 Task: Search one way flight ticket for 2 adults, 2 infants in seat and 1 infant on lap in first from Alpena: Alpena County Regional Airport to New Bern: Coastal Carolina Regional Airport (was Craven County Regional) on 5-4-2023. Choice of flights is Delta. Number of bags: 5 checked bags. Price is upto 75000. Outbound departure time preference is 14:30.
Action: Mouse moved to (244, 101)
Screenshot: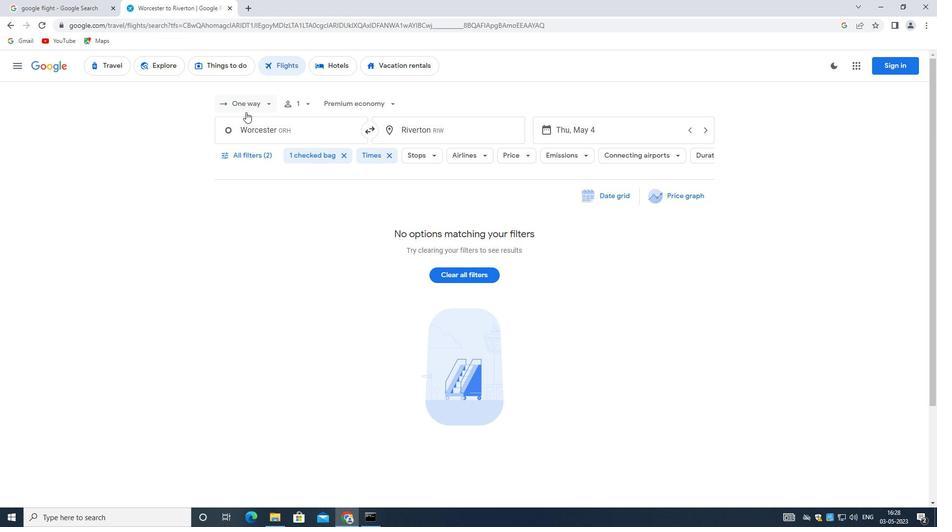 
Action: Mouse pressed left at (244, 101)
Screenshot: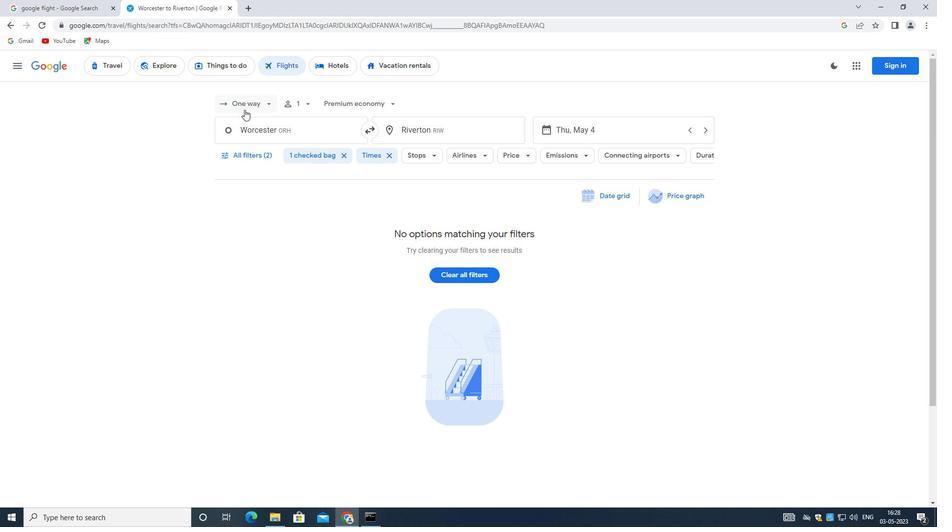 
Action: Mouse moved to (262, 147)
Screenshot: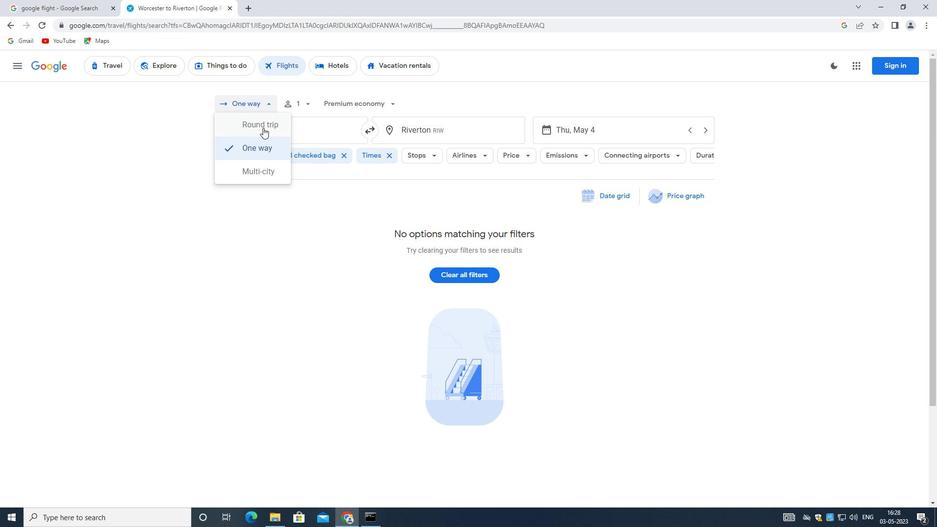 
Action: Mouse pressed left at (262, 147)
Screenshot: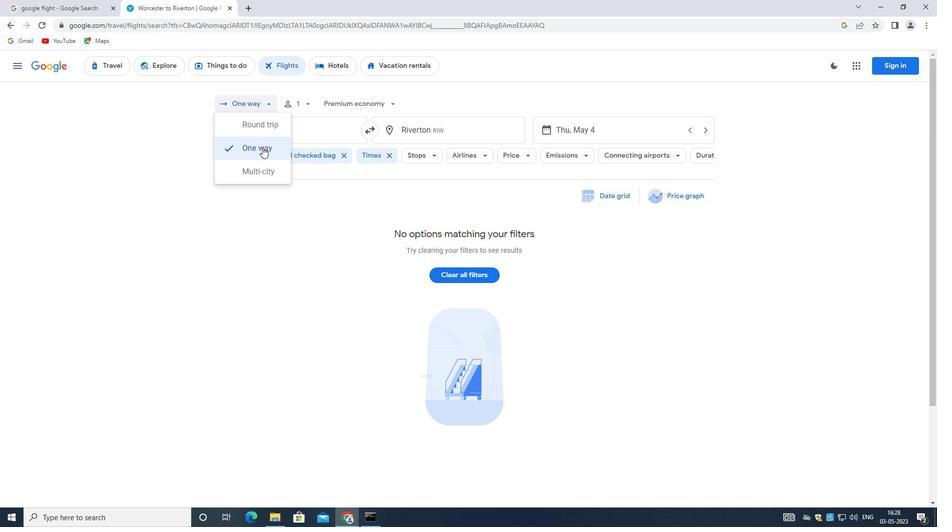 
Action: Mouse moved to (309, 103)
Screenshot: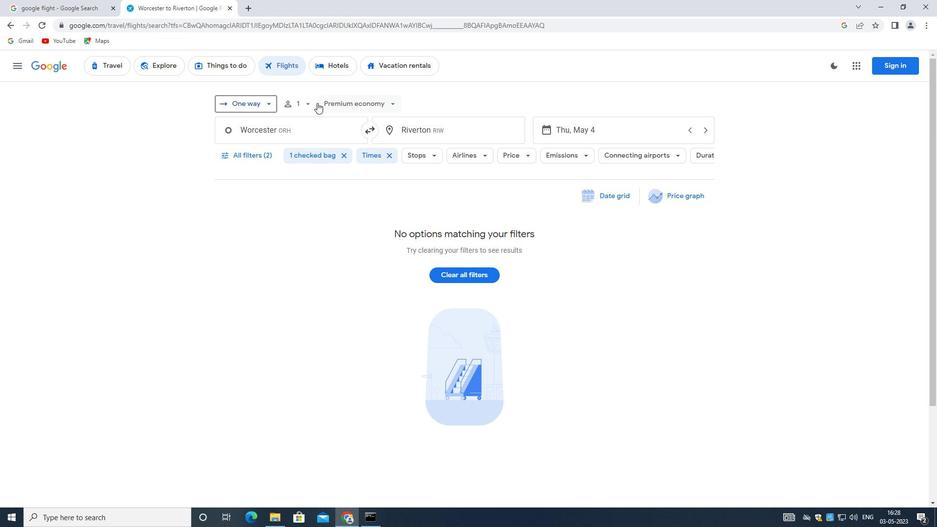 
Action: Mouse pressed left at (309, 103)
Screenshot: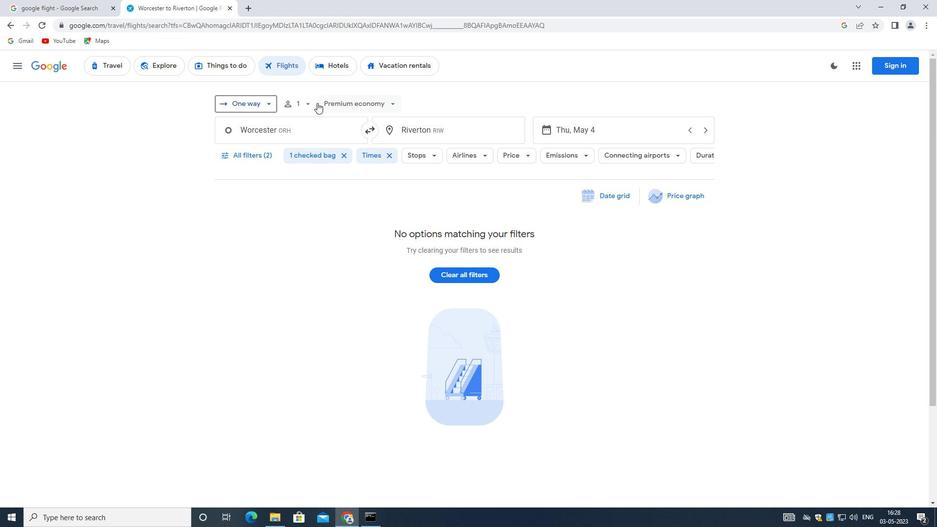 
Action: Mouse moved to (382, 127)
Screenshot: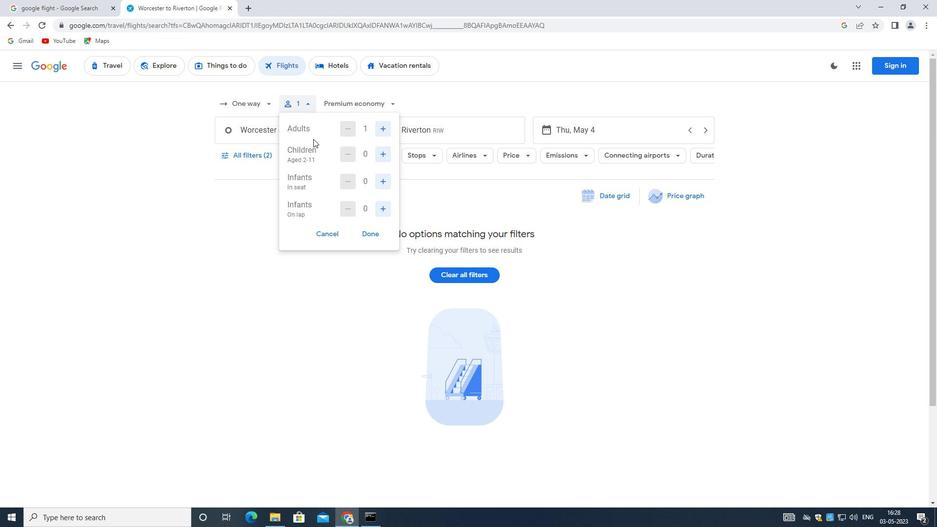 
Action: Mouse pressed left at (382, 127)
Screenshot: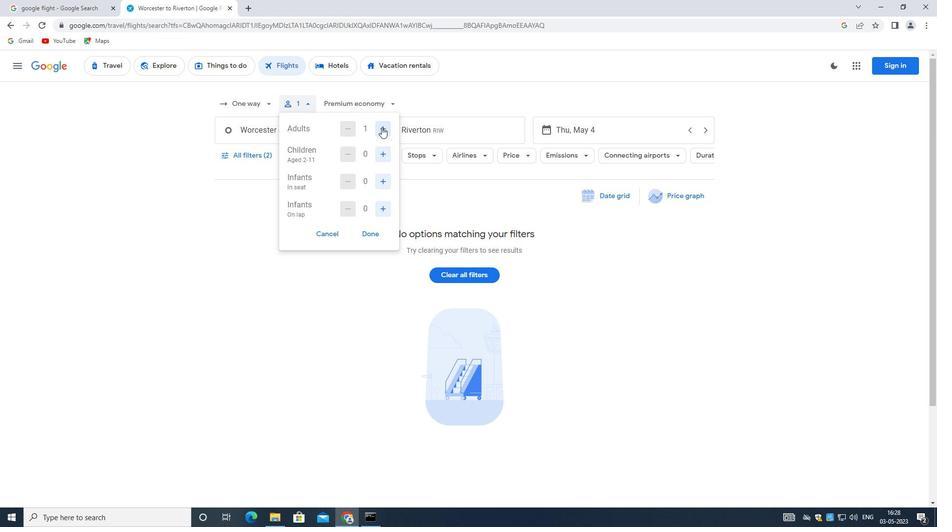 
Action: Mouse moved to (382, 152)
Screenshot: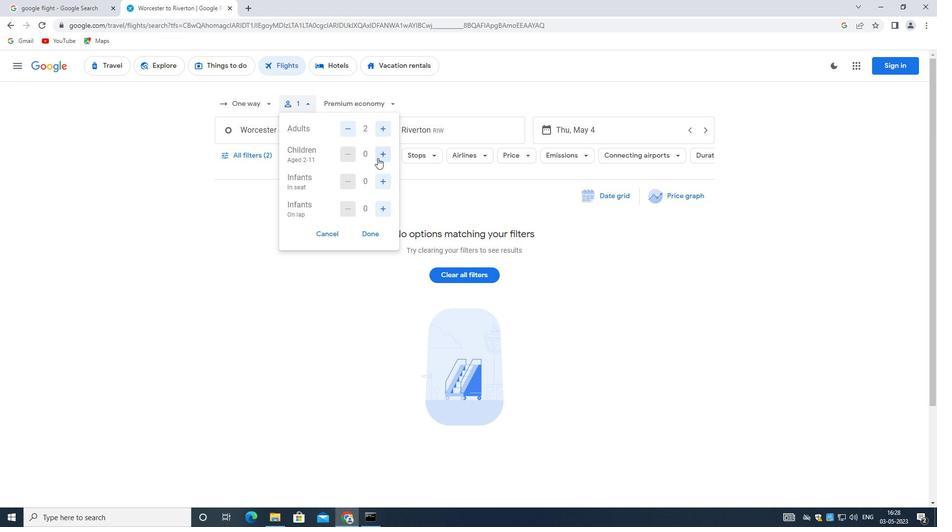 
Action: Mouse pressed left at (382, 152)
Screenshot: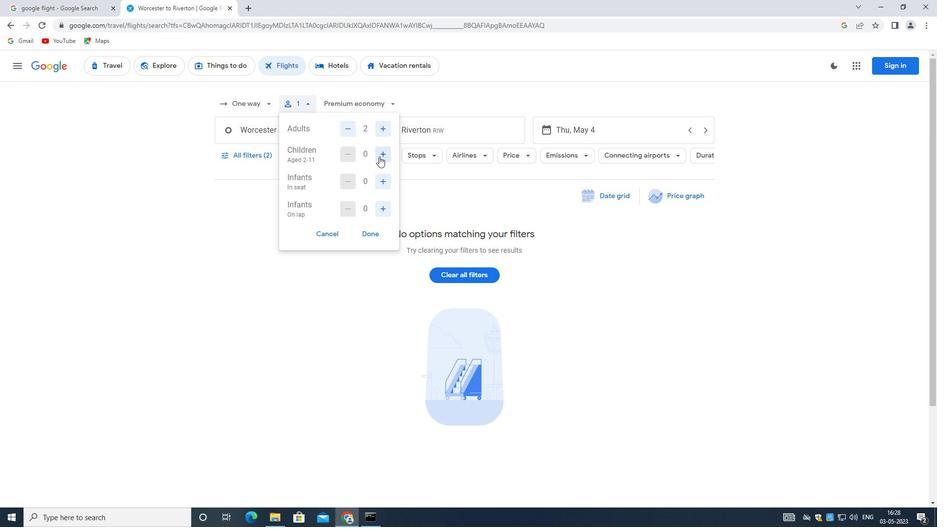 
Action: Mouse moved to (345, 153)
Screenshot: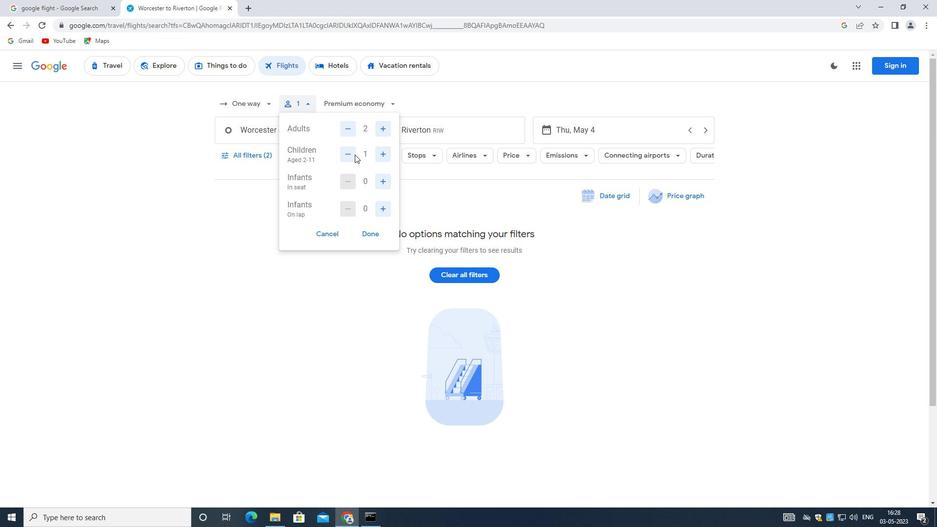 
Action: Mouse pressed left at (345, 153)
Screenshot: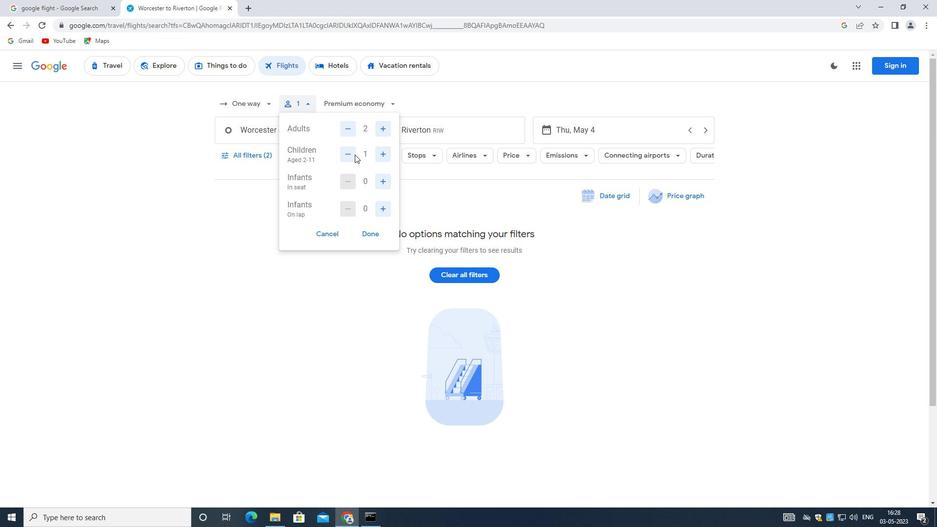 
Action: Mouse moved to (381, 177)
Screenshot: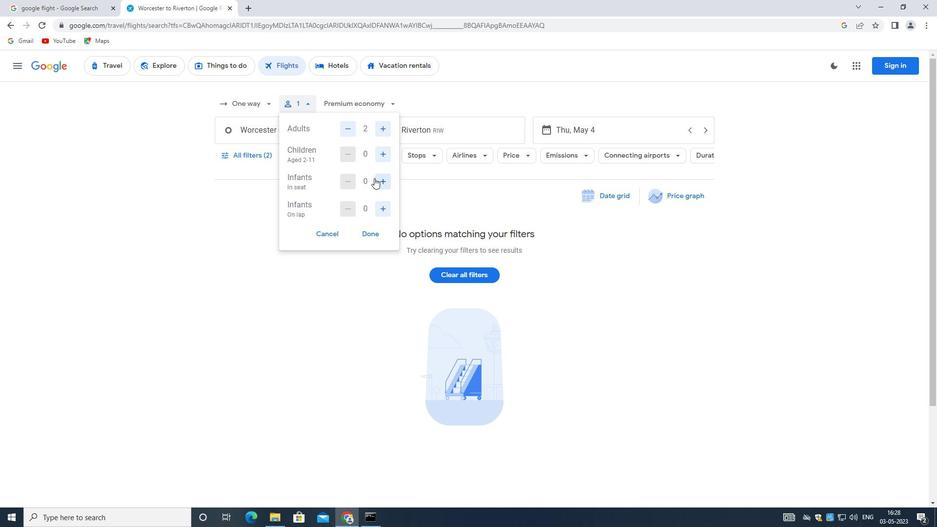 
Action: Mouse pressed left at (381, 177)
Screenshot: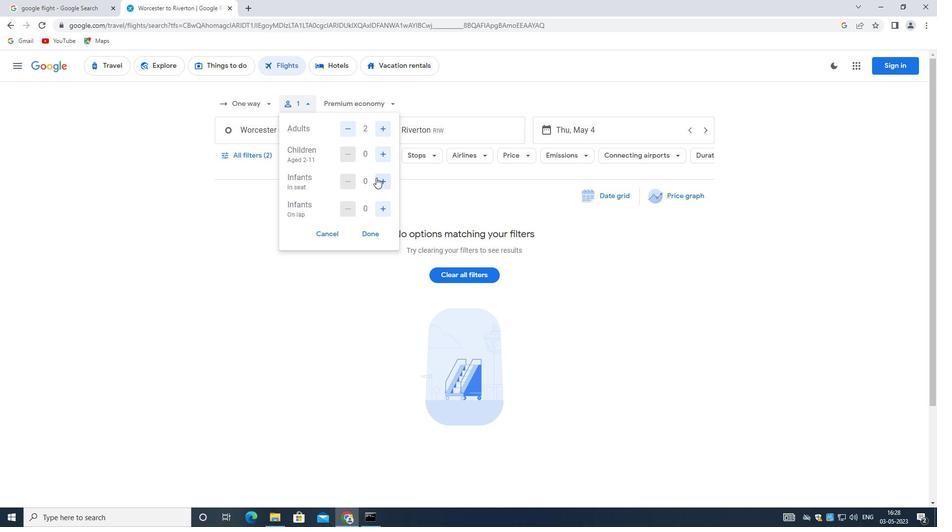 
Action: Mouse moved to (381, 177)
Screenshot: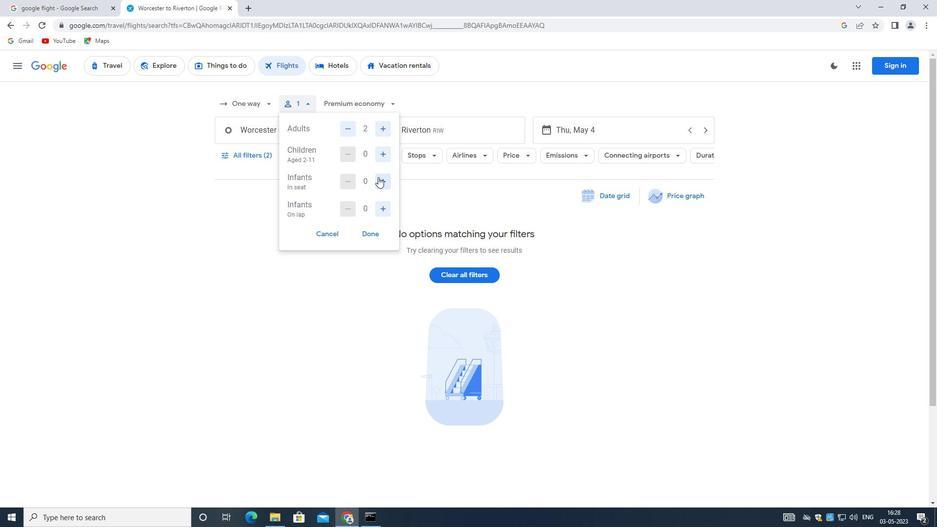 
Action: Mouse pressed left at (381, 177)
Screenshot: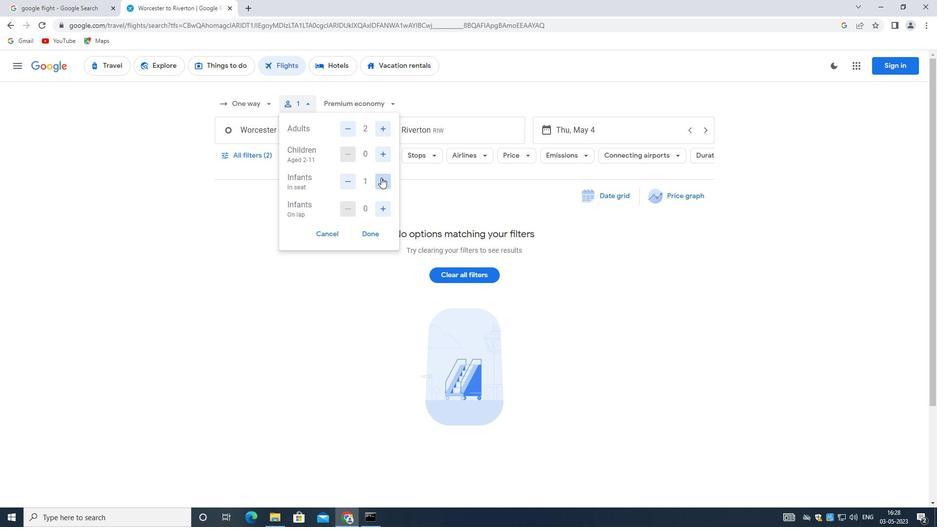 
Action: Mouse moved to (381, 205)
Screenshot: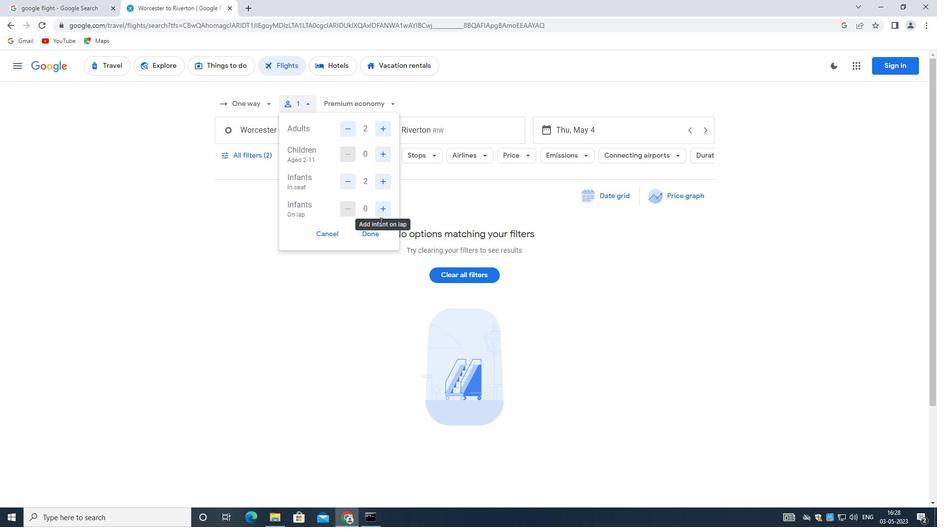 
Action: Mouse pressed left at (381, 205)
Screenshot: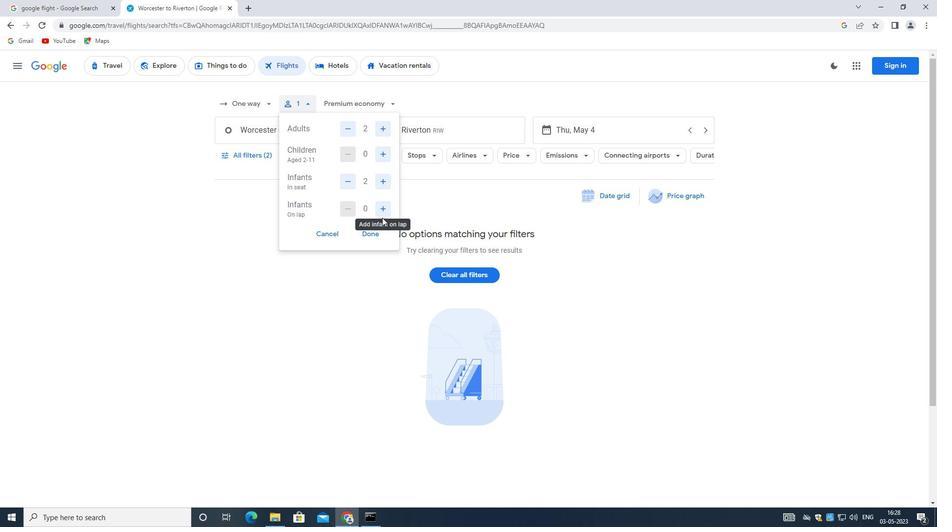 
Action: Mouse moved to (367, 231)
Screenshot: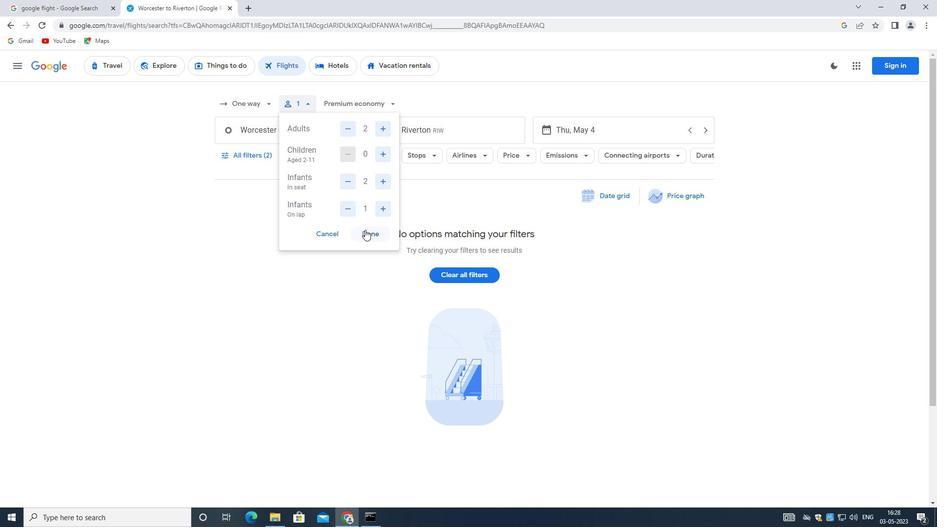
Action: Mouse pressed left at (367, 231)
Screenshot: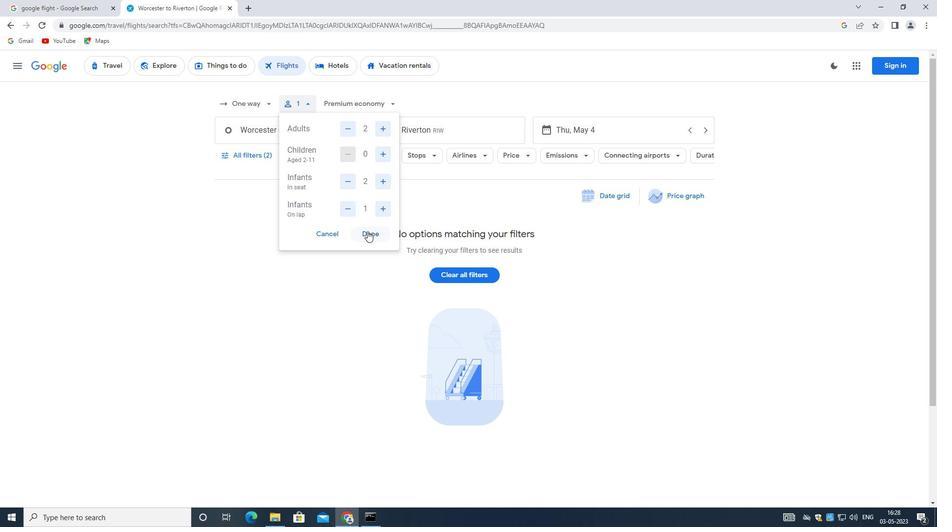 
Action: Mouse moved to (307, 127)
Screenshot: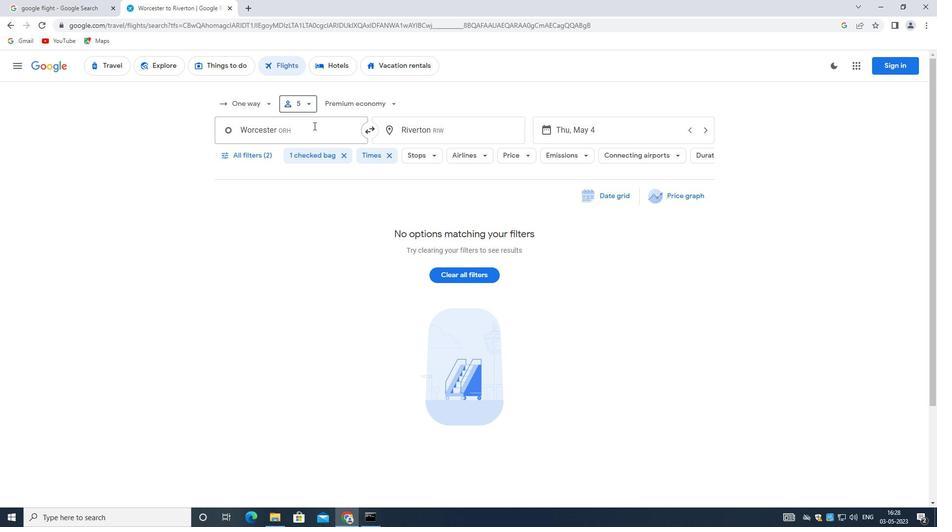 
Action: Mouse pressed left at (307, 127)
Screenshot: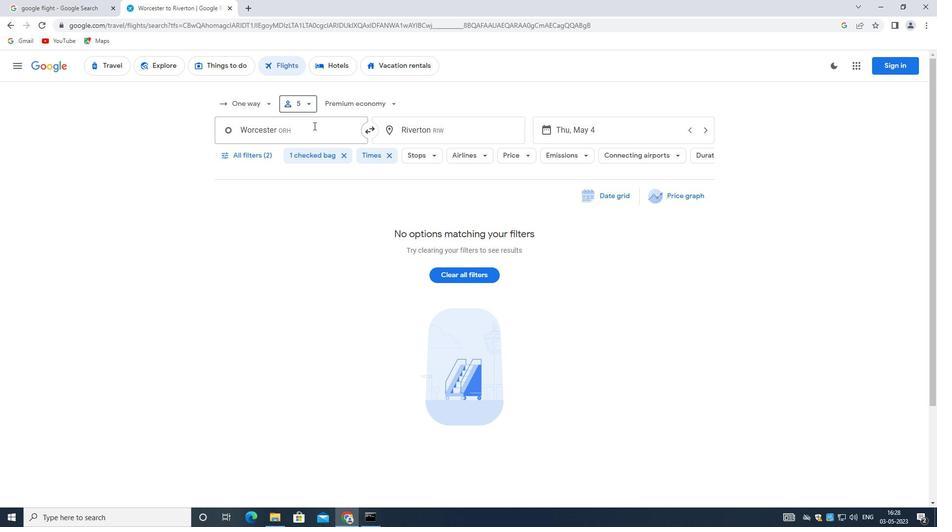 
Action: Mouse moved to (306, 127)
Screenshot: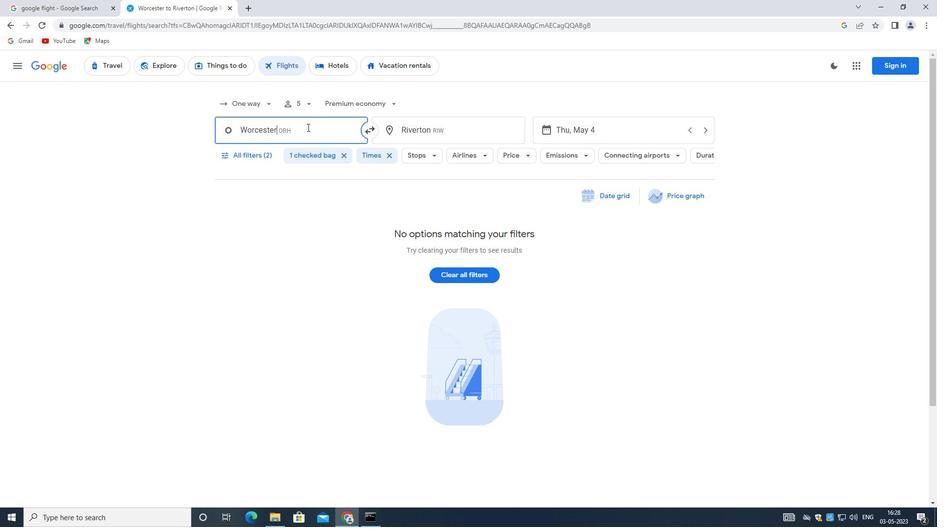 
Action: Key pressed <Key.backspace><Key.shift>ALPENA<Key.space><Key.shift><Key.shift><Key.shift><Key.shift><Key.shift><Key.shift>COUNTRY<Key.space><Key.shift><Key.shift><Key.shift><Key.shift><Key.shift><Key.shift><Key.shift><Key.shift><Key.shift><Key.shift><Key.shift><Key.shift><Key.shift><Key.shift><Key.shift>REGIONAL<Key.space><Key.shift>AIRPORT
Screenshot: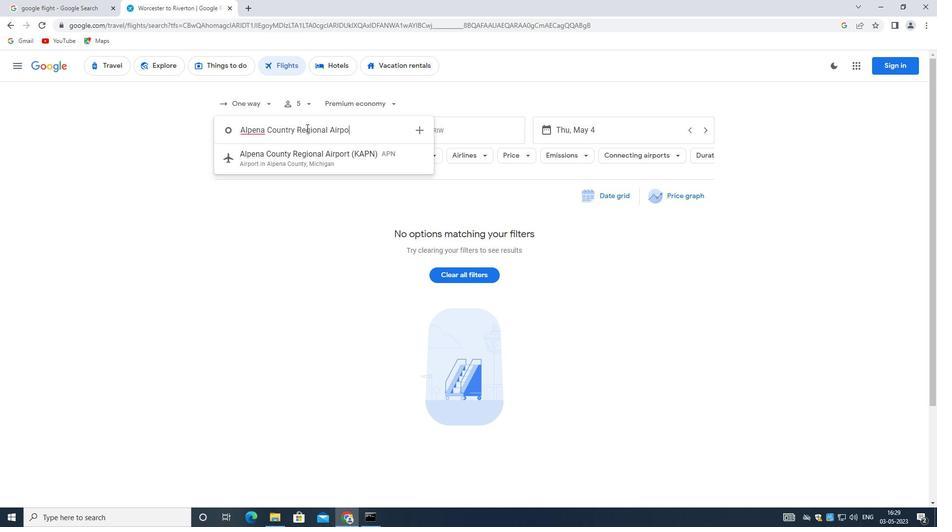 
Action: Mouse moved to (277, 155)
Screenshot: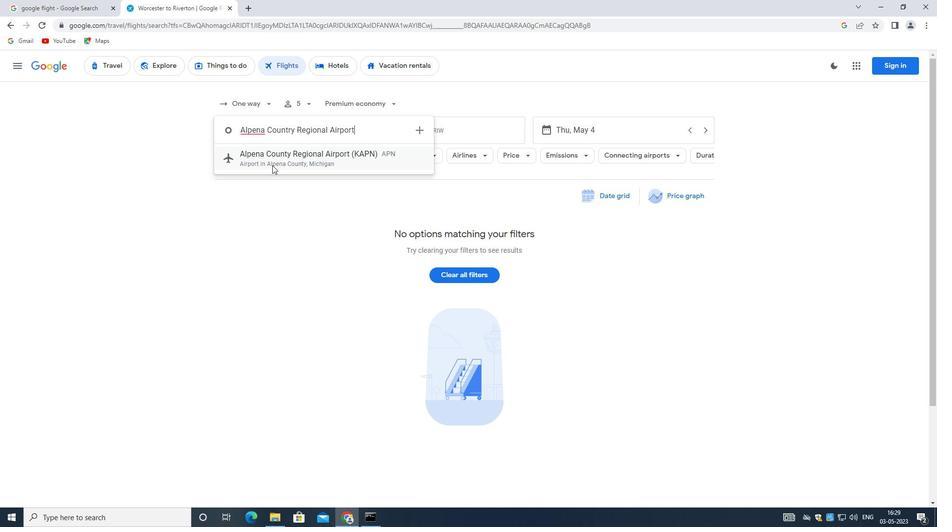
Action: Mouse pressed left at (277, 155)
Screenshot: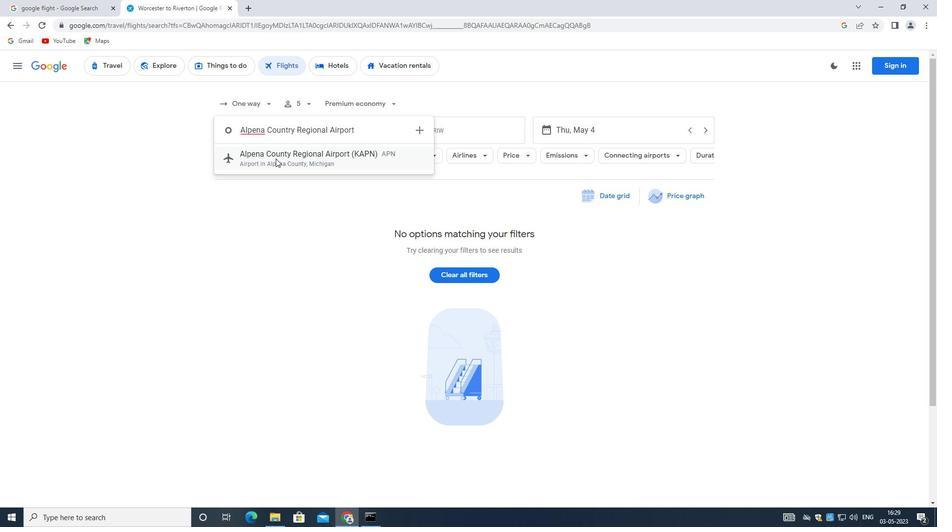 
Action: Mouse moved to (457, 131)
Screenshot: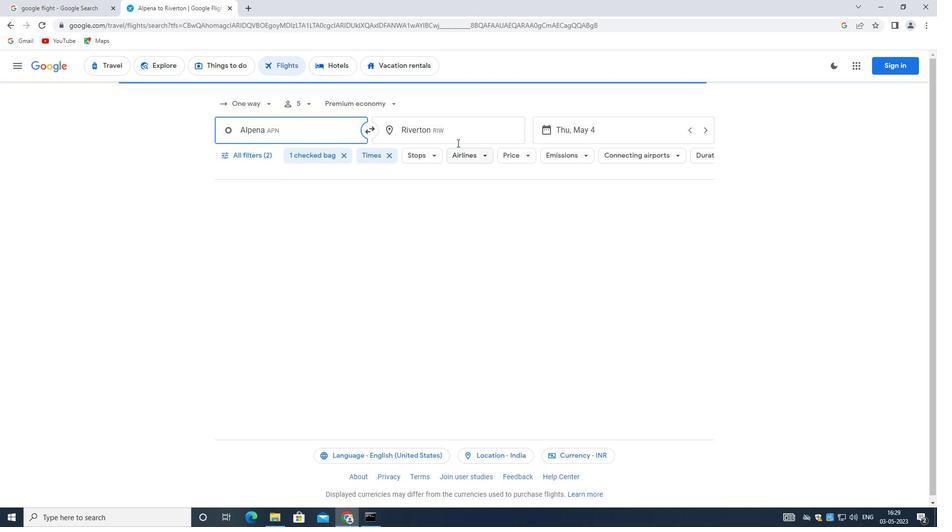 
Action: Mouse pressed left at (457, 131)
Screenshot: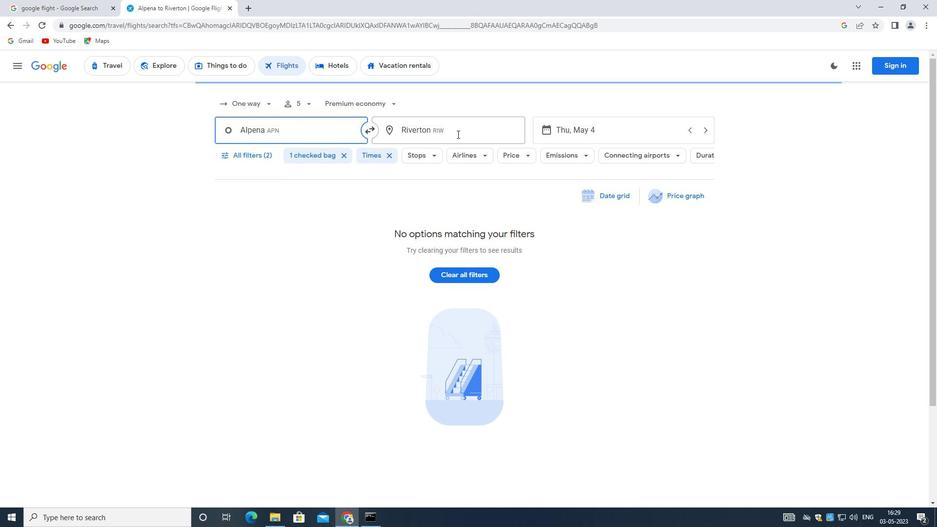 
Action: Mouse moved to (457, 131)
Screenshot: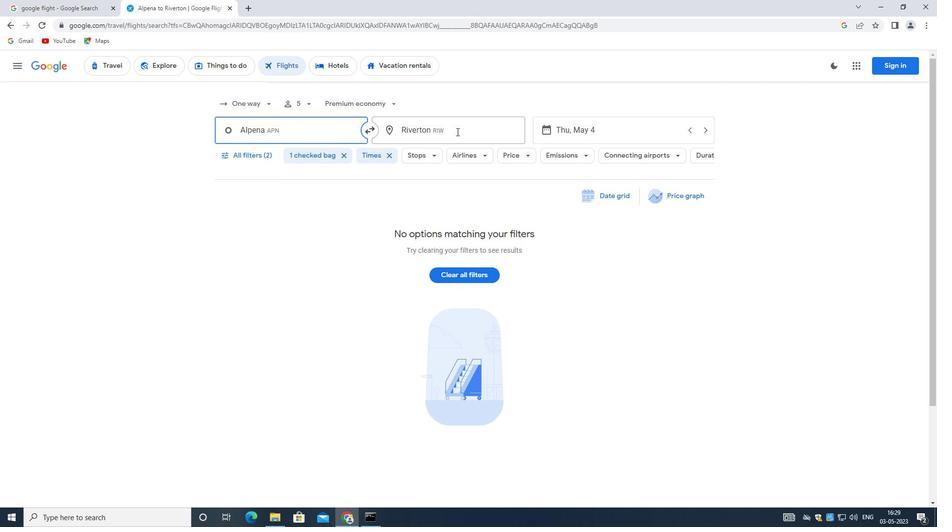 
Action: Key pressed <Key.backspace><Key.shift>COASTAL<Key.space><Key.shift>CAROLINA<Key.space><Key.shift><Key.shift><Key.shift><Key.shift><Key.shift><Key.shift>REGIONAL<Key.space><Key.shift>AIRPORT
Screenshot: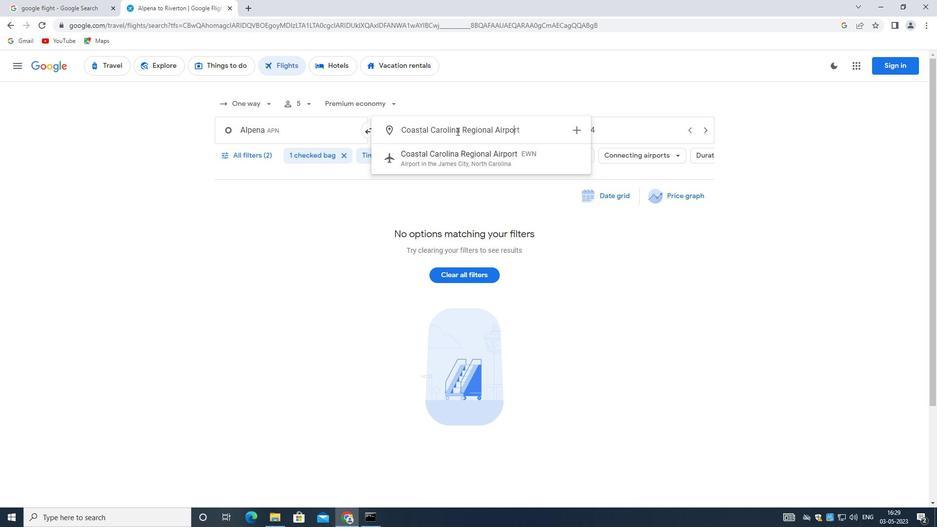 
Action: Mouse moved to (482, 154)
Screenshot: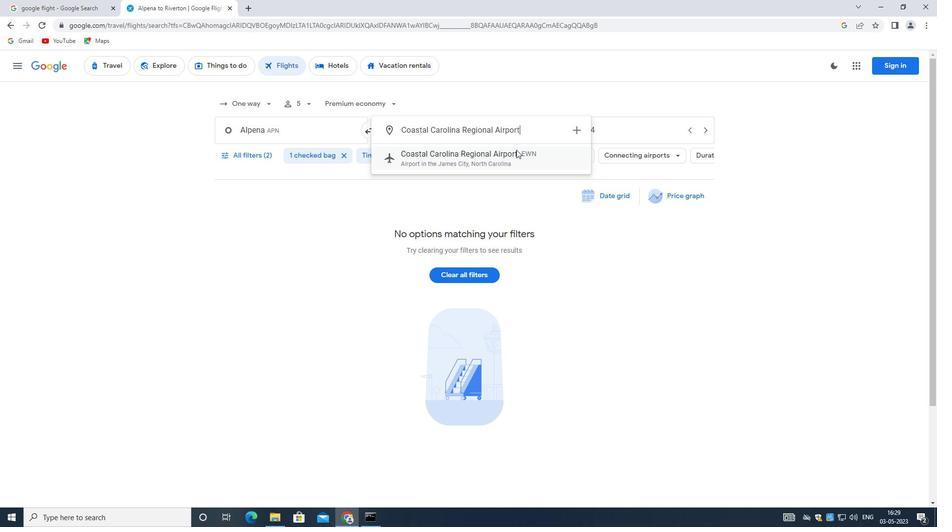 
Action: Mouse pressed left at (482, 154)
Screenshot: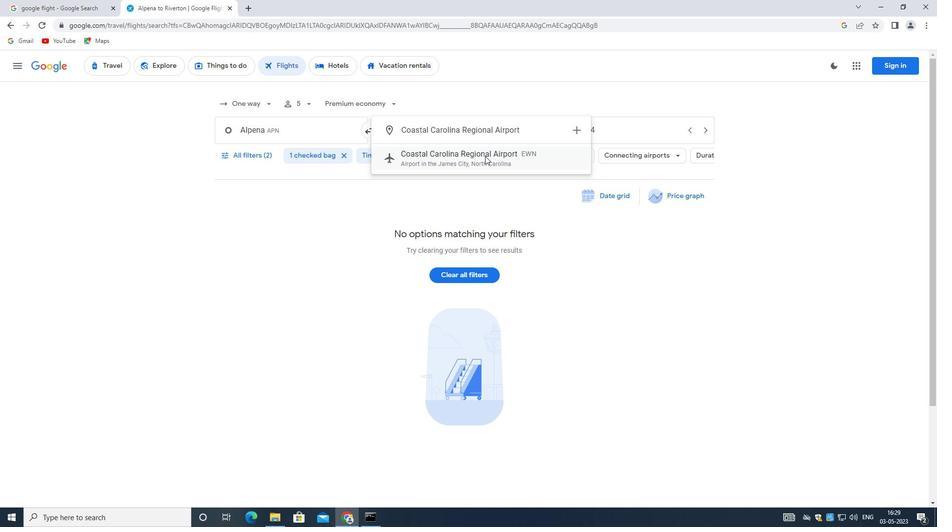
Action: Mouse moved to (575, 132)
Screenshot: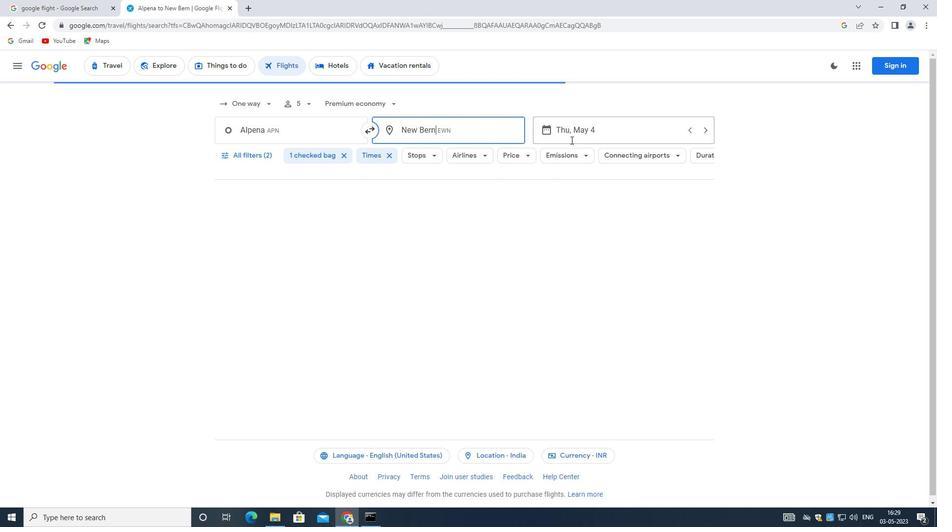 
Action: Mouse pressed left at (575, 132)
Screenshot: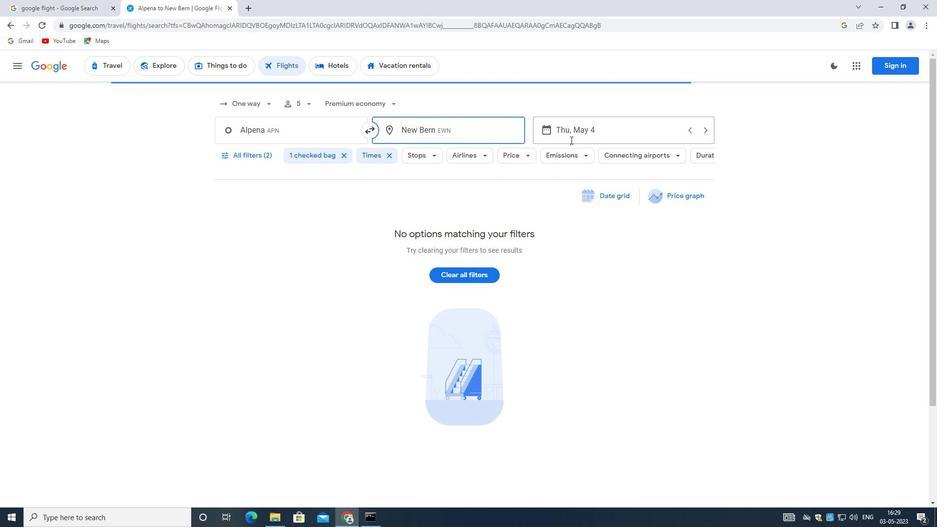 
Action: Mouse moved to (689, 369)
Screenshot: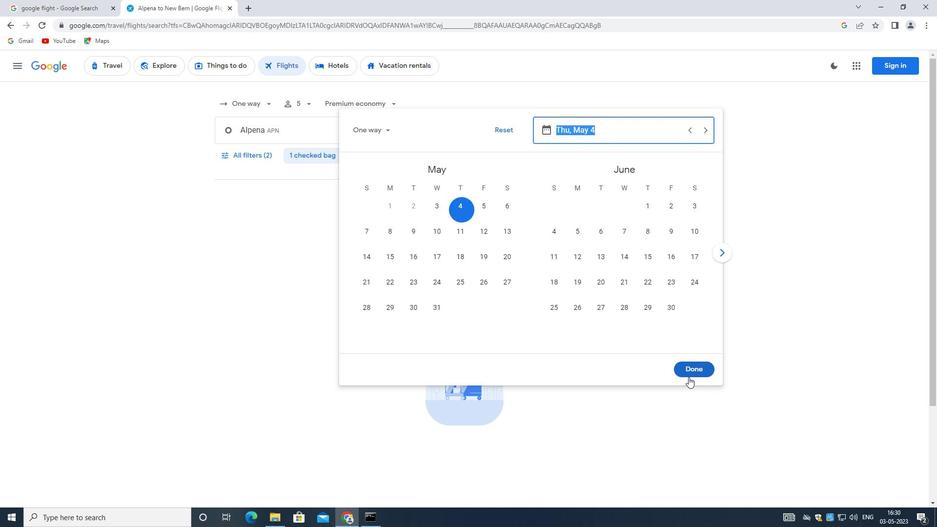 
Action: Mouse pressed left at (689, 369)
Screenshot: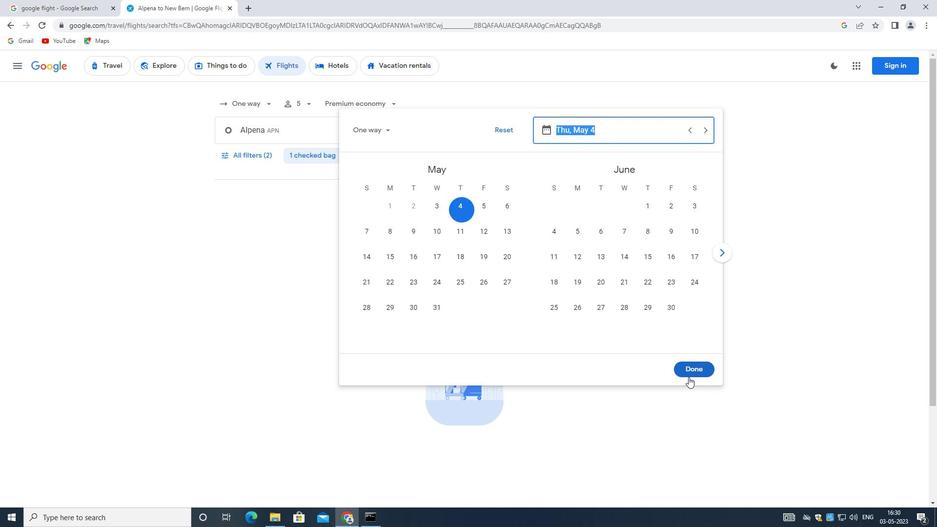 
Action: Mouse moved to (248, 155)
Screenshot: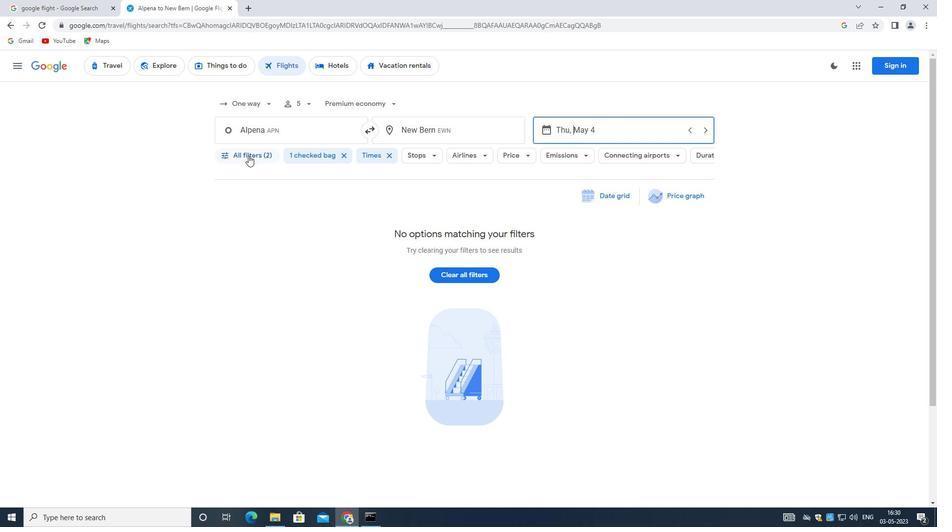 
Action: Mouse pressed left at (248, 155)
Screenshot: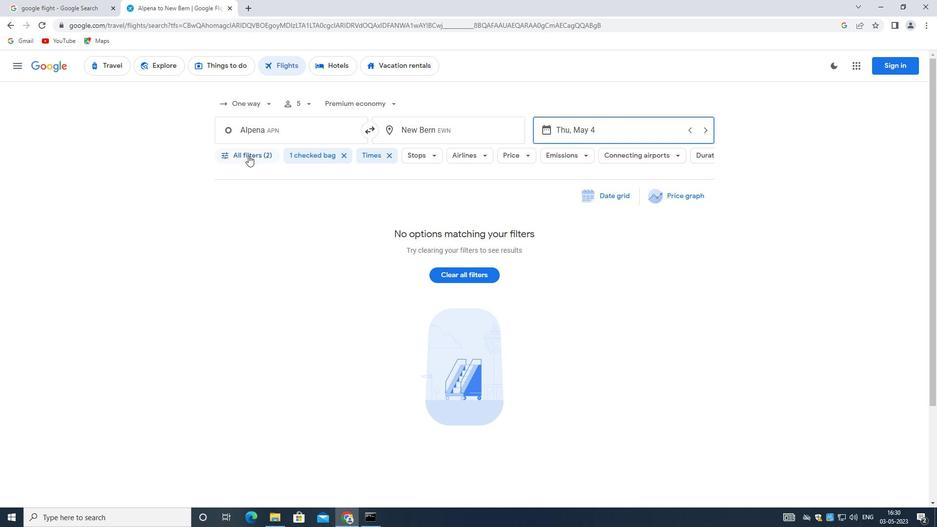 
Action: Mouse moved to (293, 302)
Screenshot: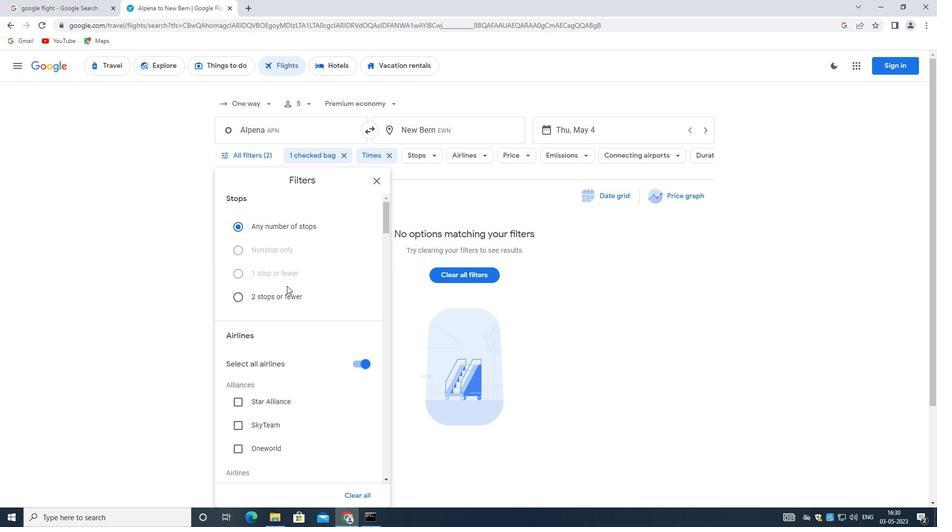 
Action: Mouse scrolled (293, 302) with delta (0, 0)
Screenshot: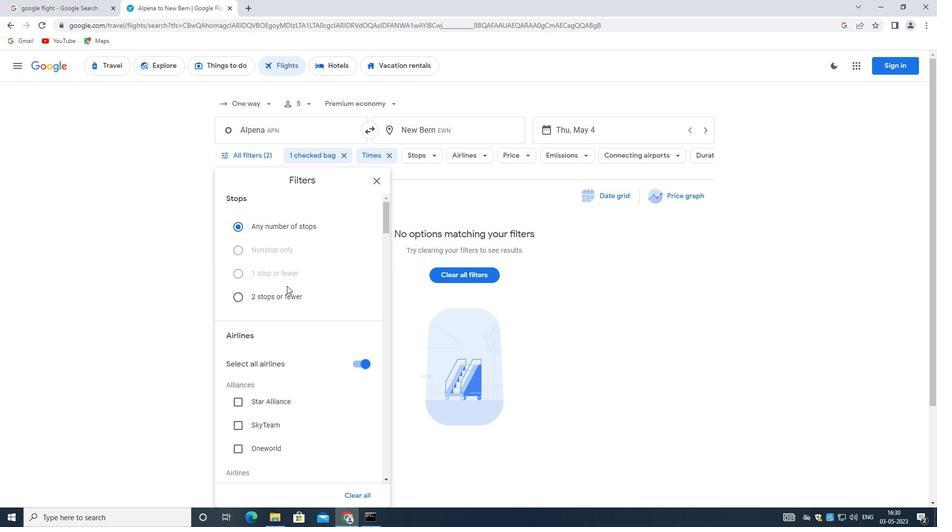 
Action: Mouse moved to (294, 305)
Screenshot: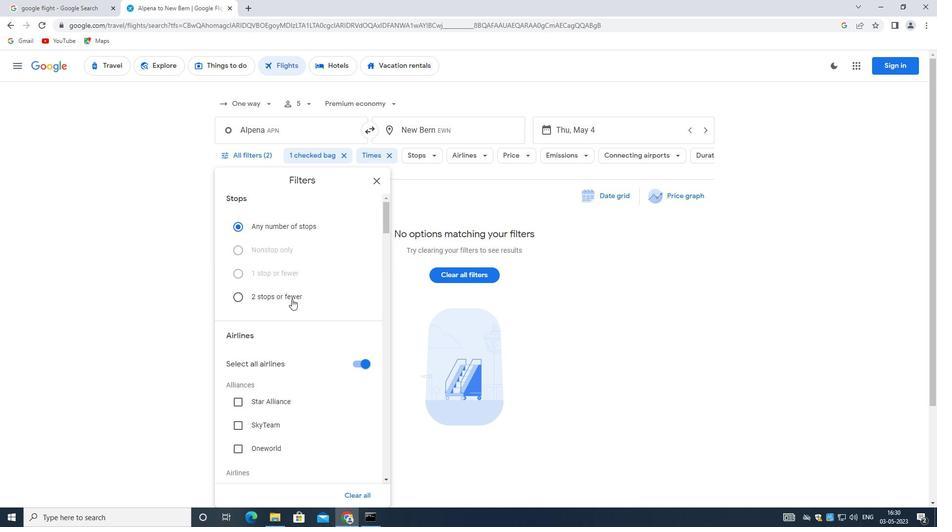 
Action: Mouse scrolled (294, 305) with delta (0, 0)
Screenshot: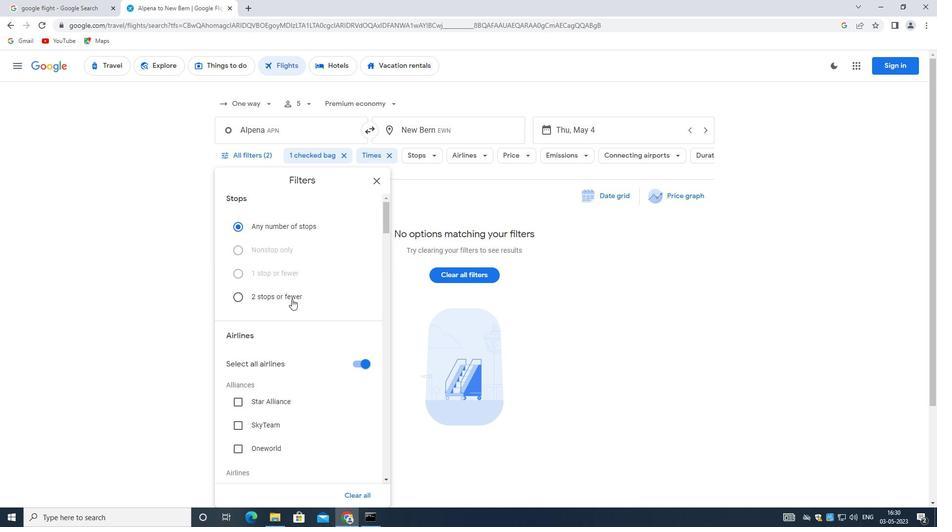 
Action: Mouse moved to (300, 351)
Screenshot: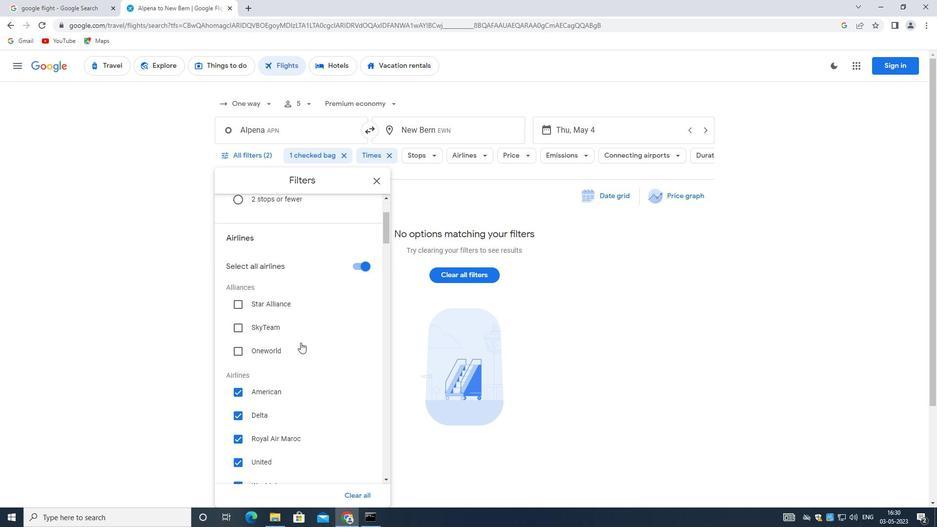 
Action: Mouse scrolled (300, 351) with delta (0, 0)
Screenshot: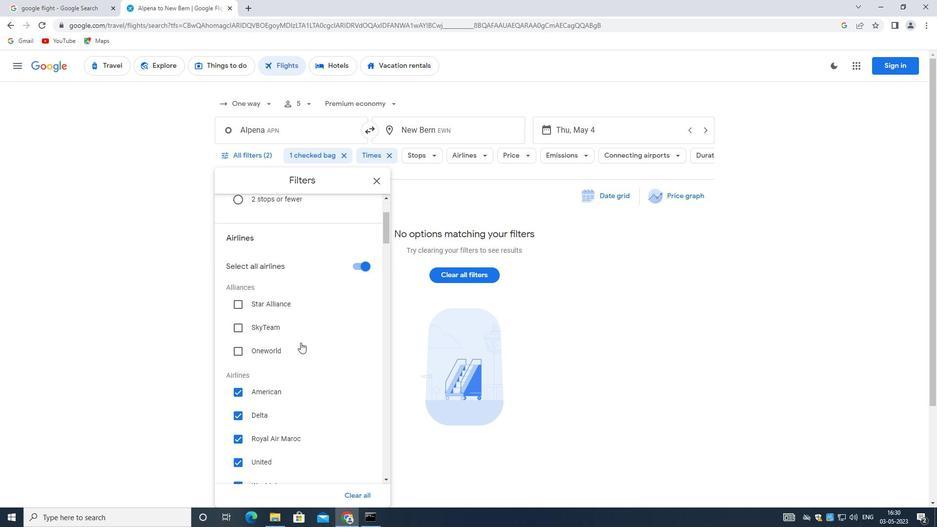 
Action: Mouse moved to (300, 353)
Screenshot: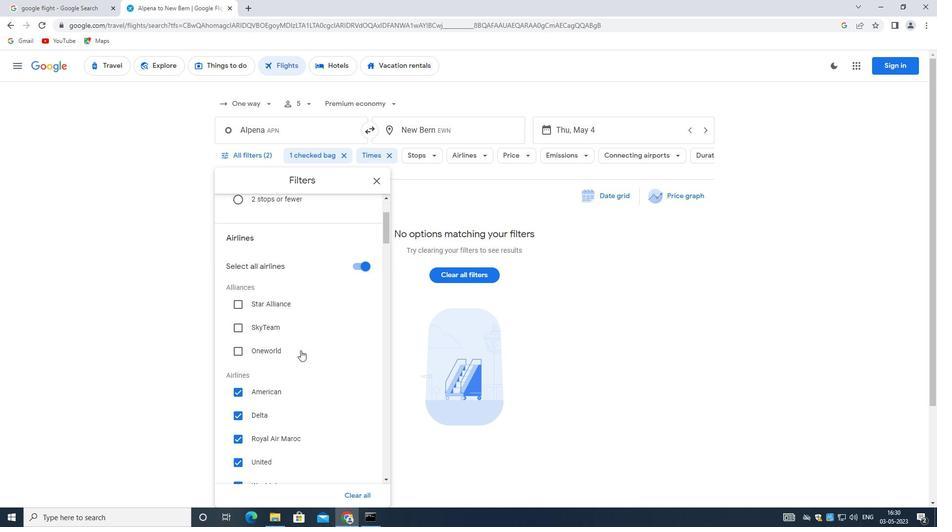 
Action: Mouse scrolled (300, 352) with delta (0, 0)
Screenshot: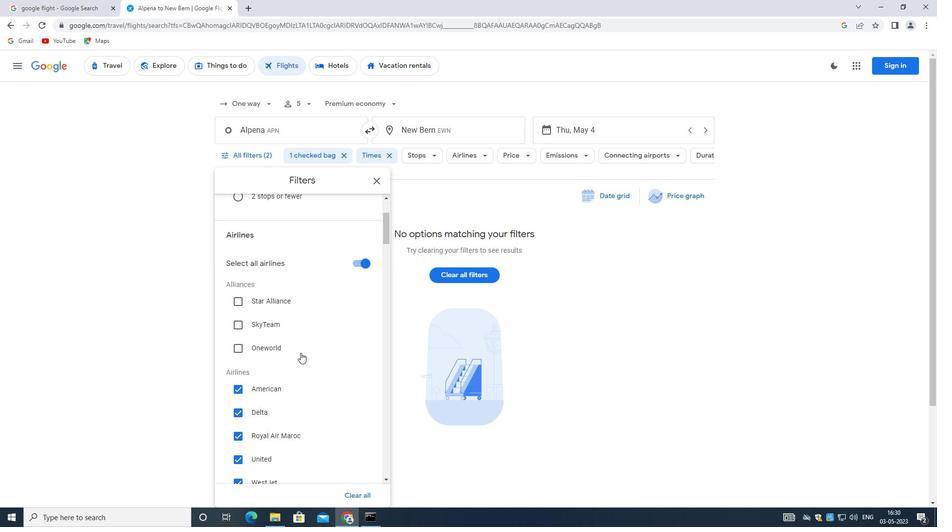 
Action: Mouse moved to (350, 318)
Screenshot: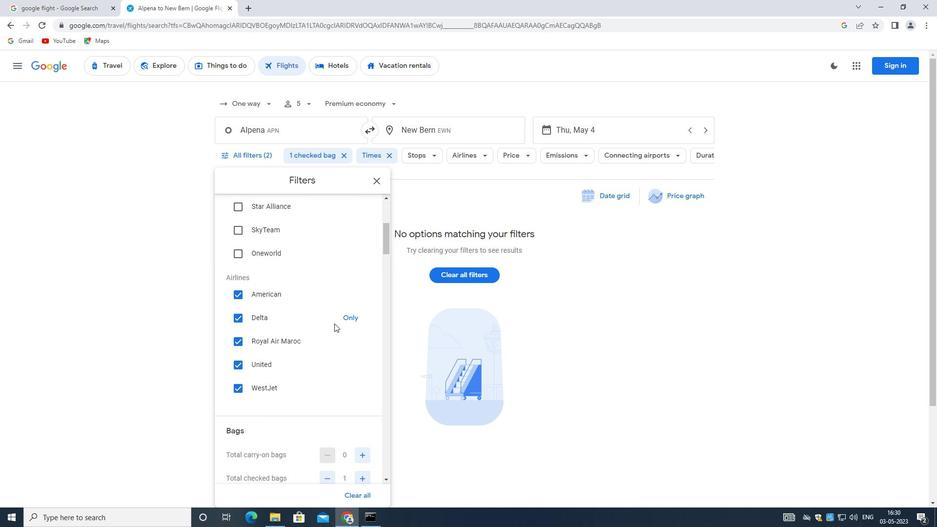 
Action: Mouse pressed left at (350, 318)
Screenshot: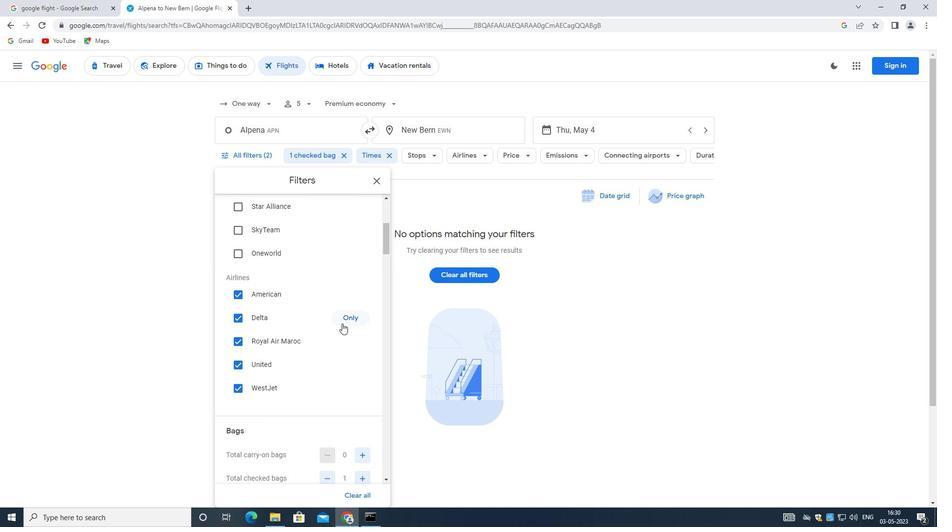 
Action: Mouse moved to (314, 297)
Screenshot: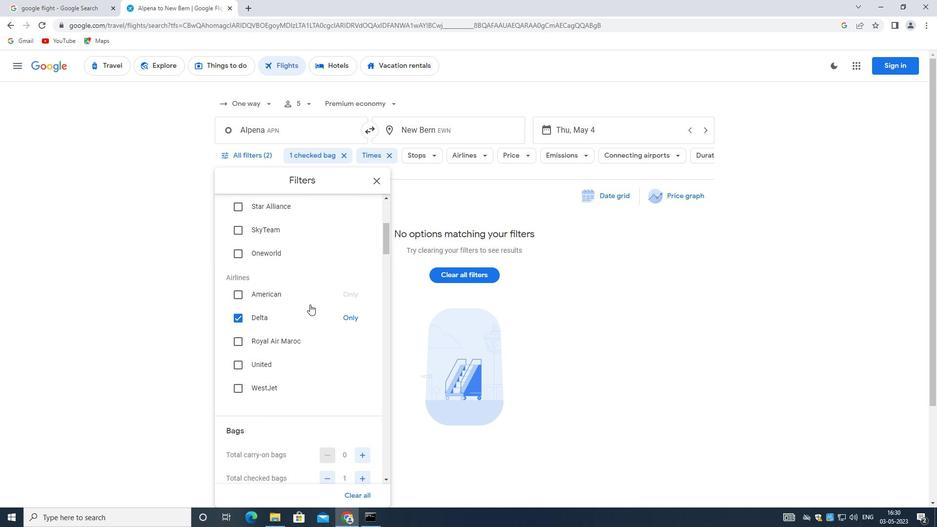 
Action: Mouse scrolled (314, 296) with delta (0, 0)
Screenshot: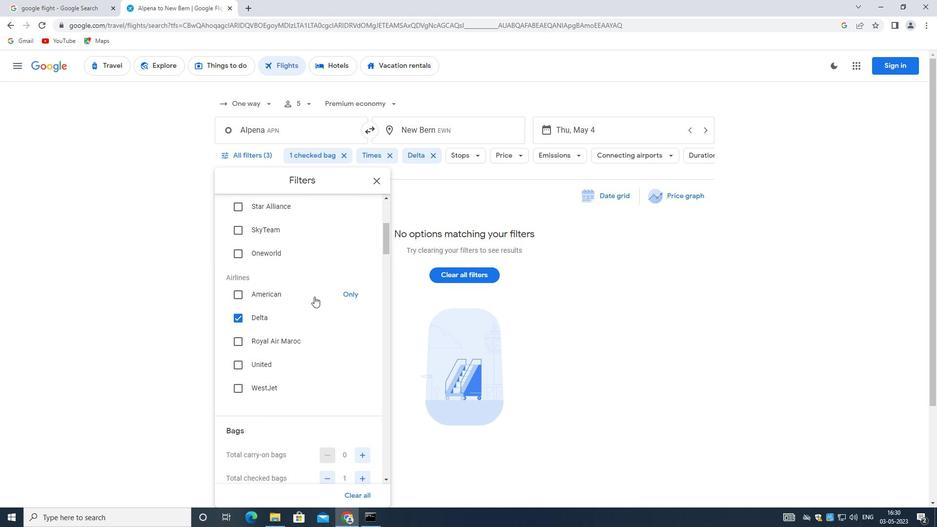 
Action: Mouse moved to (314, 297)
Screenshot: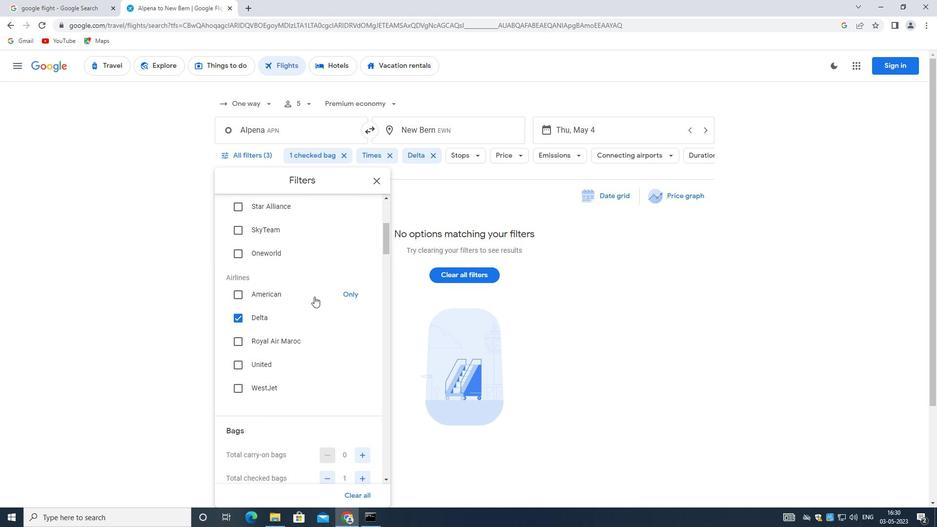 
Action: Mouse scrolled (314, 296) with delta (0, 0)
Screenshot: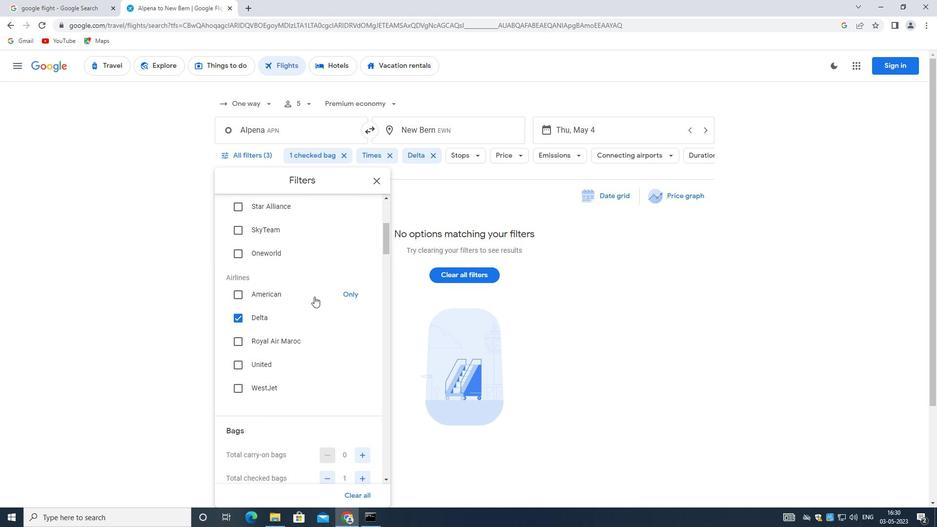 
Action: Mouse scrolled (314, 296) with delta (0, 0)
Screenshot: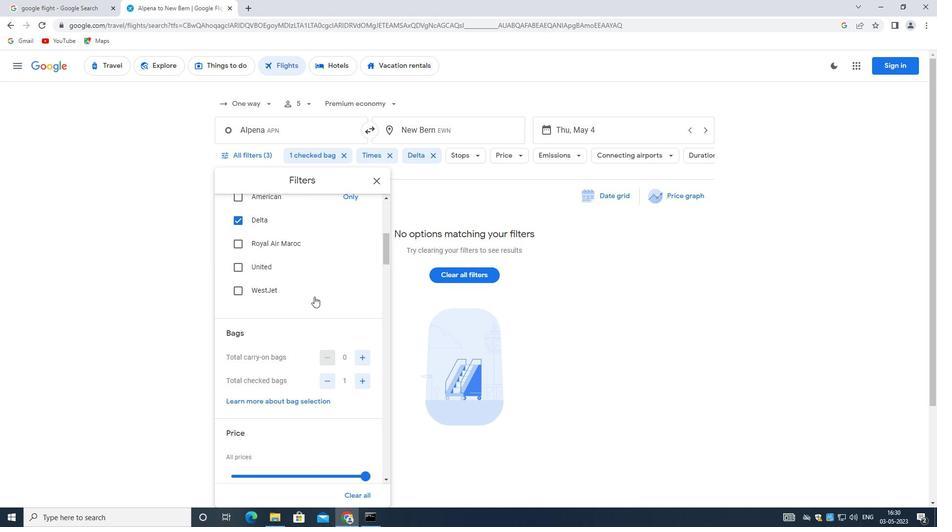 
Action: Mouse moved to (314, 297)
Screenshot: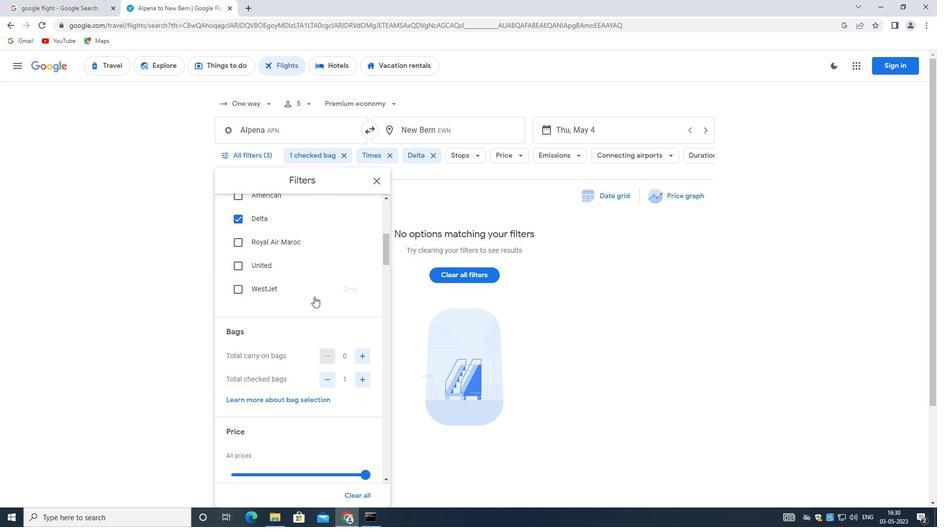 
Action: Mouse scrolled (314, 297) with delta (0, 0)
Screenshot: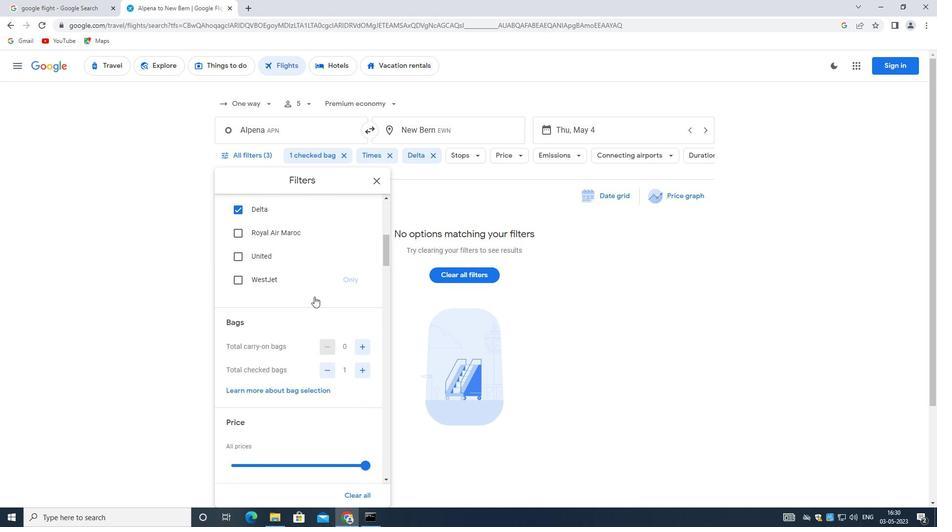 
Action: Mouse moved to (314, 297)
Screenshot: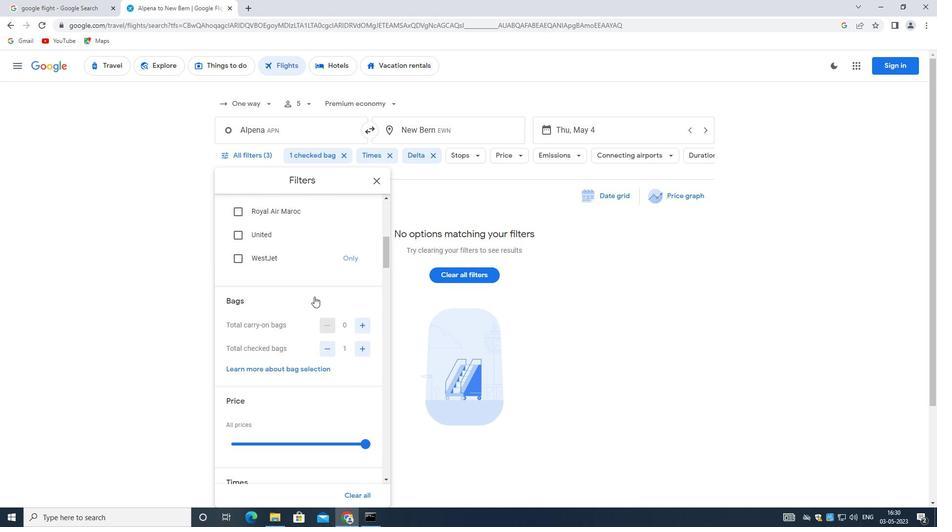 
Action: Mouse scrolled (314, 298) with delta (0, 0)
Screenshot: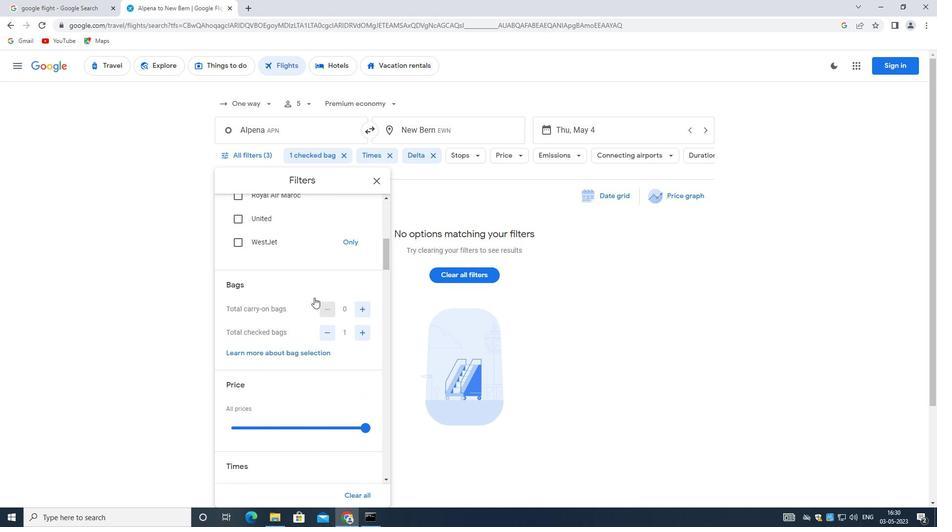 
Action: Mouse scrolled (314, 297) with delta (0, 0)
Screenshot: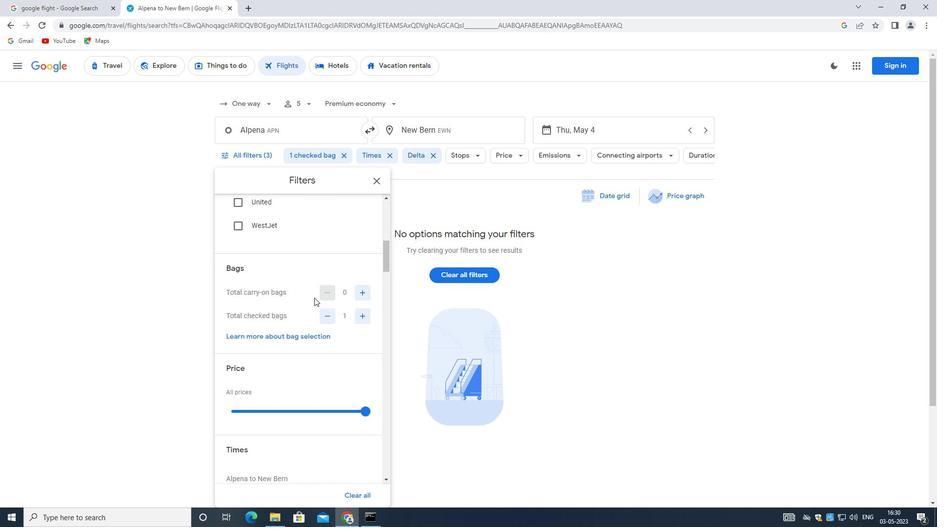 
Action: Mouse moved to (359, 283)
Screenshot: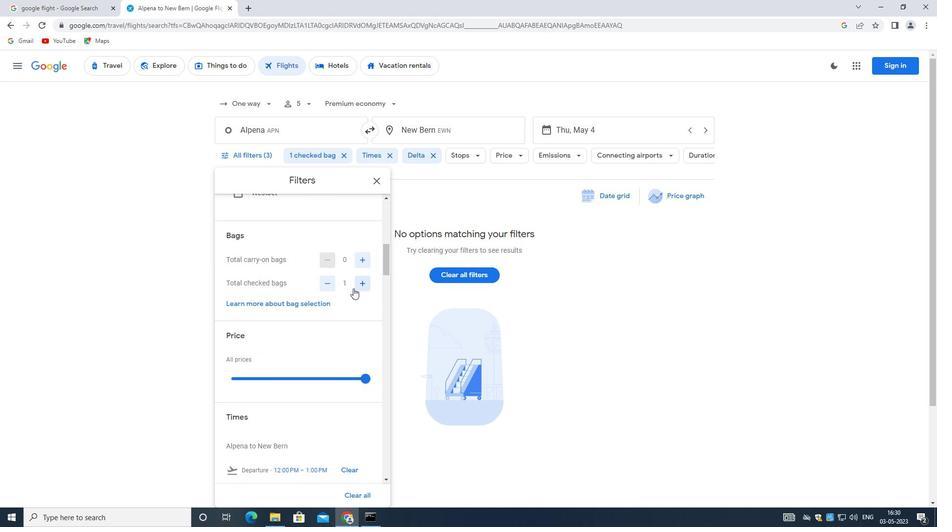 
Action: Mouse pressed left at (359, 283)
Screenshot: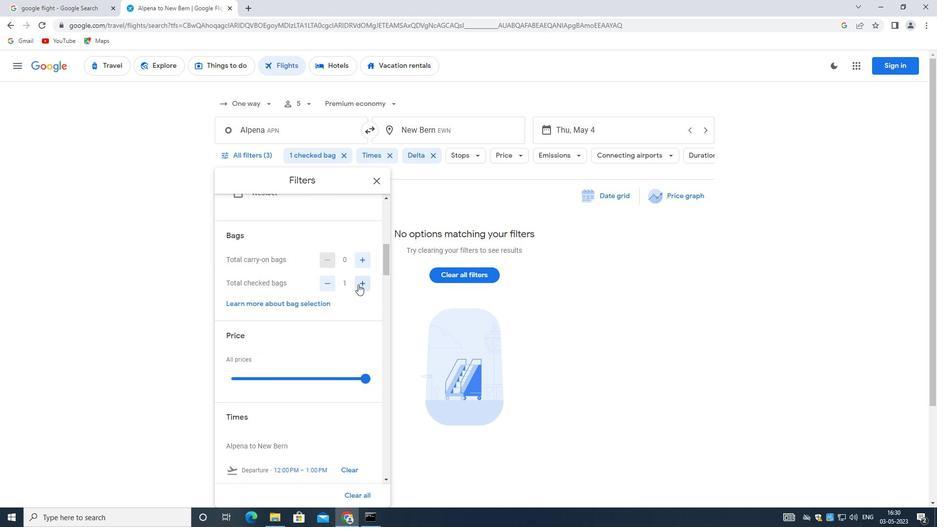 
Action: Mouse pressed left at (359, 283)
Screenshot: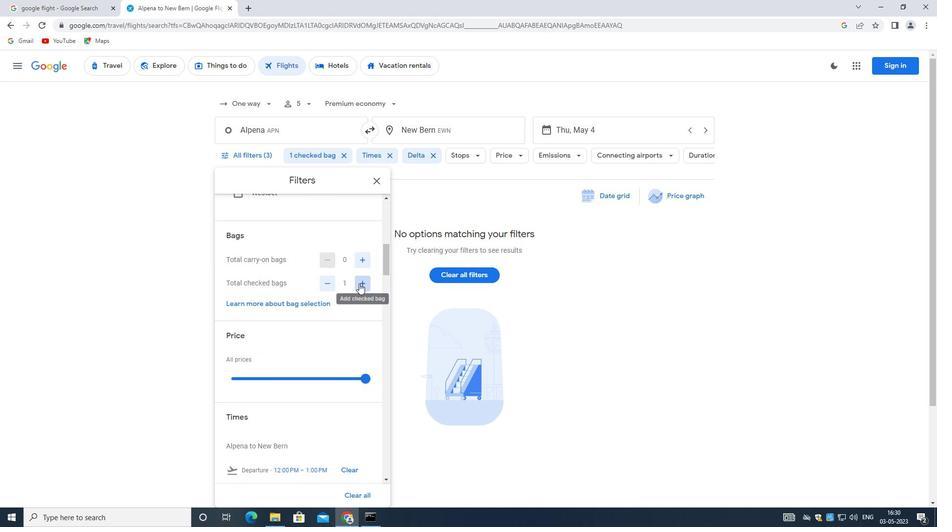 
Action: Mouse pressed left at (359, 283)
Screenshot: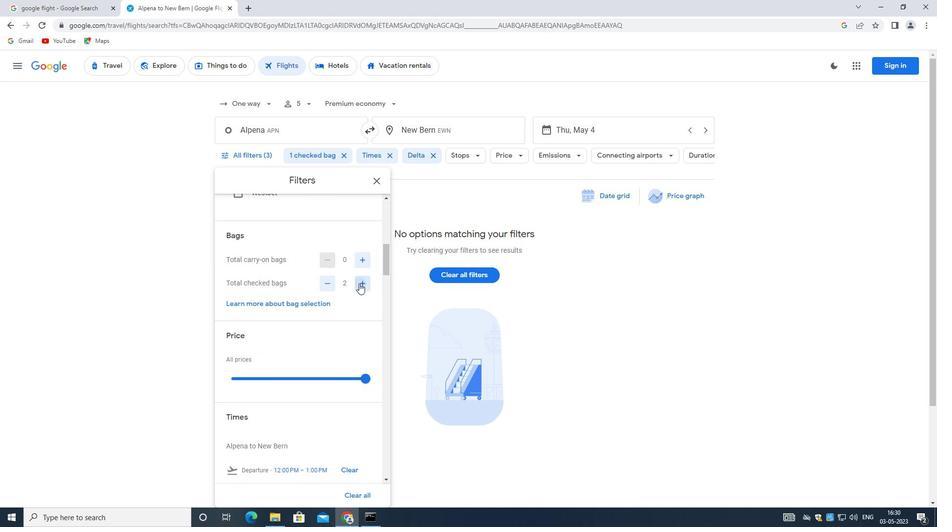 
Action: Mouse pressed left at (359, 283)
Screenshot: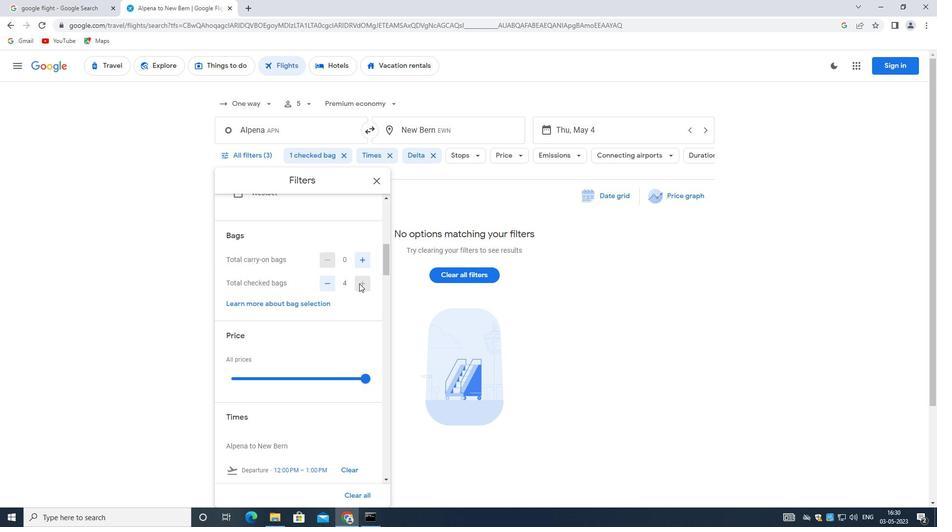 
Action: Mouse moved to (265, 325)
Screenshot: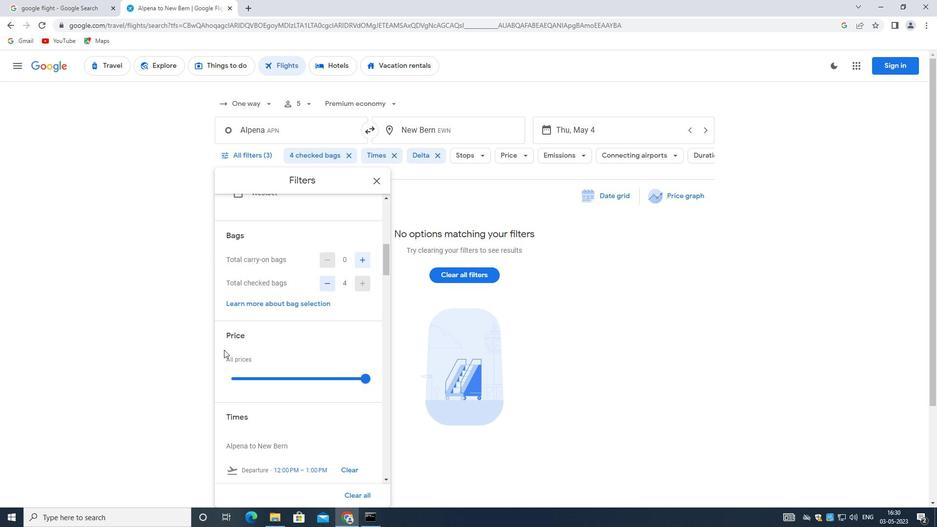 
Action: Mouse scrolled (265, 324) with delta (0, 0)
Screenshot: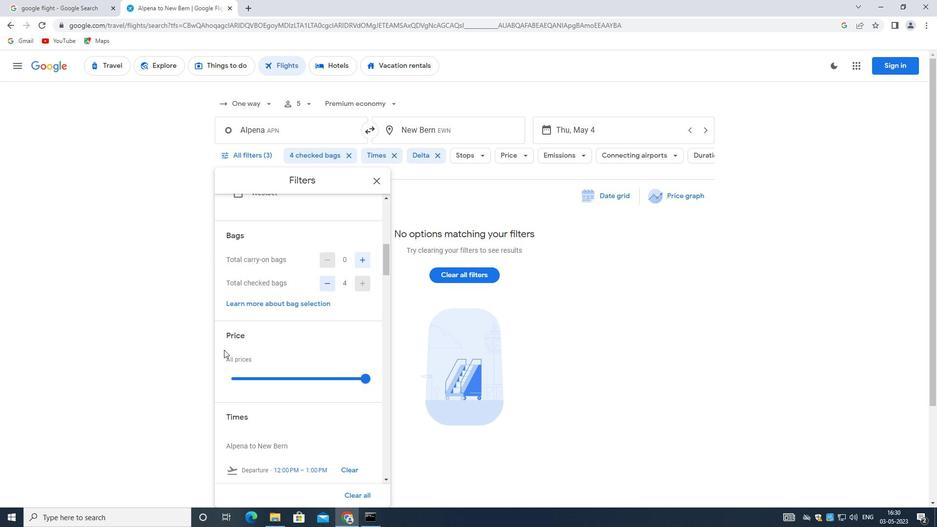 
Action: Mouse moved to (266, 325)
Screenshot: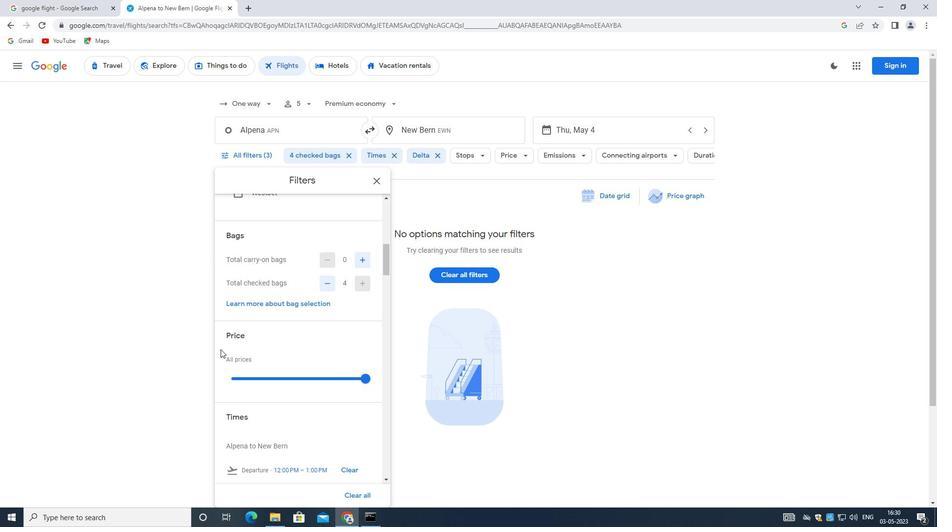 
Action: Mouse scrolled (266, 324) with delta (0, 0)
Screenshot: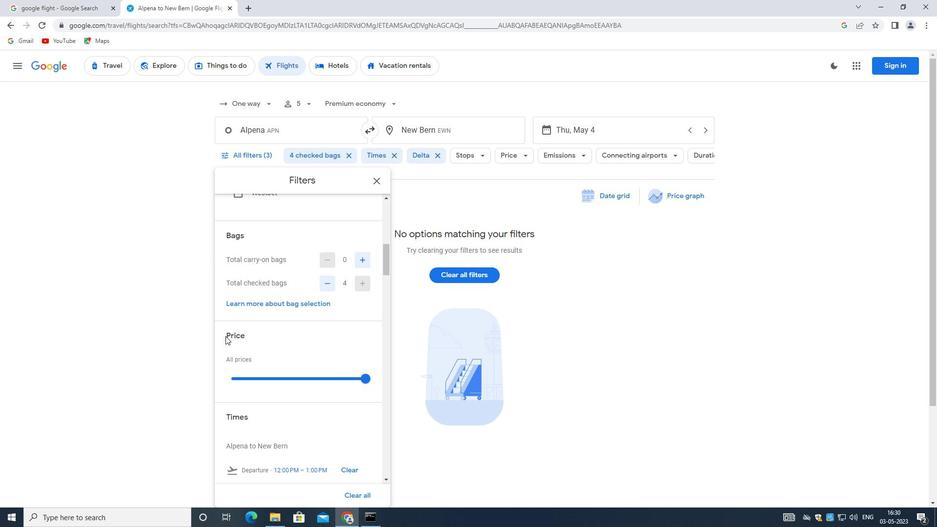 
Action: Mouse scrolled (266, 324) with delta (0, 0)
Screenshot: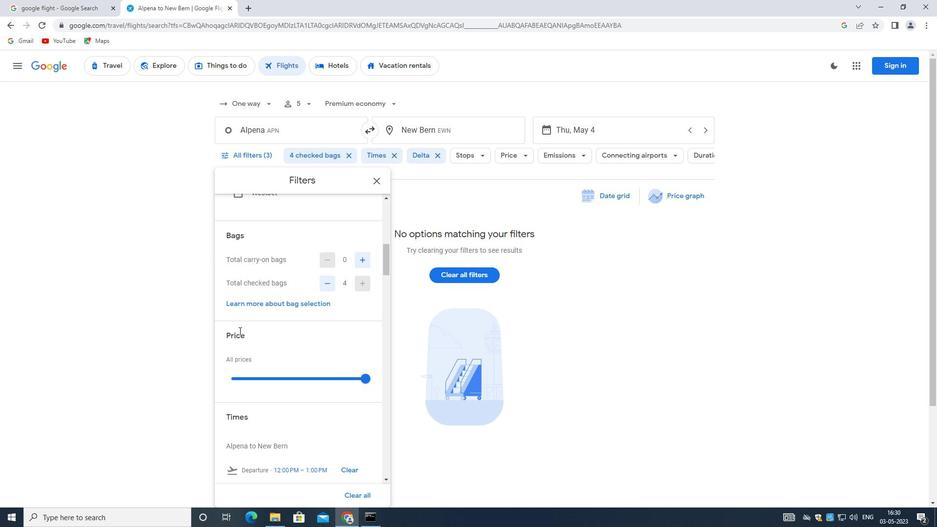 
Action: Mouse moved to (366, 231)
Screenshot: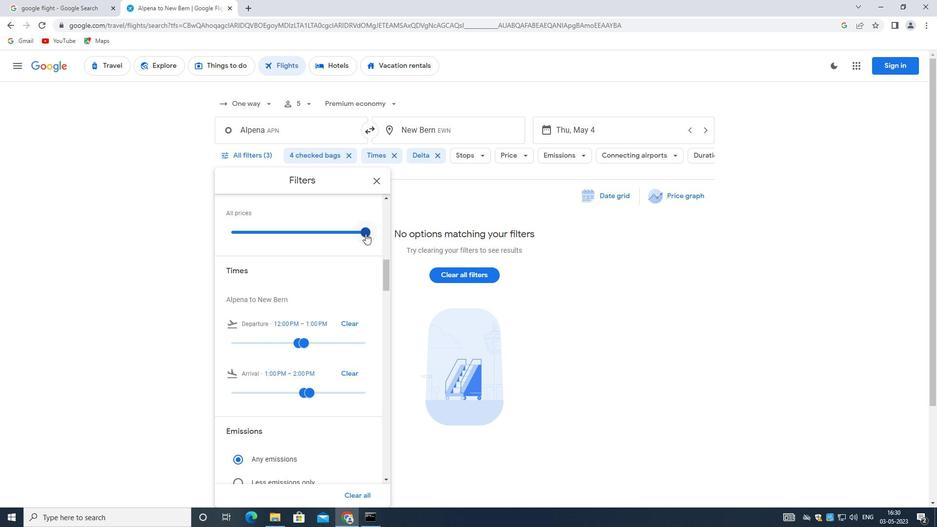 
Action: Mouse pressed left at (366, 231)
Screenshot: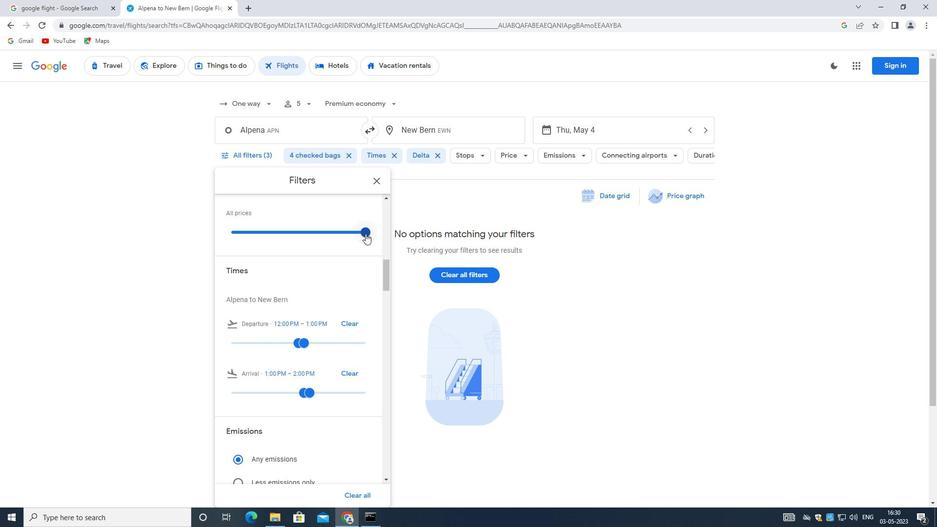 
Action: Mouse pressed left at (366, 231)
Screenshot: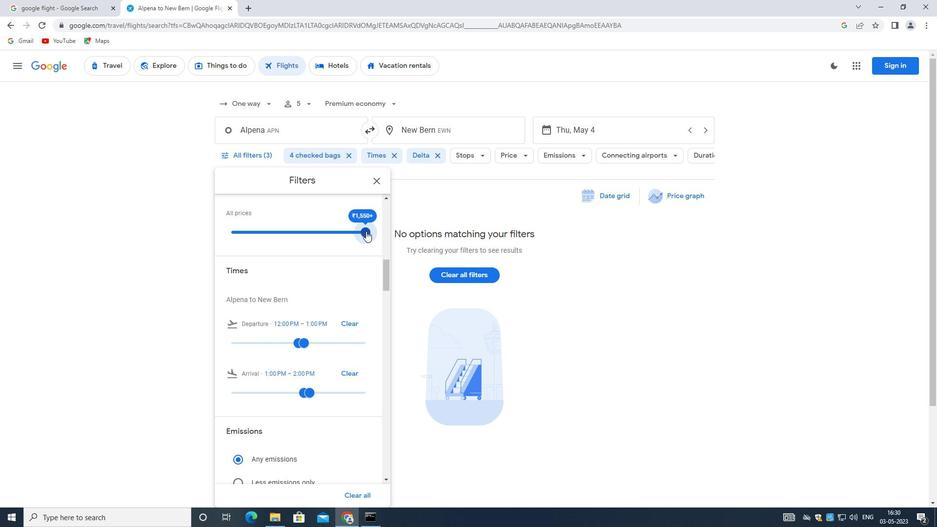 
Action: Mouse moved to (278, 341)
Screenshot: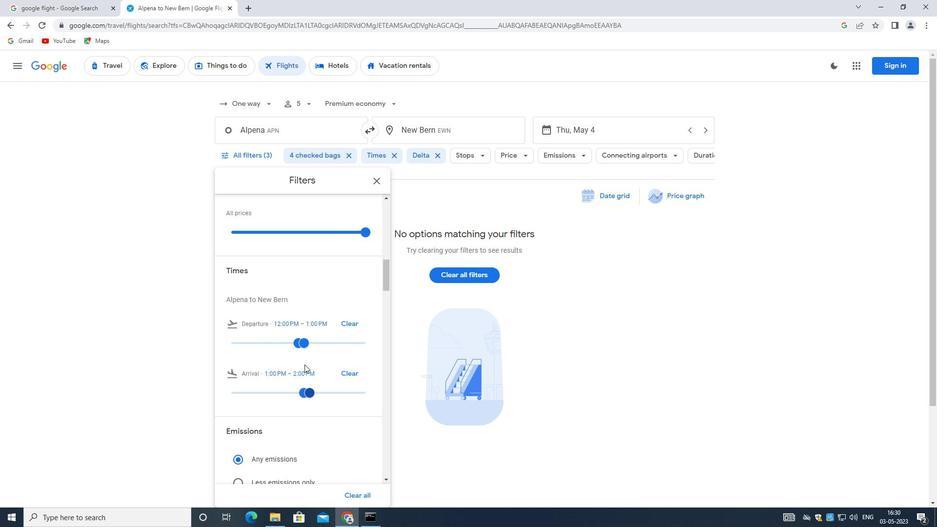 
Action: Mouse pressed left at (278, 341)
Screenshot: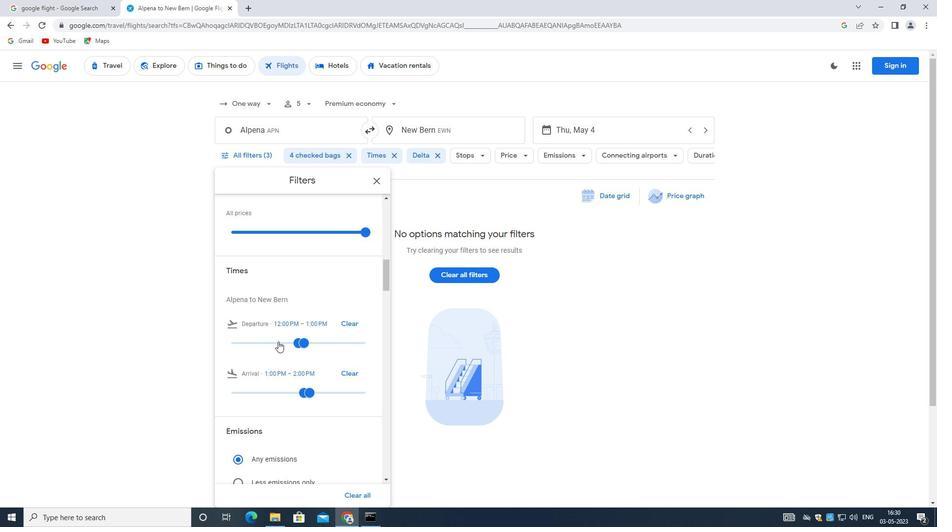 
Action: Mouse moved to (306, 341)
Screenshot: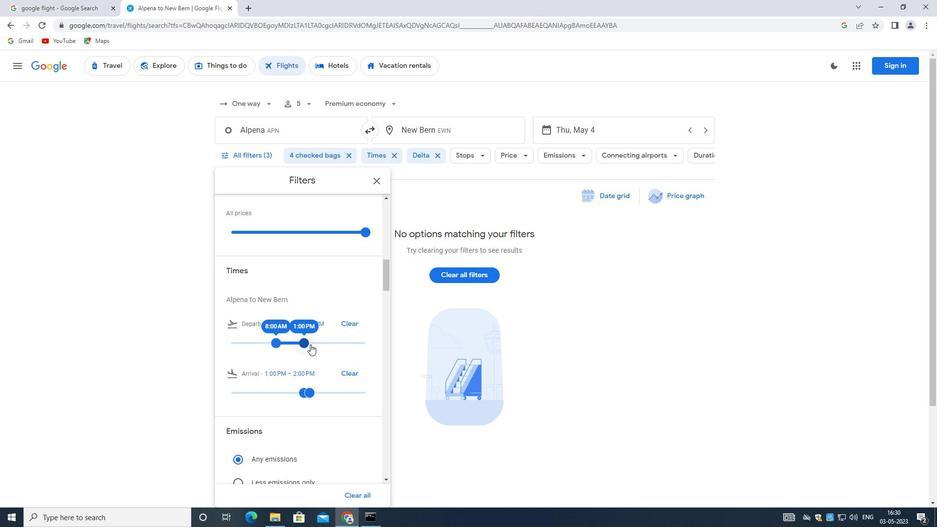 
Action: Mouse pressed left at (306, 341)
Screenshot: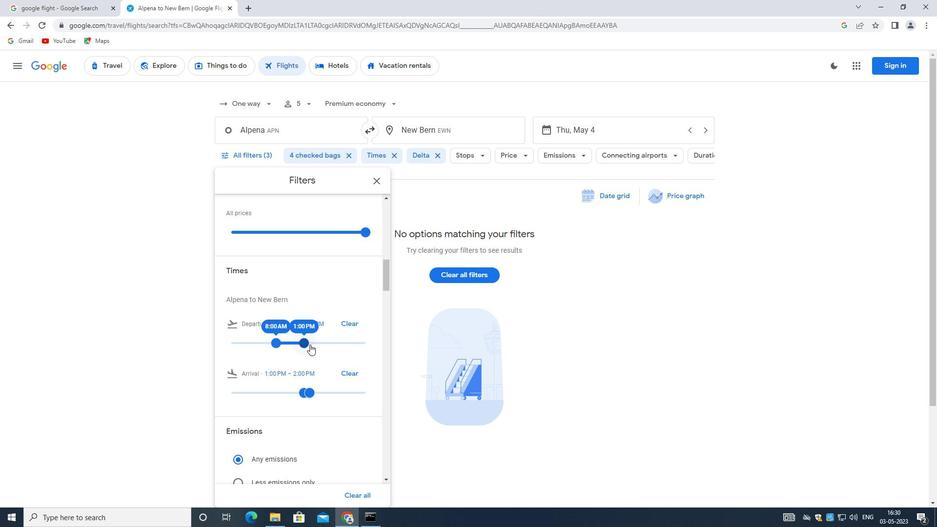 
Action: Mouse moved to (275, 341)
Screenshot: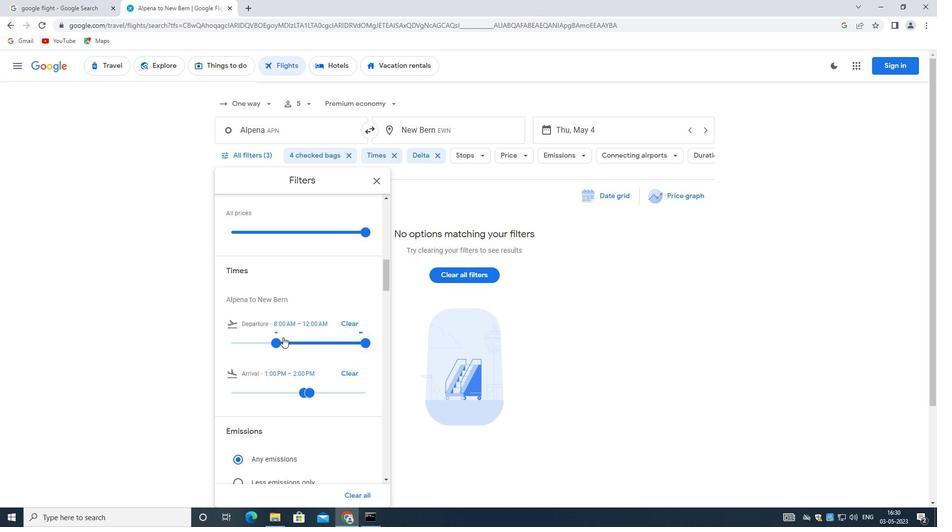 
Action: Mouse pressed left at (275, 341)
Screenshot: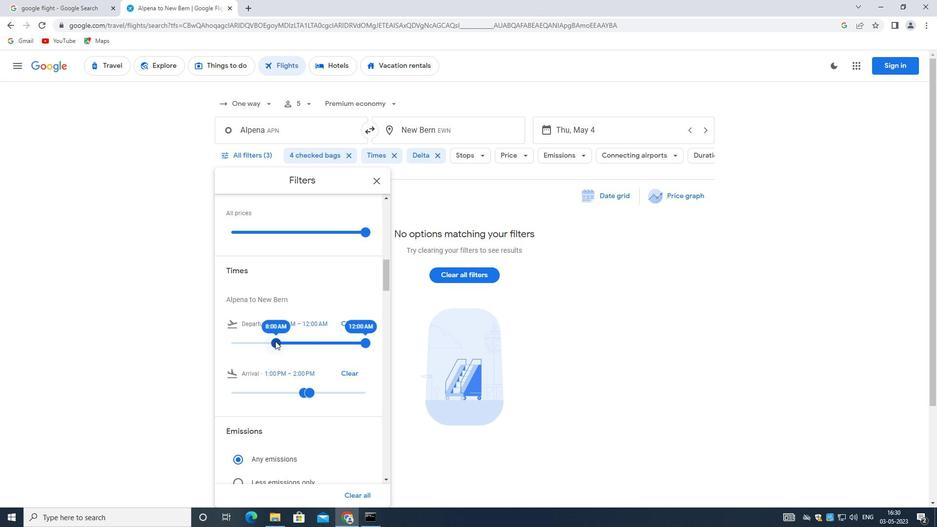 
Action: Mouse moved to (366, 342)
Screenshot: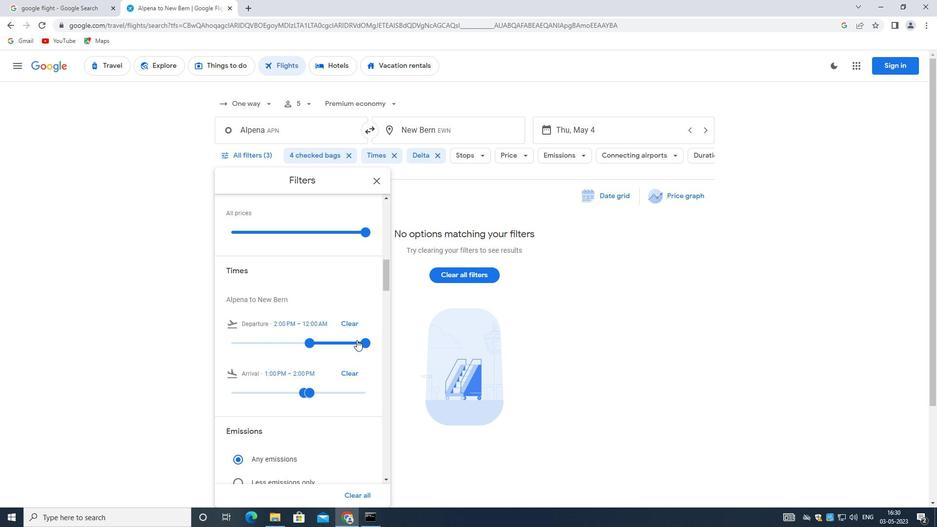 
Action: Mouse pressed left at (366, 342)
Screenshot: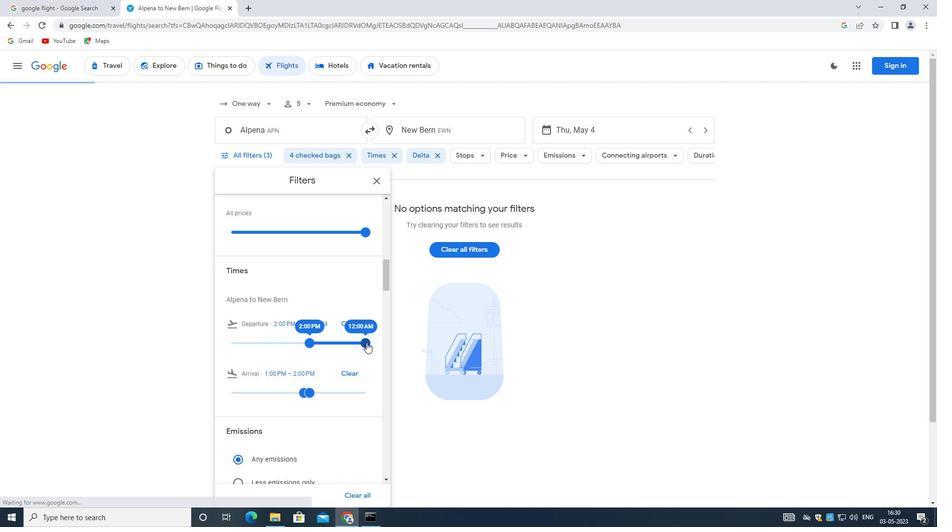 
Action: Mouse moved to (318, 357)
Screenshot: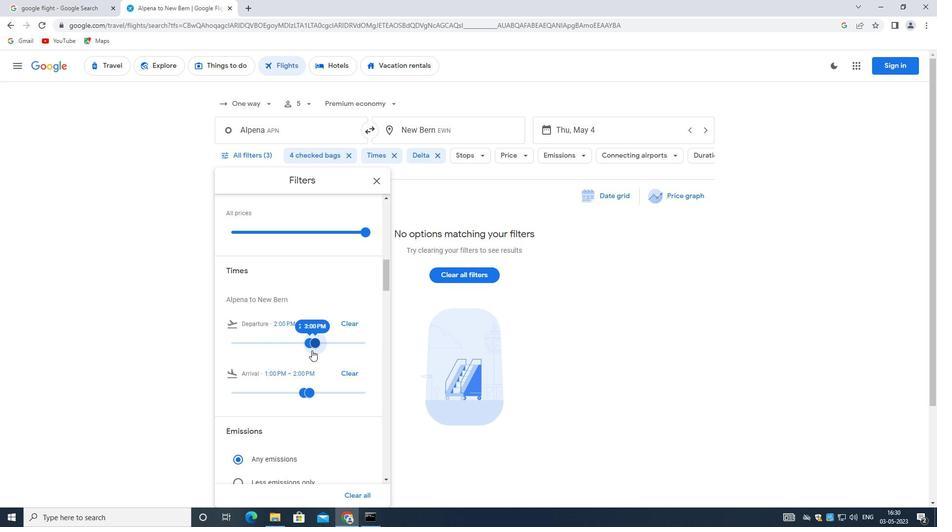 
Action: Mouse scrolled (318, 356) with delta (0, 0)
Screenshot: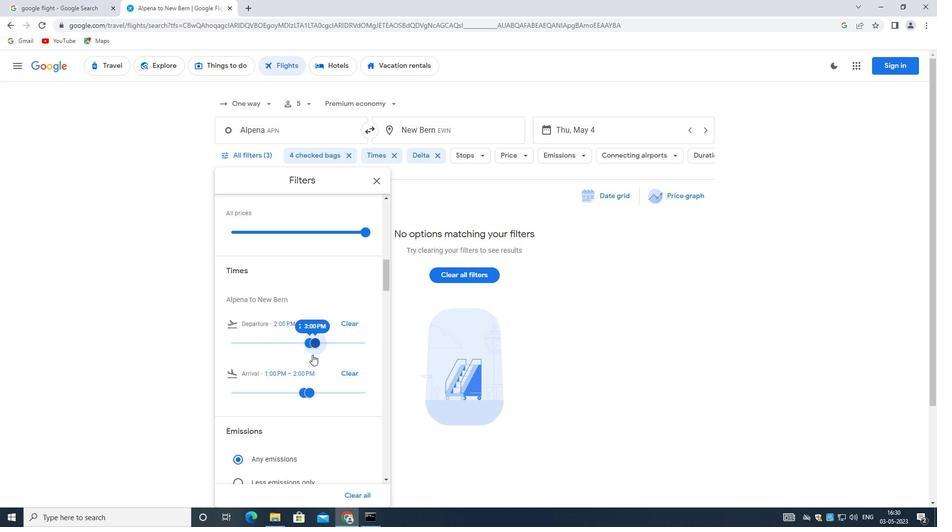 
Action: Mouse scrolled (318, 356) with delta (0, 0)
Screenshot: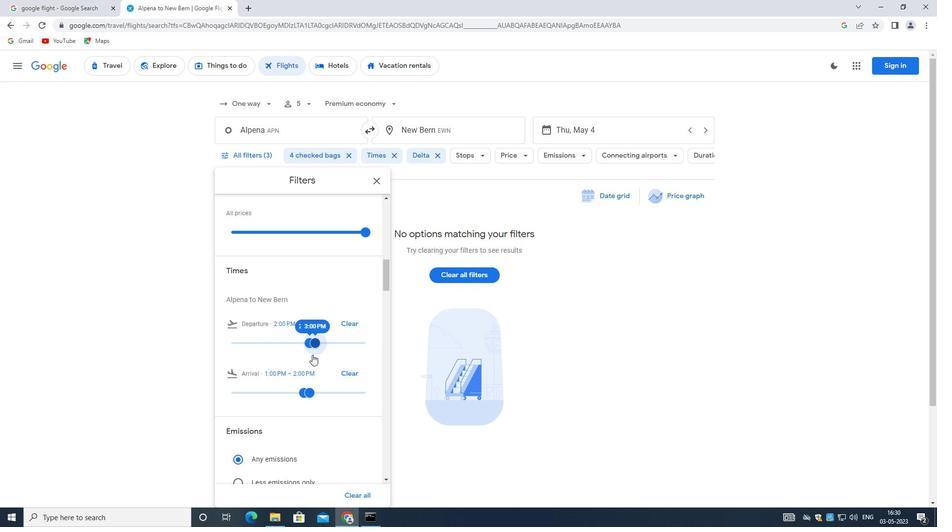 
Action: Mouse moved to (323, 361)
Screenshot: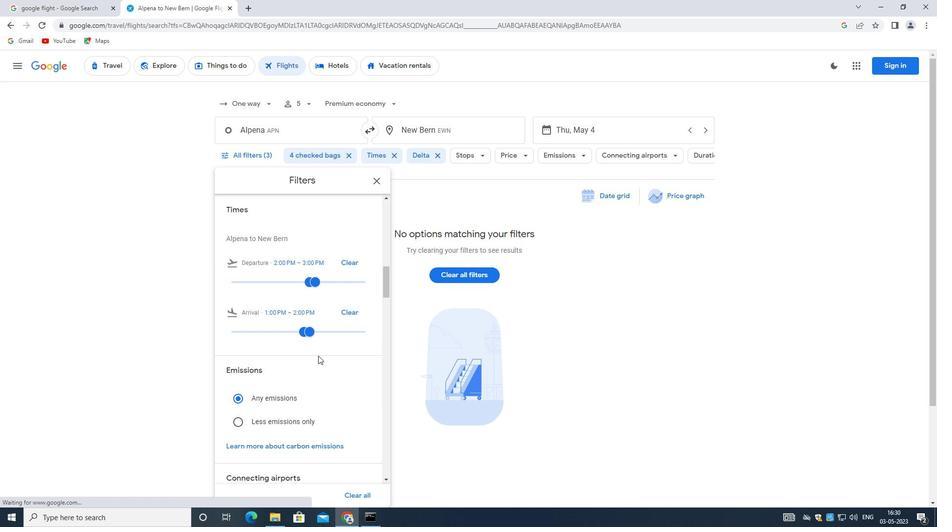 
Action: Mouse scrolled (323, 360) with delta (0, 0)
Screenshot: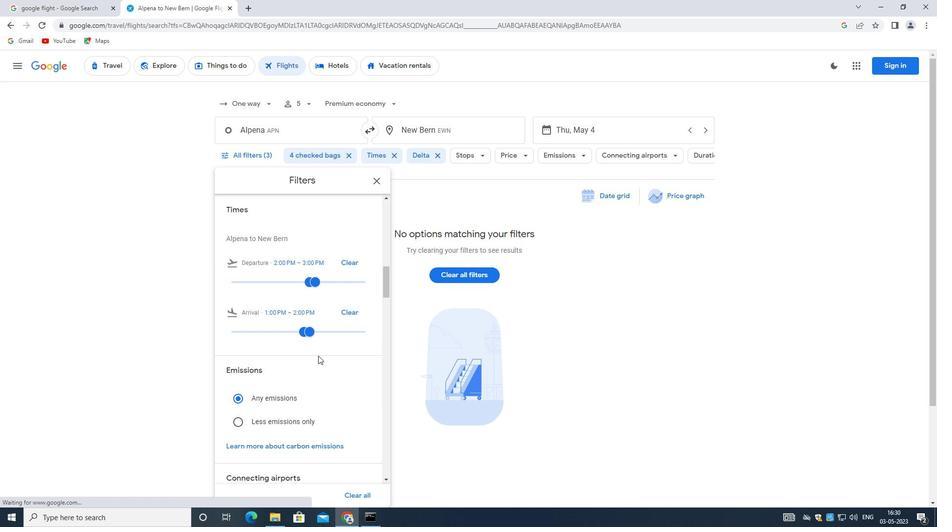 
Action: Mouse moved to (323, 361)
Screenshot: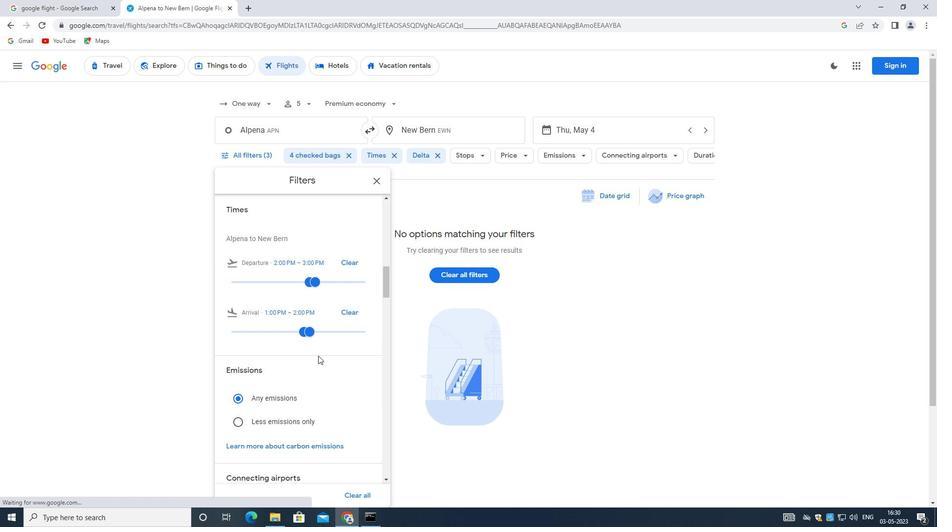 
Action: Mouse scrolled (323, 361) with delta (0, 0)
Screenshot: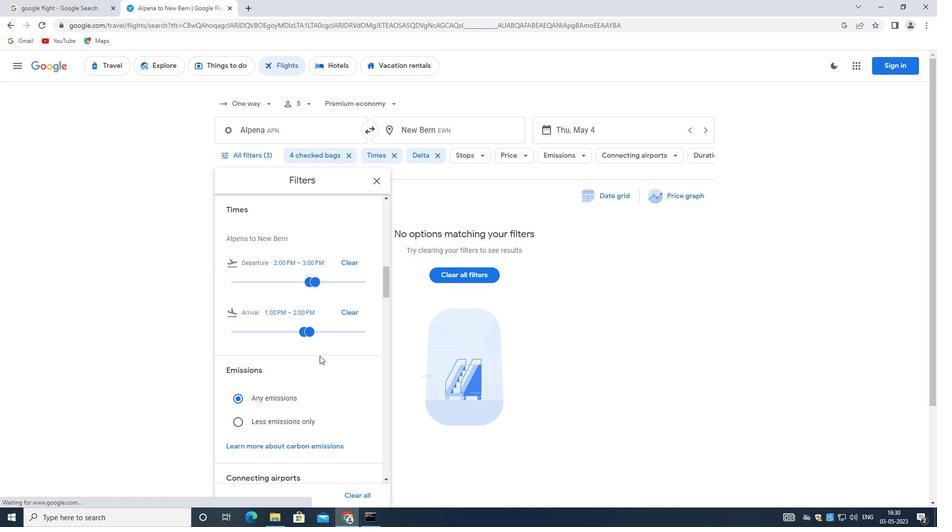 
Action: Mouse moved to (294, 400)
Screenshot: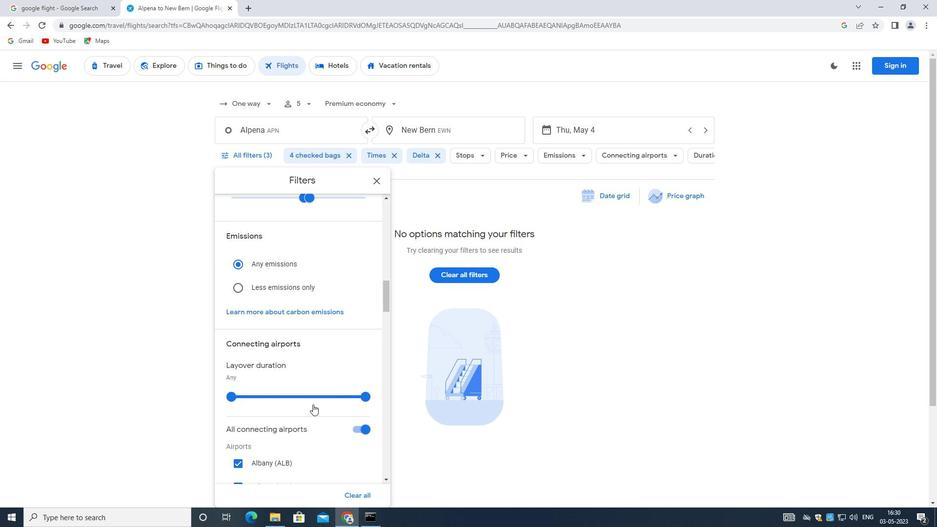 
Action: Mouse scrolled (294, 399) with delta (0, 0)
Screenshot: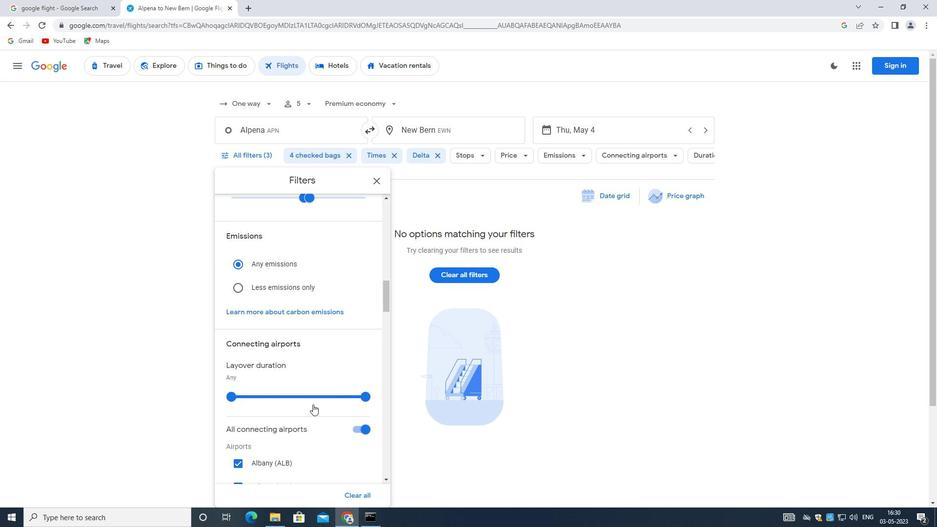
Action: Mouse moved to (294, 399)
Screenshot: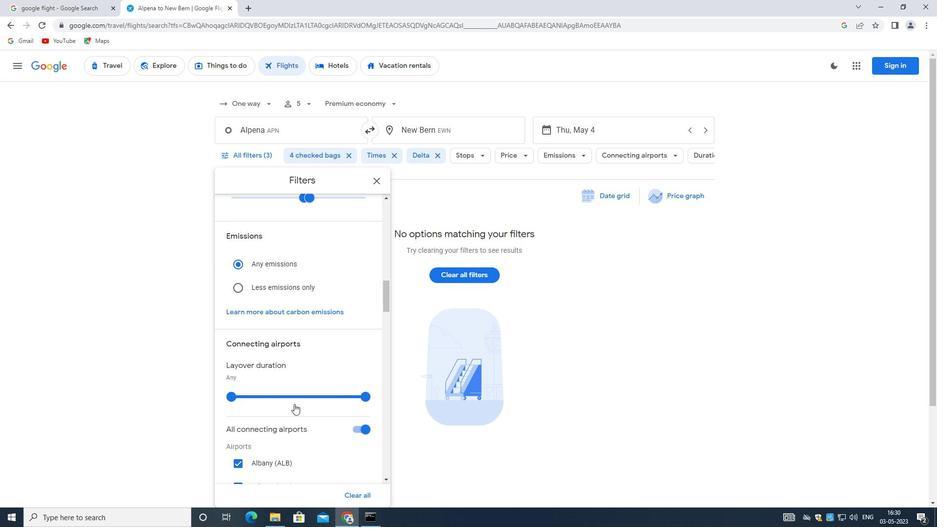 
Action: Mouse scrolled (294, 399) with delta (0, 0)
Screenshot: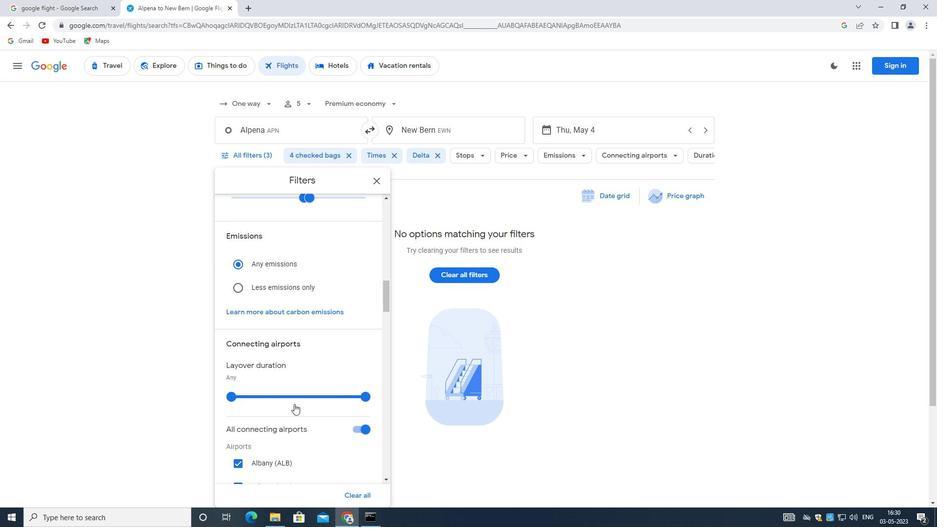 
Action: Mouse moved to (355, 334)
Screenshot: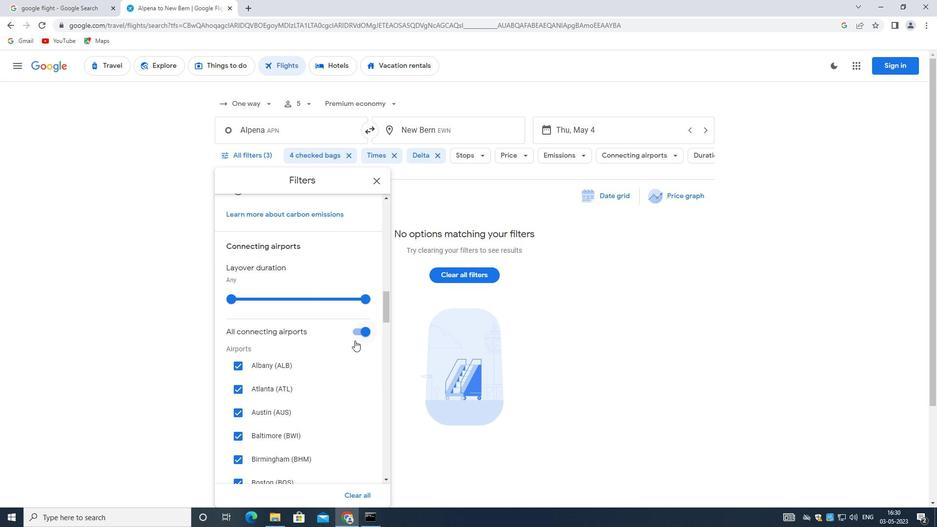 
Action: Mouse pressed left at (355, 334)
Screenshot: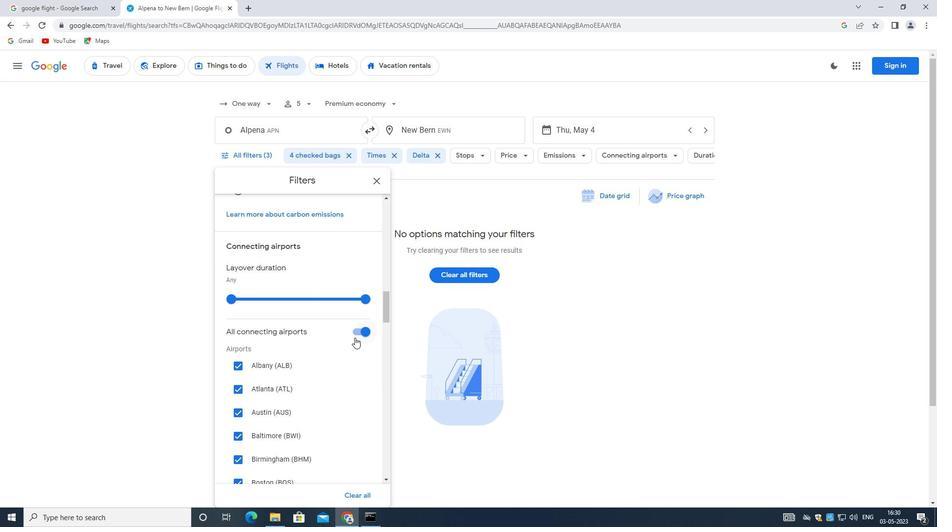 
Action: Mouse moved to (313, 334)
Screenshot: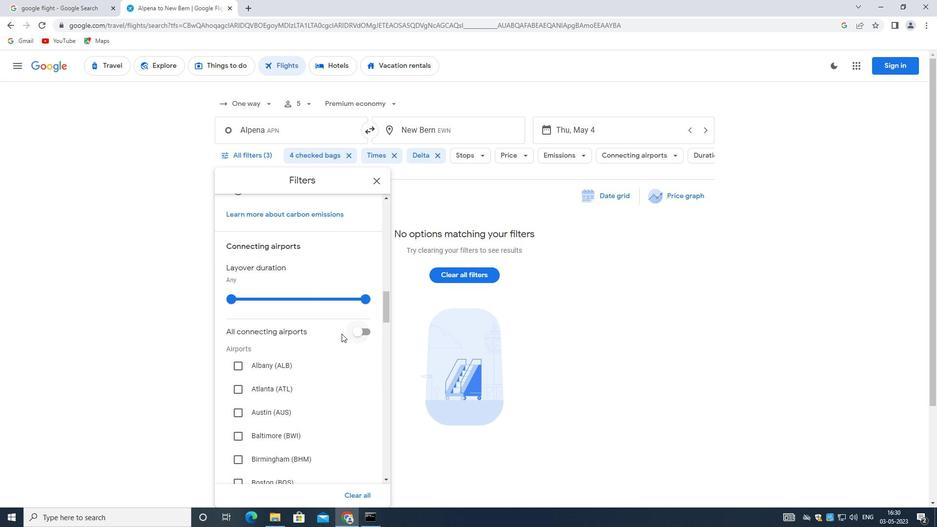 
Action: Mouse scrolled (313, 333) with delta (0, 0)
Screenshot: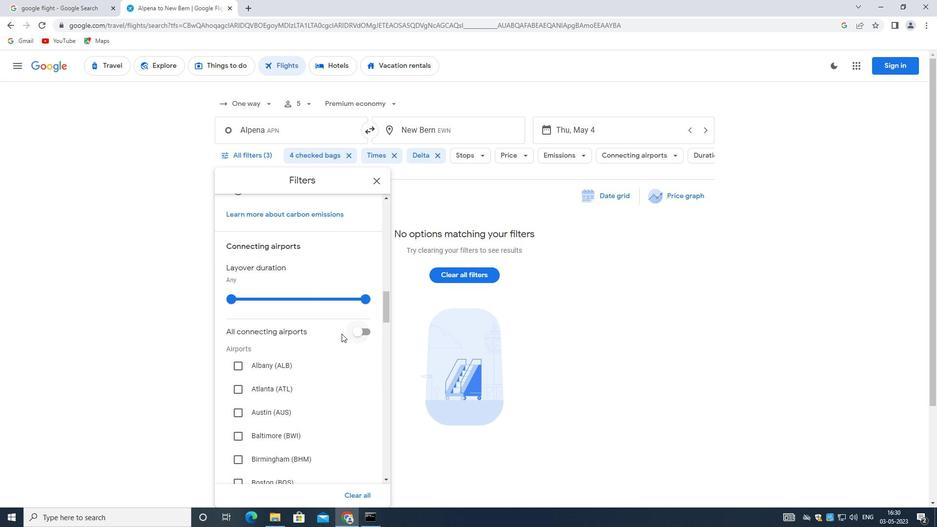 
Action: Mouse moved to (313, 334)
Screenshot: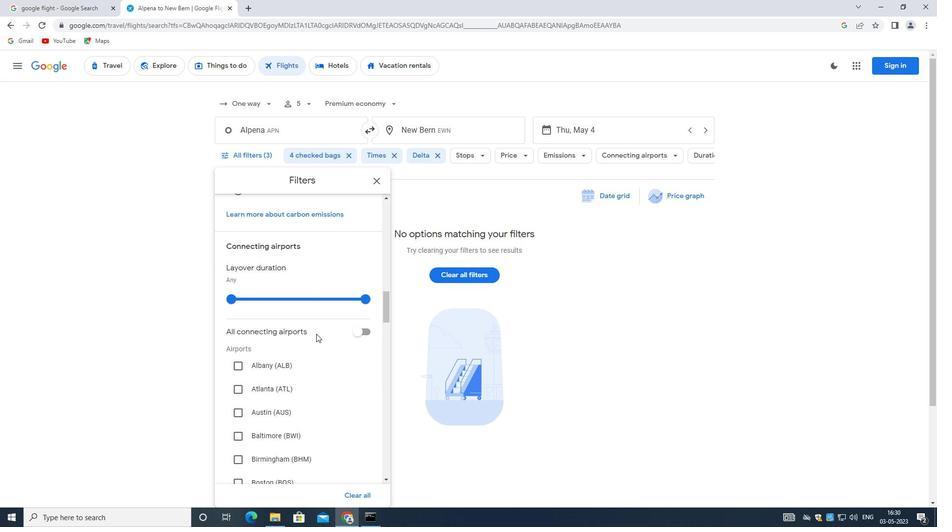 
Action: Mouse scrolled (313, 334) with delta (0, 0)
Screenshot: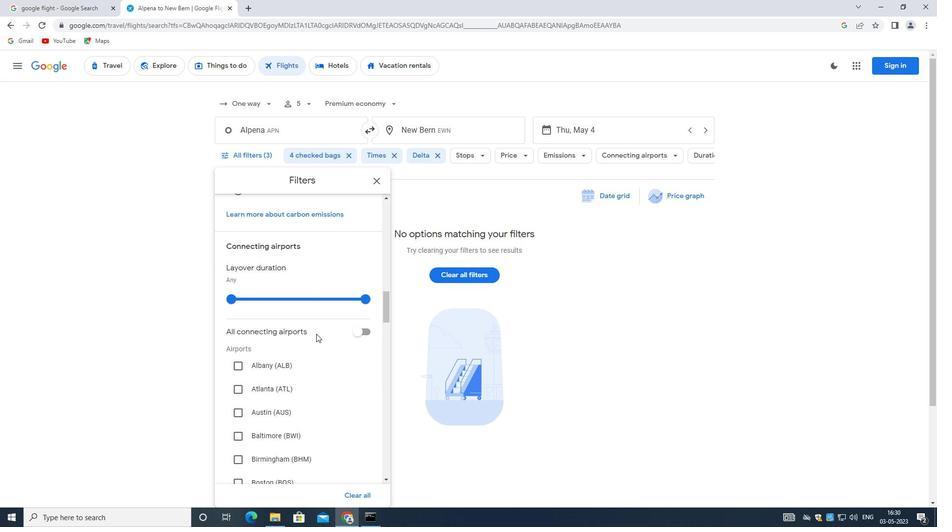 
Action: Mouse scrolled (313, 334) with delta (0, 0)
Screenshot: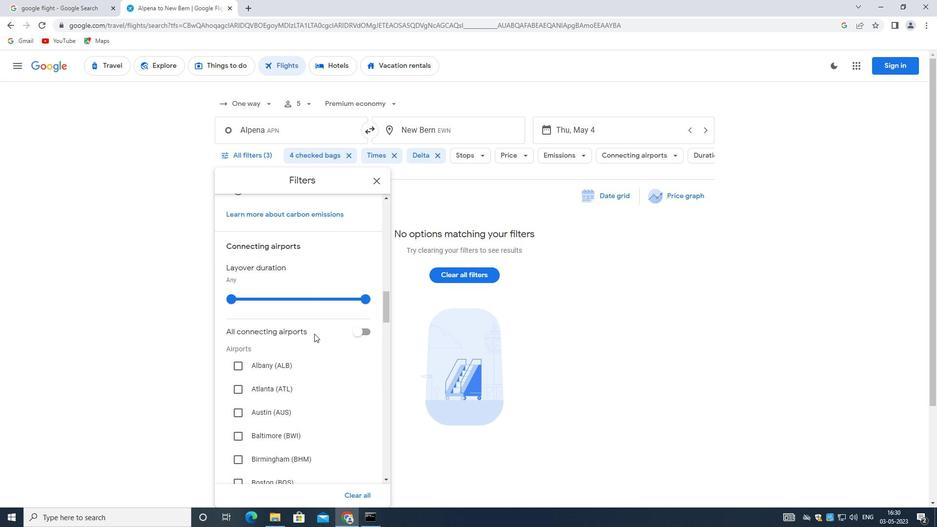 
Action: Mouse scrolled (313, 334) with delta (0, 0)
Screenshot: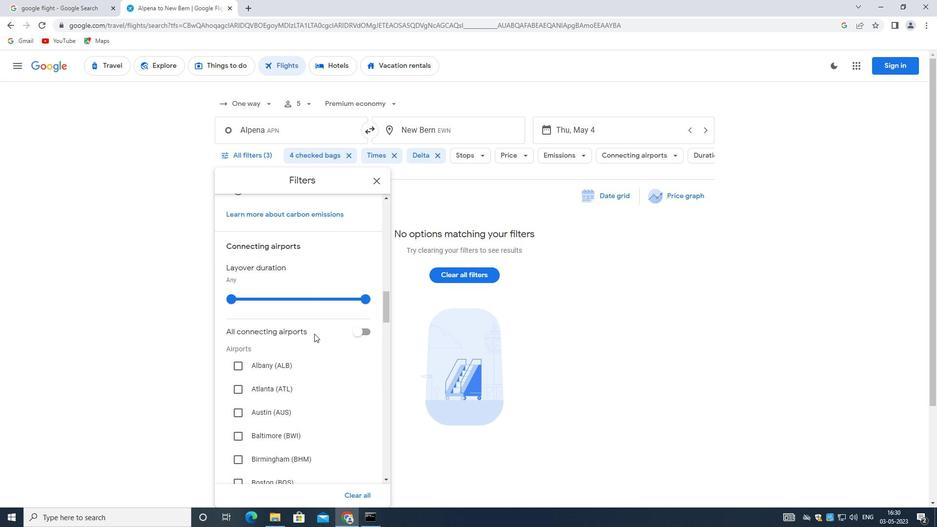 
Action: Mouse scrolled (313, 334) with delta (0, 0)
Screenshot: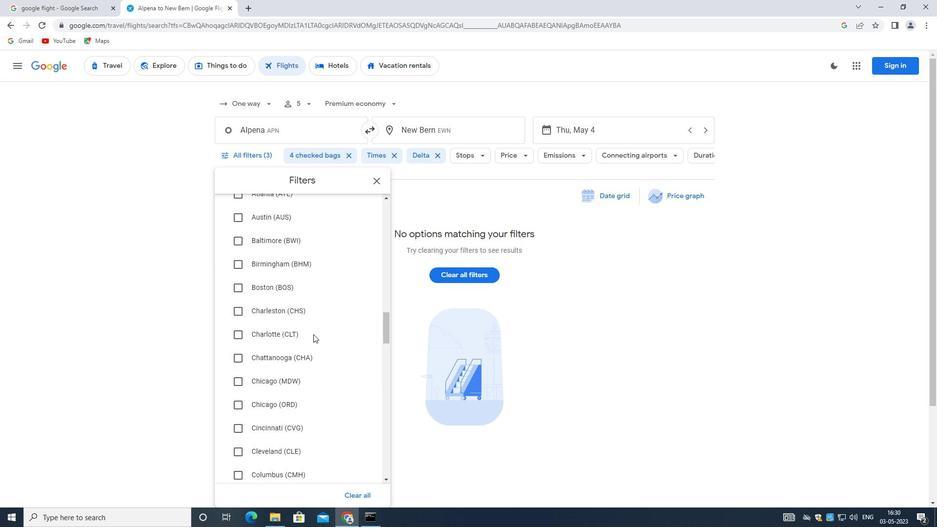 
Action: Mouse scrolled (313, 334) with delta (0, 0)
Screenshot: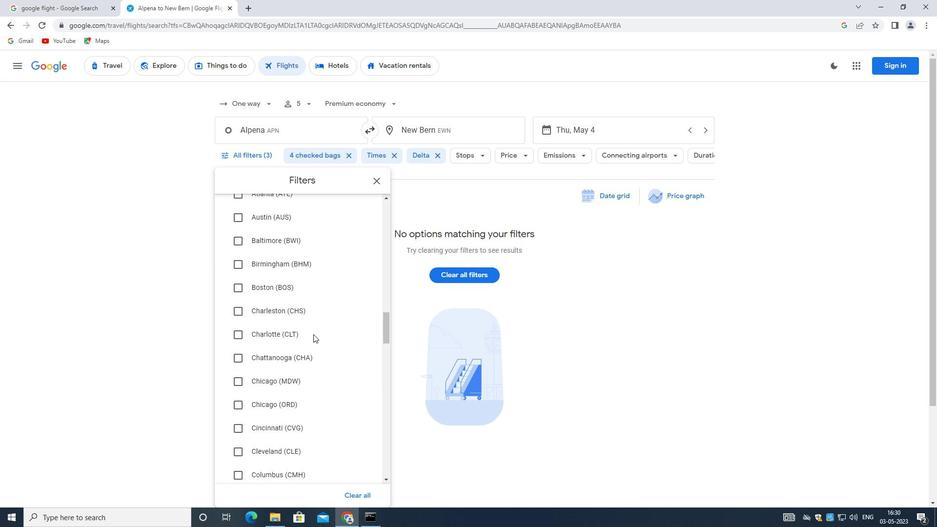 
Action: Mouse scrolled (313, 334) with delta (0, 0)
Screenshot: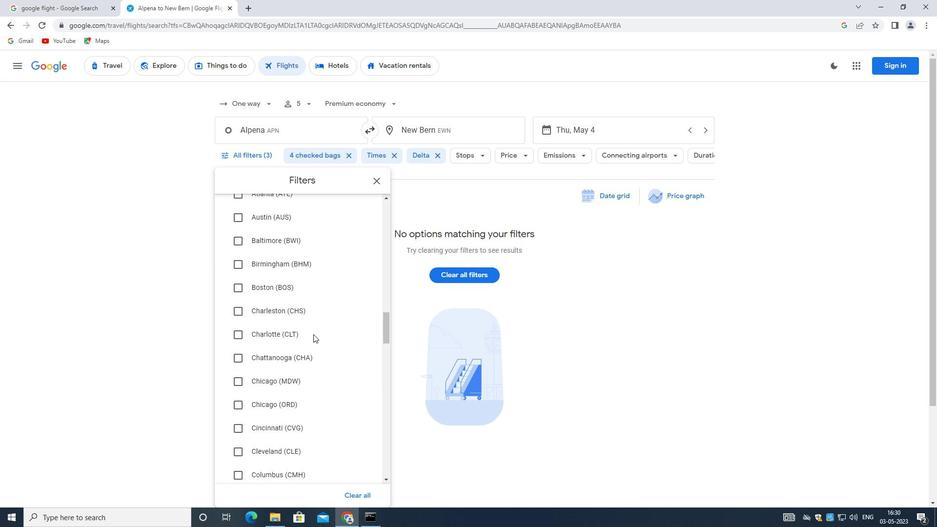 
Action: Mouse scrolled (313, 334) with delta (0, 0)
Screenshot: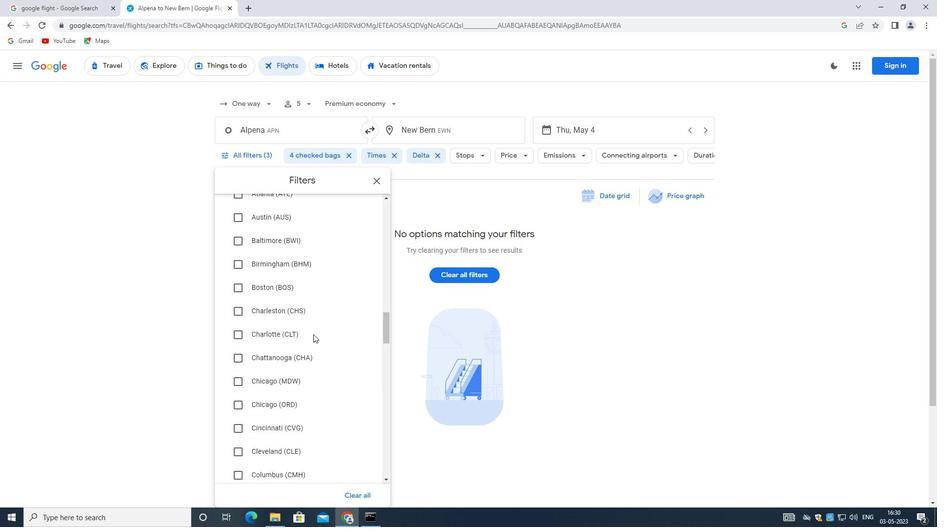 
Action: Mouse scrolled (313, 334) with delta (0, 0)
Screenshot: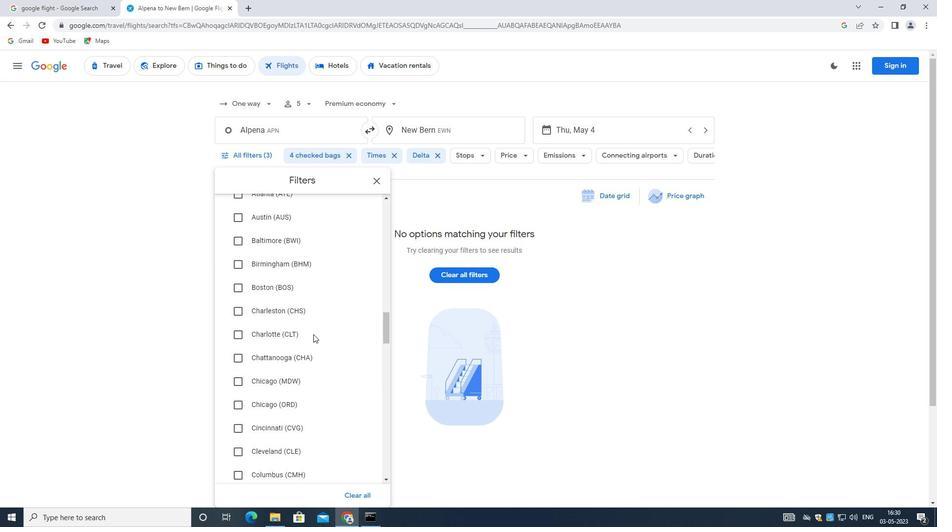 
Action: Mouse scrolled (313, 334) with delta (0, 0)
Screenshot: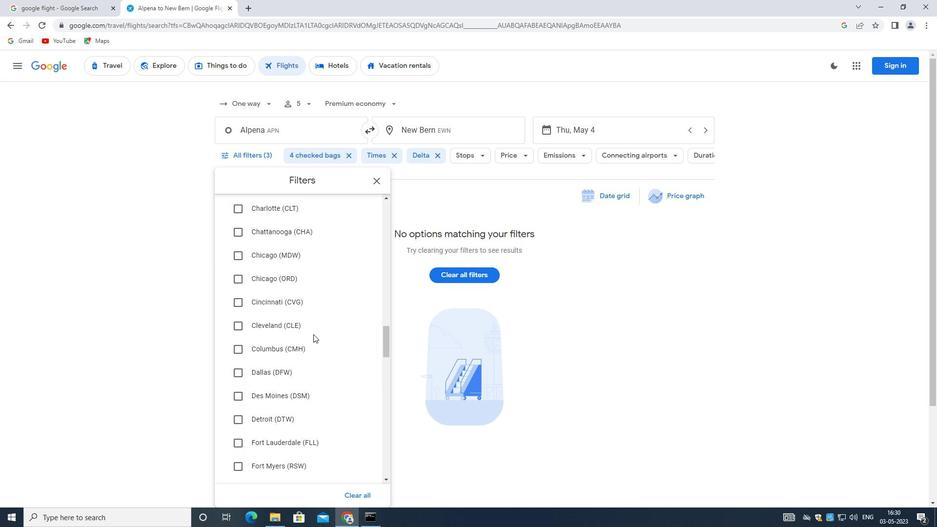 
Action: Mouse scrolled (313, 334) with delta (0, 0)
Screenshot: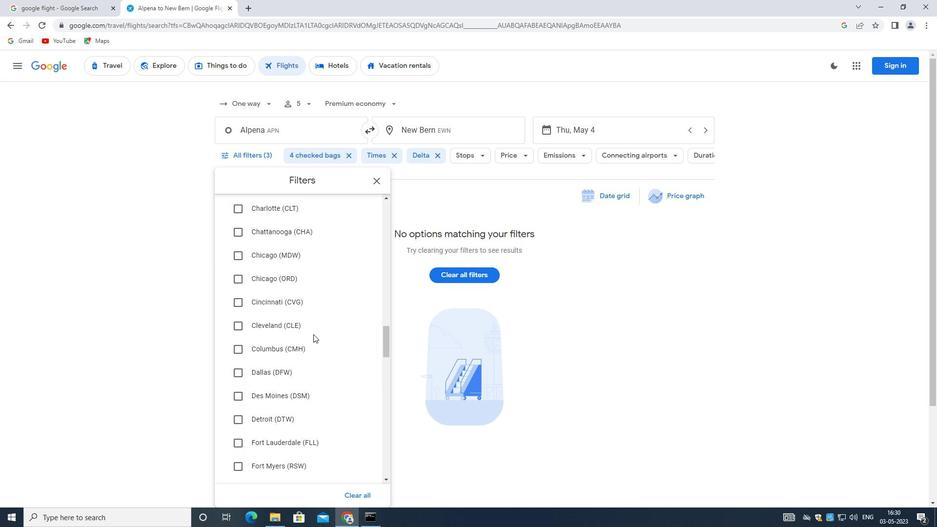 
Action: Mouse scrolled (313, 334) with delta (0, 0)
Screenshot: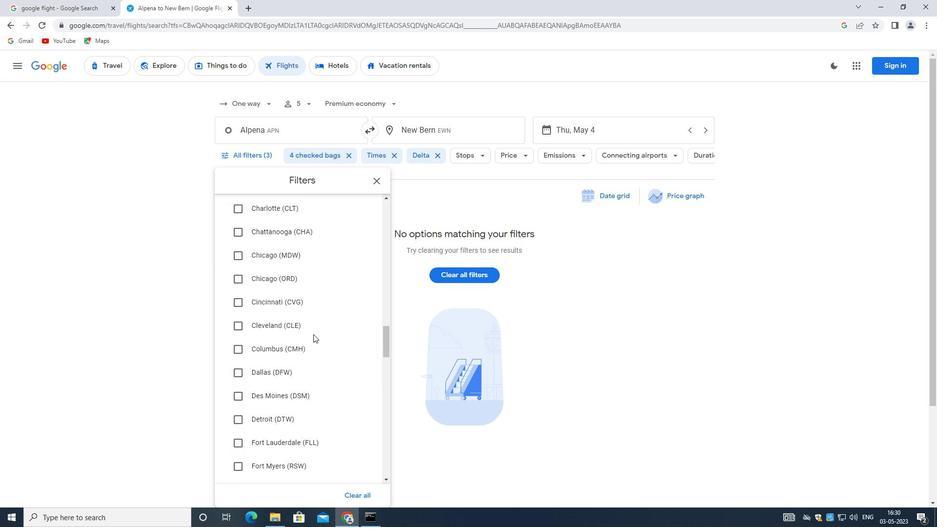 
Action: Mouse scrolled (313, 334) with delta (0, 0)
Screenshot: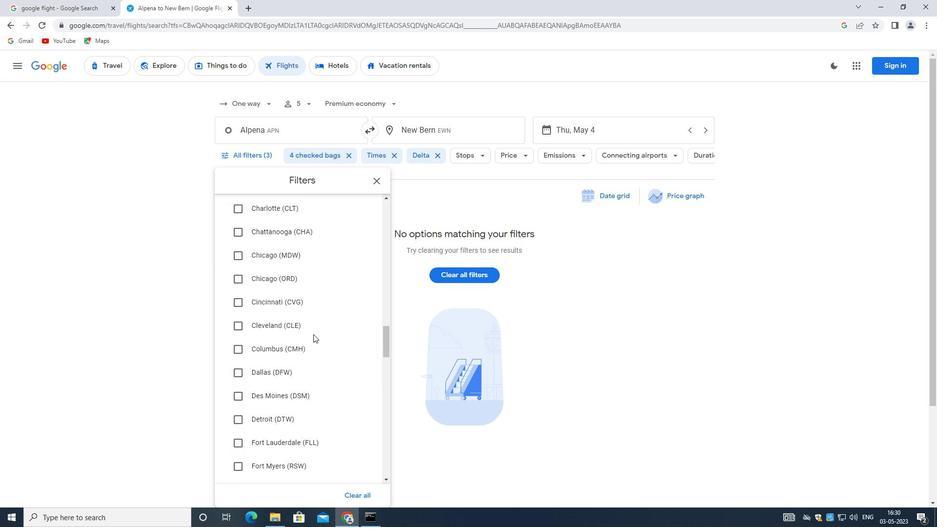 
Action: Mouse scrolled (313, 334) with delta (0, 0)
Screenshot: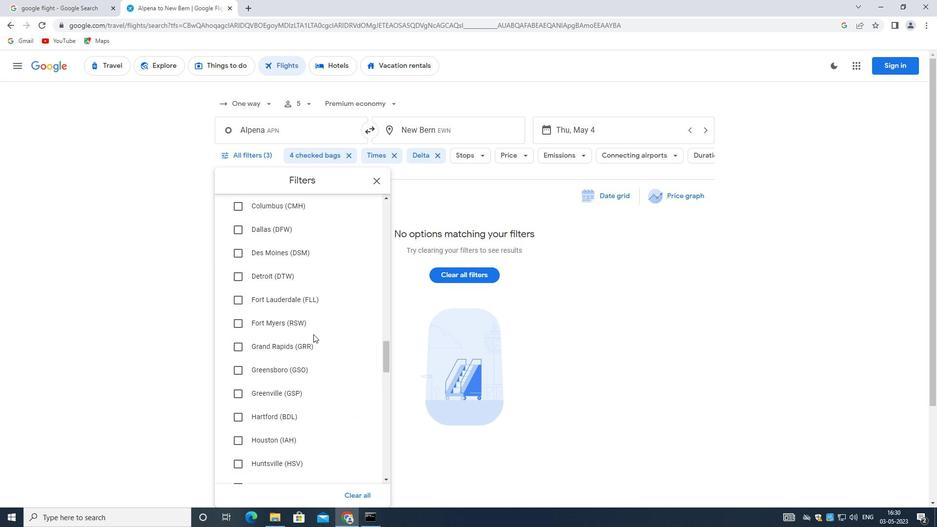 
Action: Mouse scrolled (313, 334) with delta (0, 0)
Screenshot: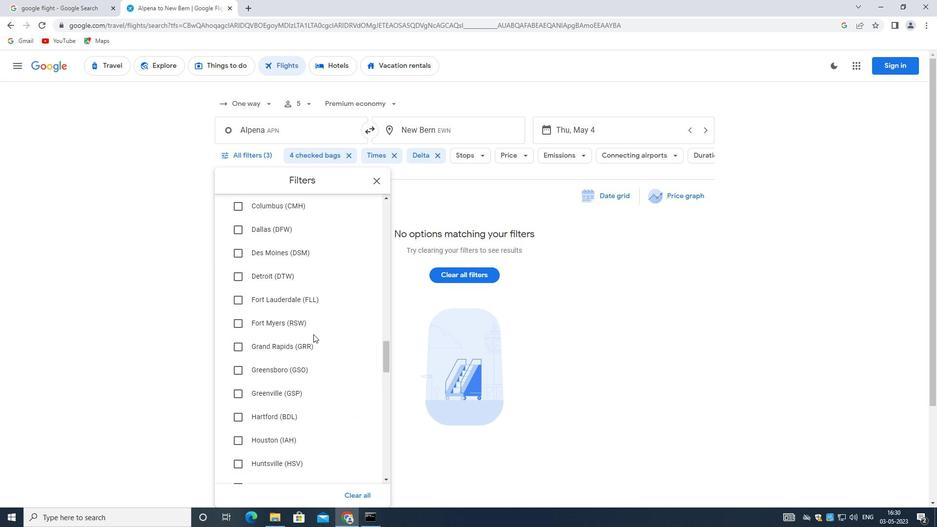 
Action: Mouse scrolled (313, 334) with delta (0, 0)
Screenshot: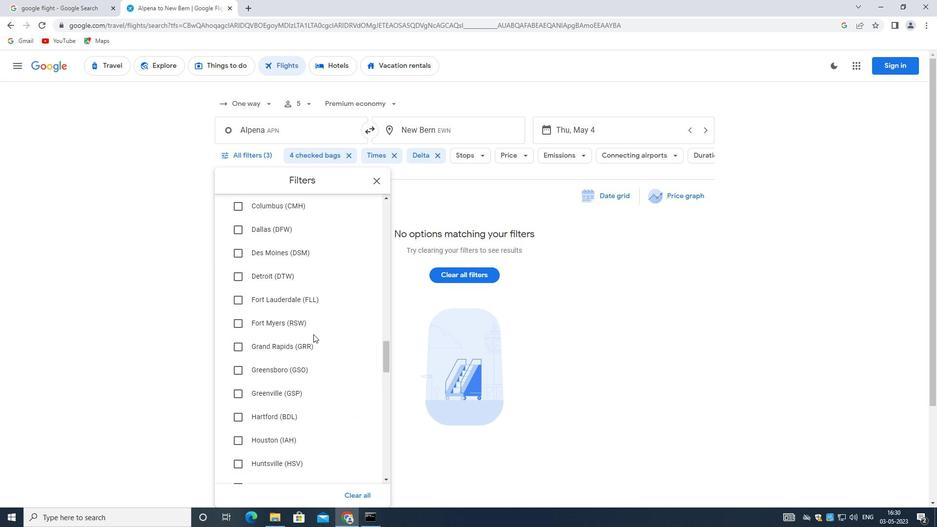 
Action: Mouse scrolled (313, 334) with delta (0, 0)
Screenshot: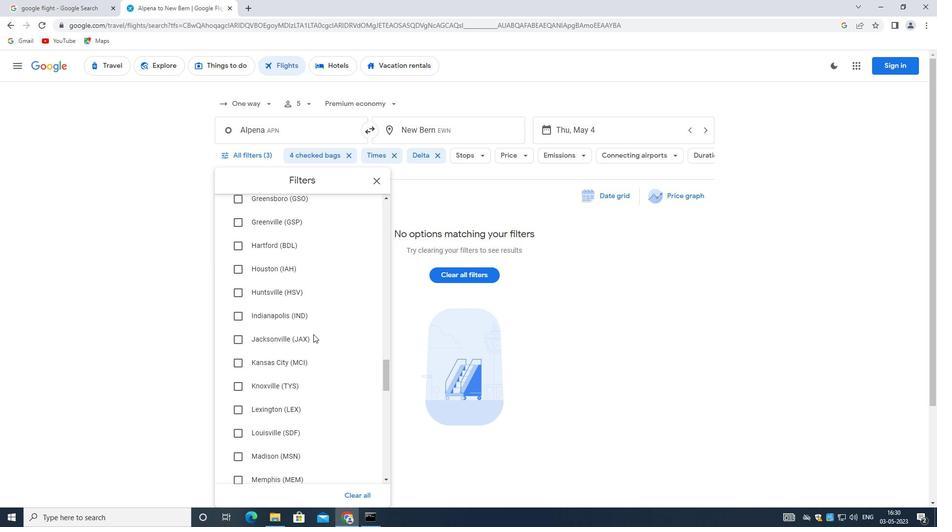 
Action: Mouse moved to (313, 335)
Screenshot: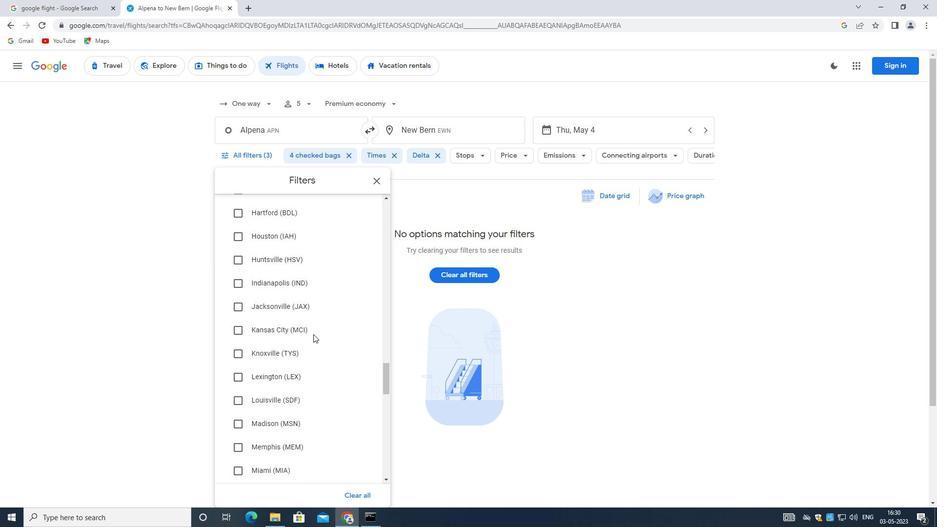 
Action: Mouse scrolled (313, 334) with delta (0, 0)
Screenshot: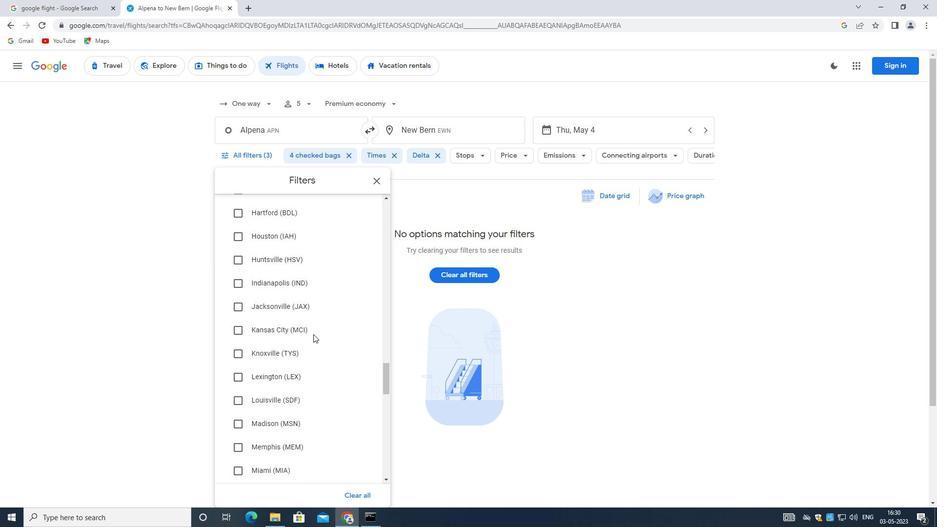 
Action: Mouse moved to (313, 335)
Screenshot: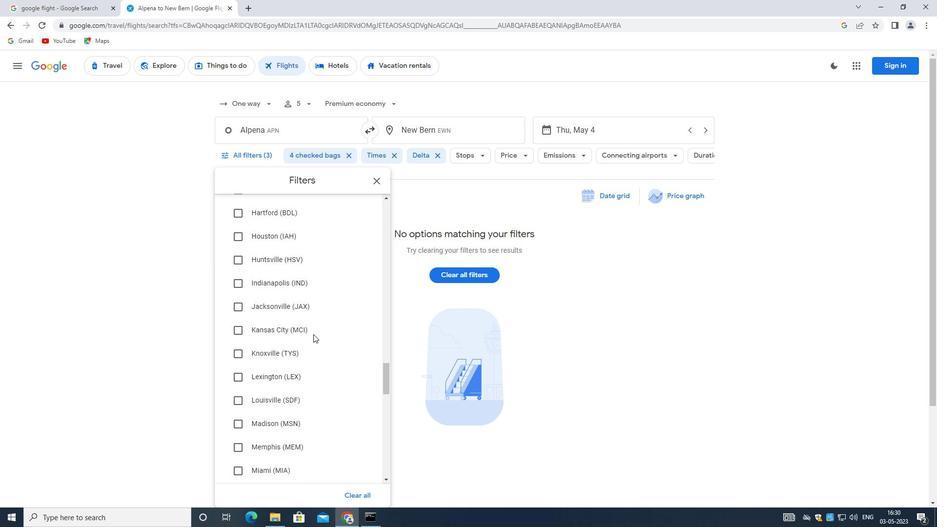 
Action: Mouse scrolled (313, 334) with delta (0, 0)
Screenshot: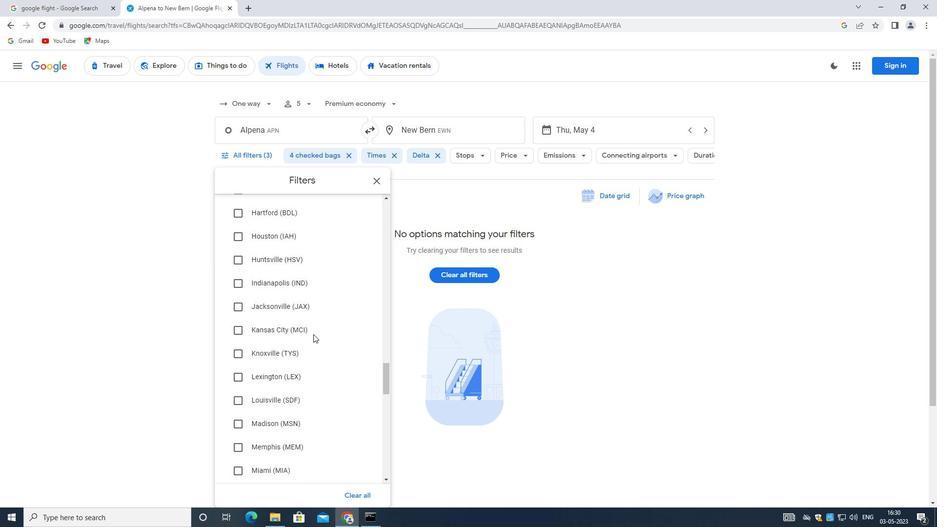 
Action: Mouse scrolled (313, 334) with delta (0, 0)
Screenshot: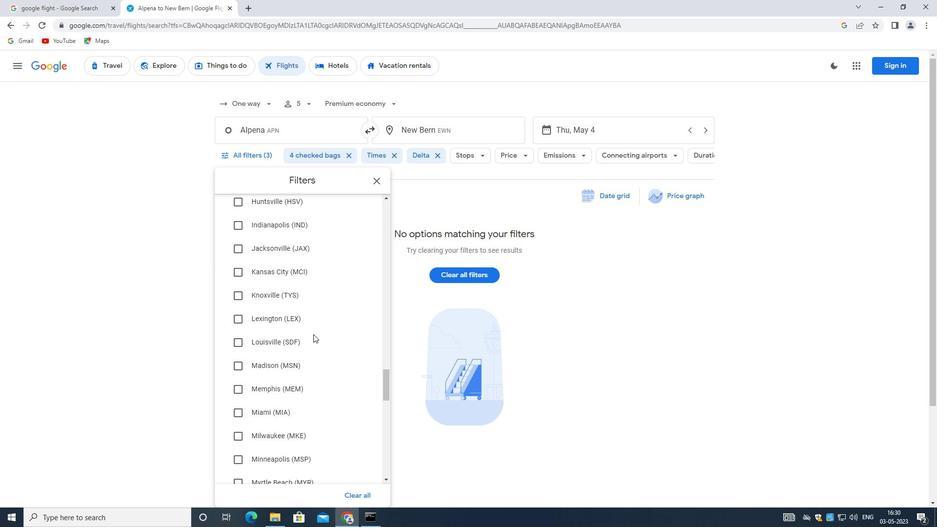 
Action: Mouse moved to (313, 335)
Screenshot: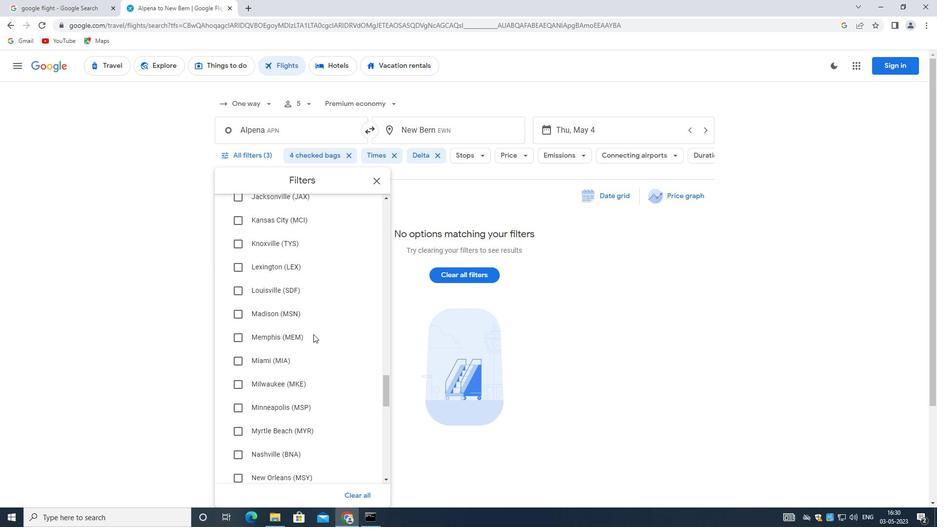 
Action: Mouse scrolled (313, 335) with delta (0, 0)
Screenshot: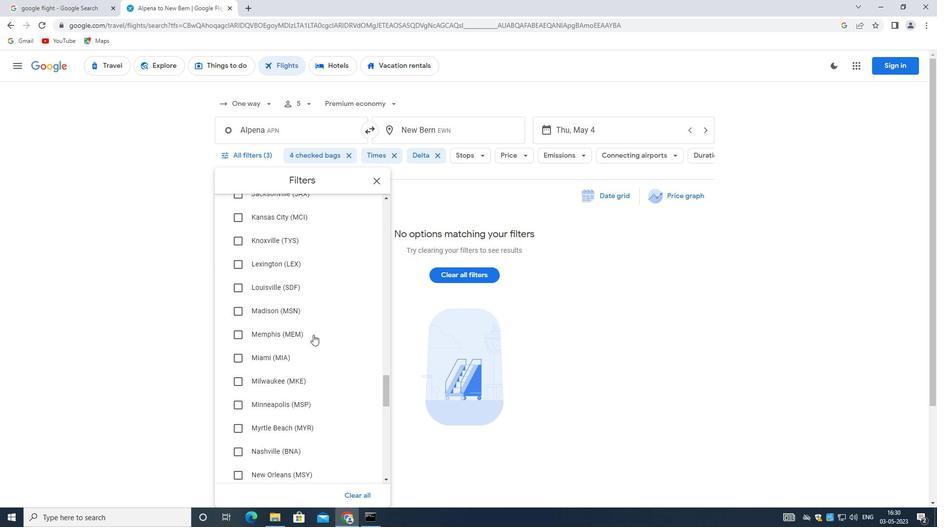 
Action: Mouse scrolled (313, 335) with delta (0, 0)
Screenshot: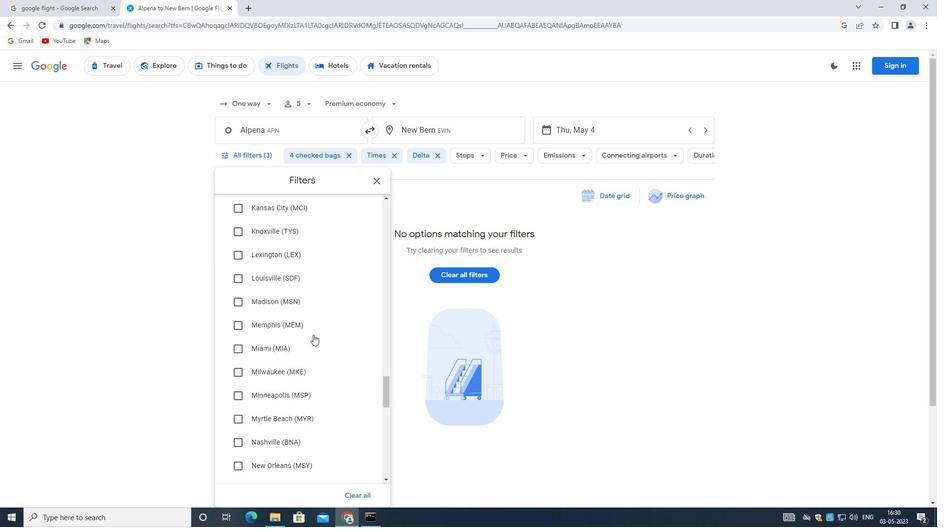 
Action: Mouse scrolled (313, 335) with delta (0, 0)
Screenshot: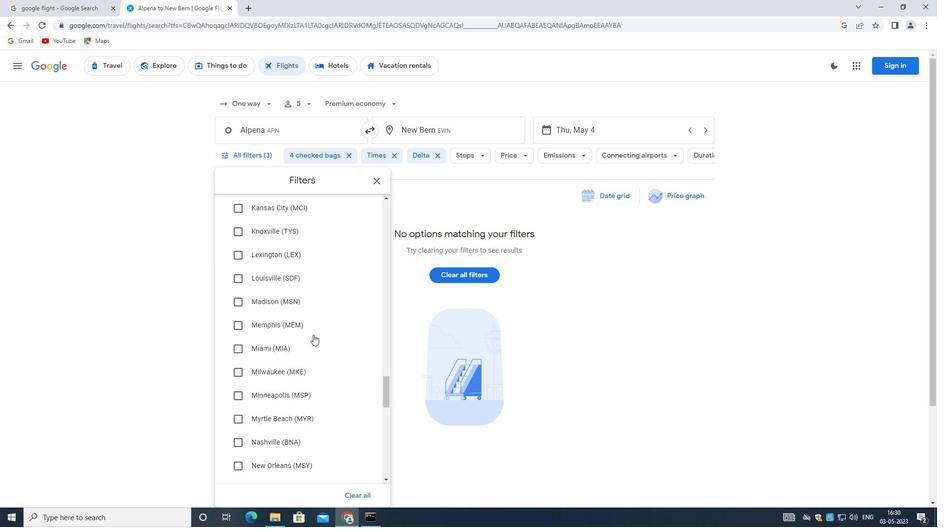 
Action: Mouse moved to (313, 335)
Screenshot: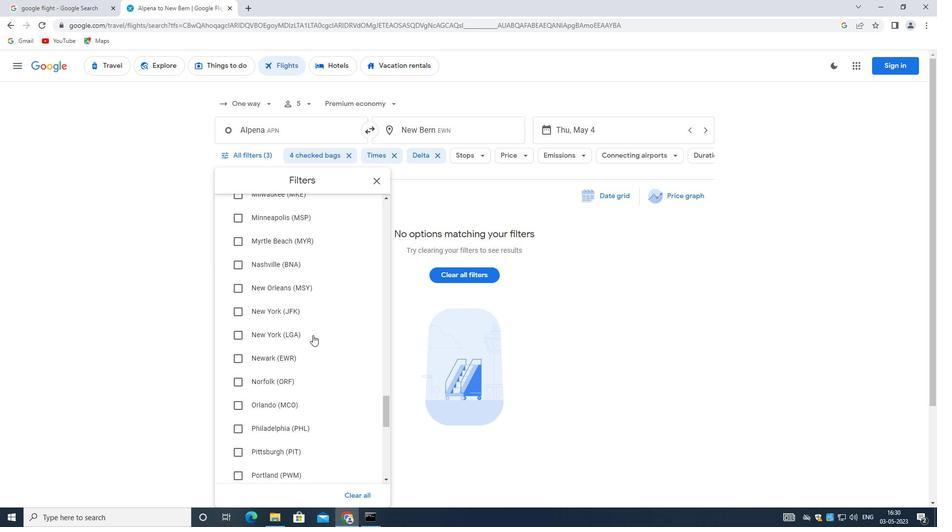 
Action: Mouse scrolled (313, 335) with delta (0, 0)
Screenshot: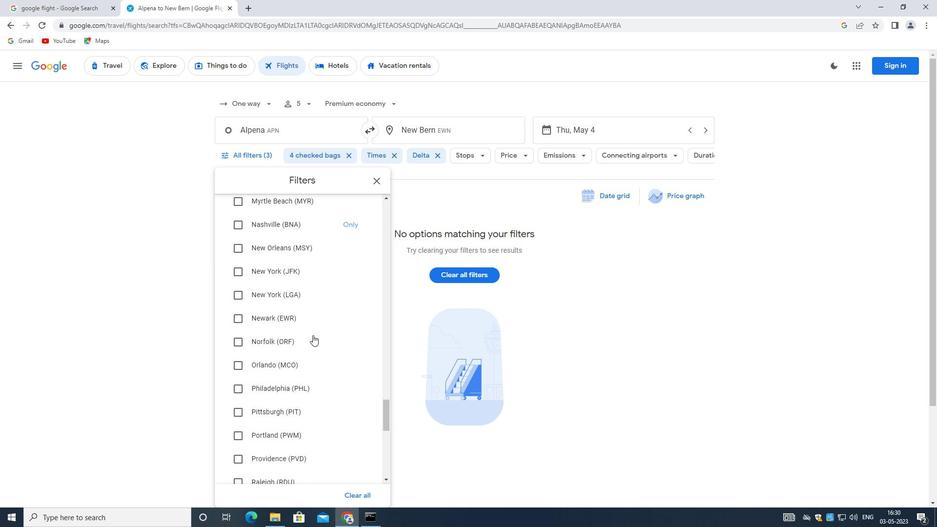 
Action: Mouse scrolled (313, 335) with delta (0, 0)
Screenshot: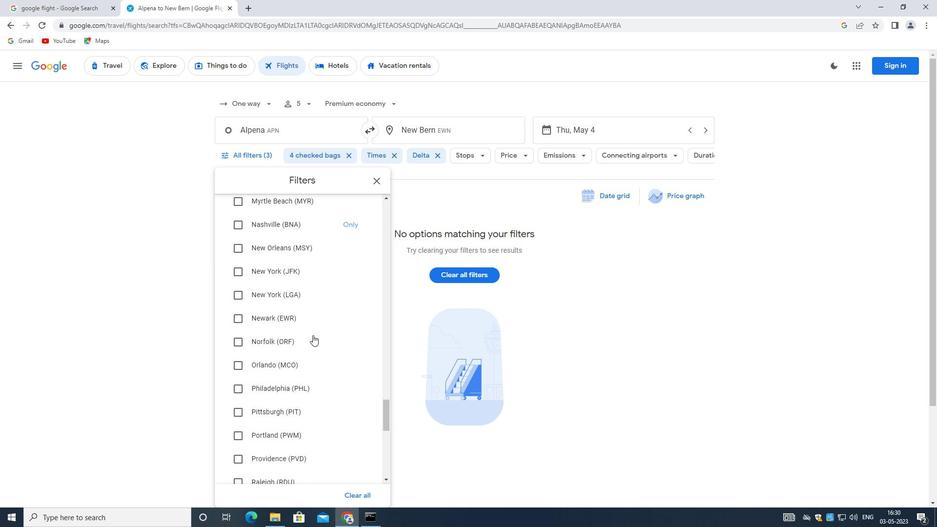 
Action: Mouse scrolled (313, 335) with delta (0, 0)
Screenshot: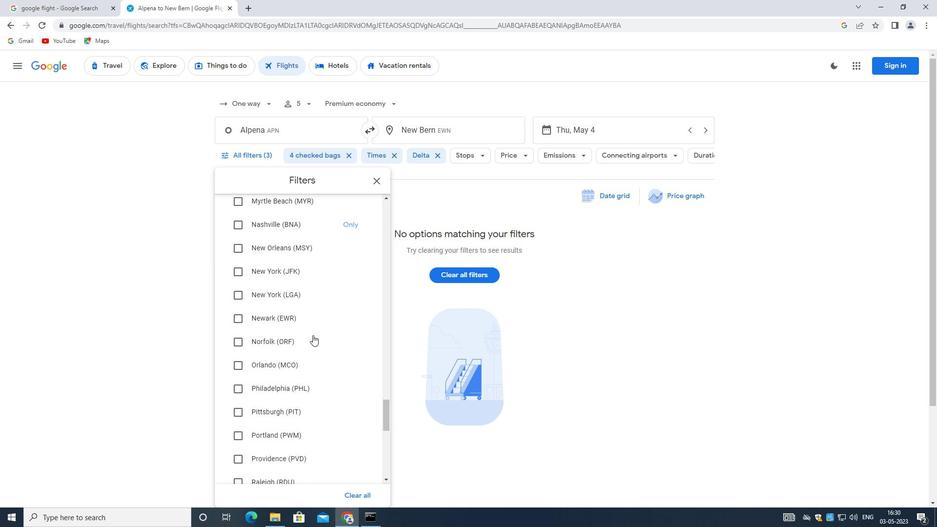 
Action: Mouse scrolled (313, 335) with delta (0, 0)
Screenshot: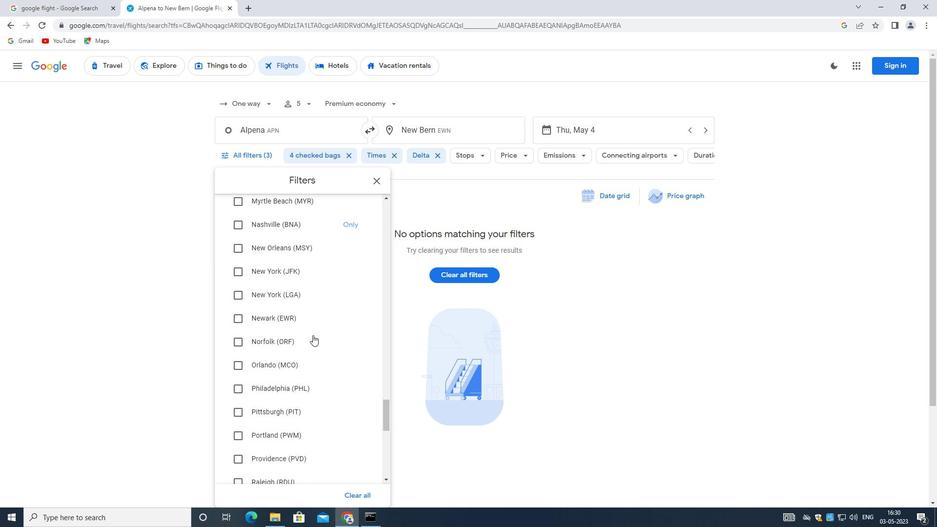 
Action: Mouse scrolled (313, 335) with delta (0, 0)
Screenshot: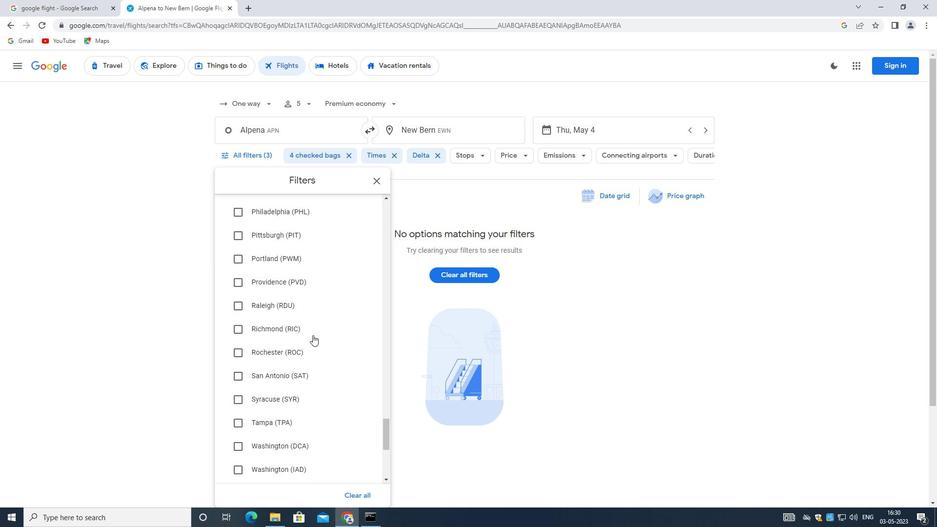
Action: Mouse scrolled (313, 335) with delta (0, 0)
Screenshot: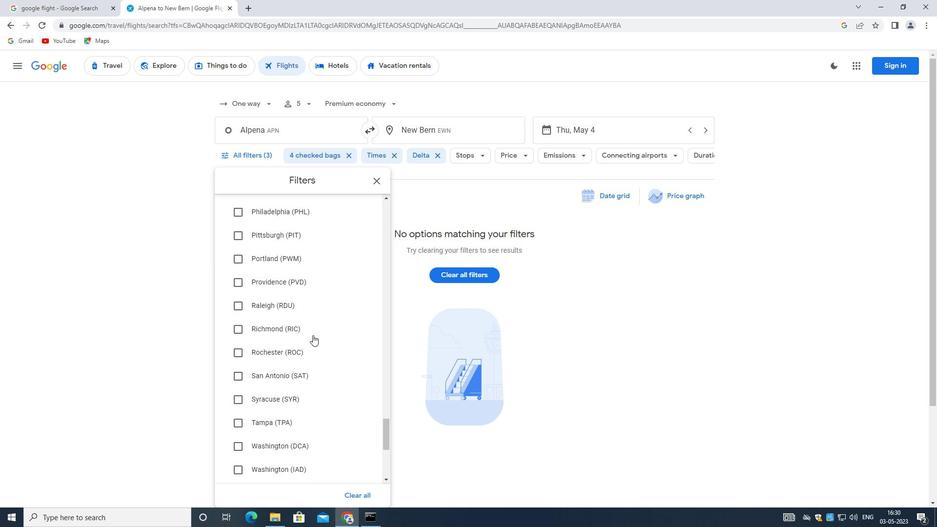 
Action: Mouse scrolled (313, 335) with delta (0, 0)
Screenshot: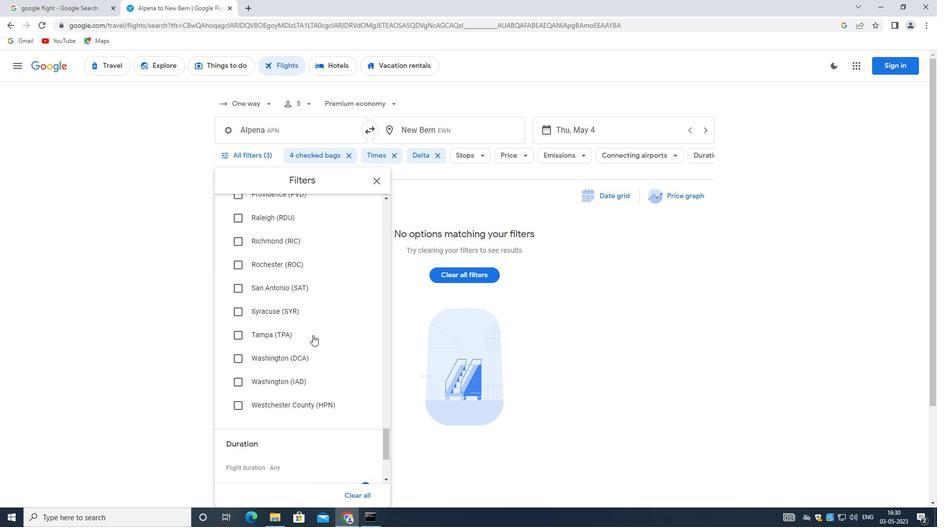 
Action: Mouse scrolled (313, 335) with delta (0, 0)
Screenshot: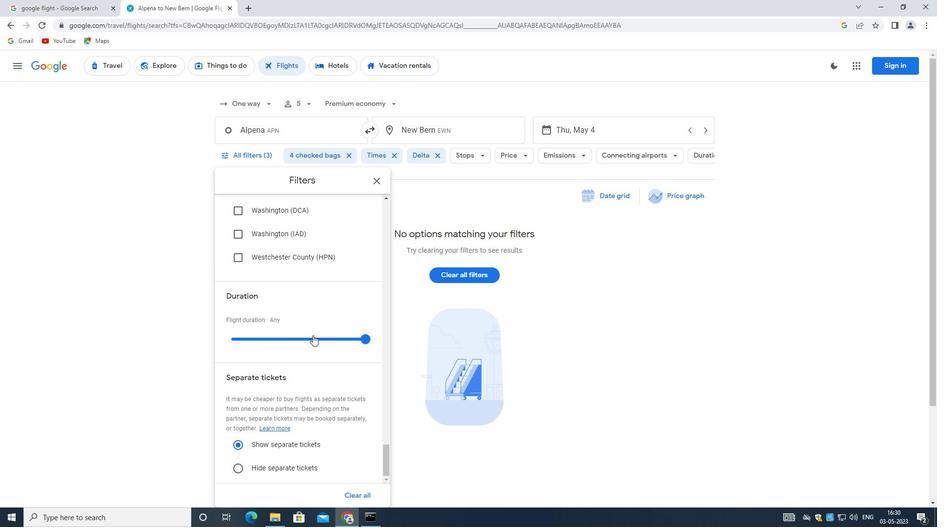 
Action: Mouse scrolled (313, 335) with delta (0, 0)
Screenshot: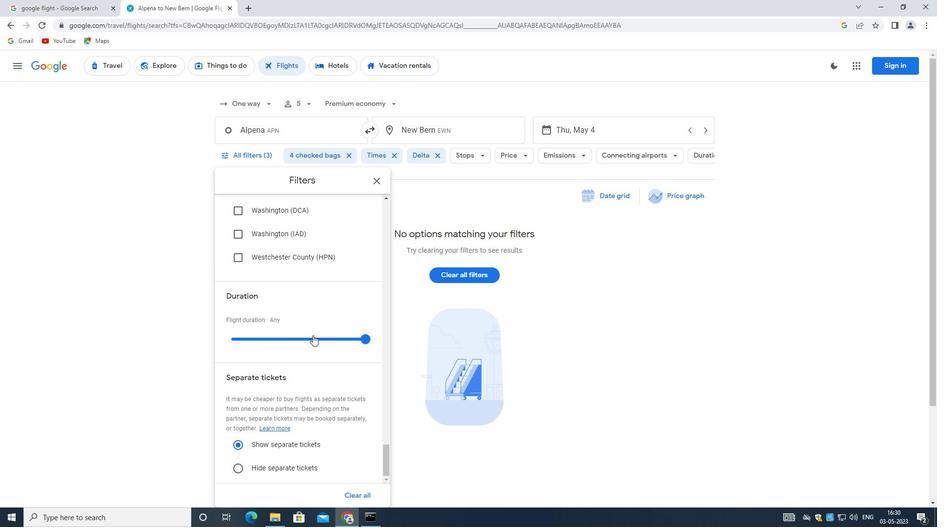 
Action: Mouse scrolled (313, 335) with delta (0, 0)
Screenshot: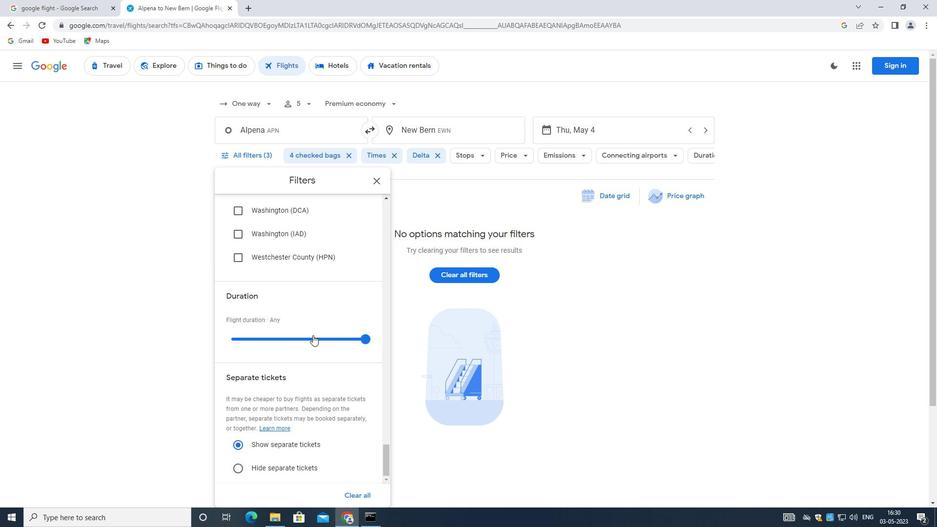 
Action: Mouse scrolled (313, 335) with delta (0, 0)
Screenshot: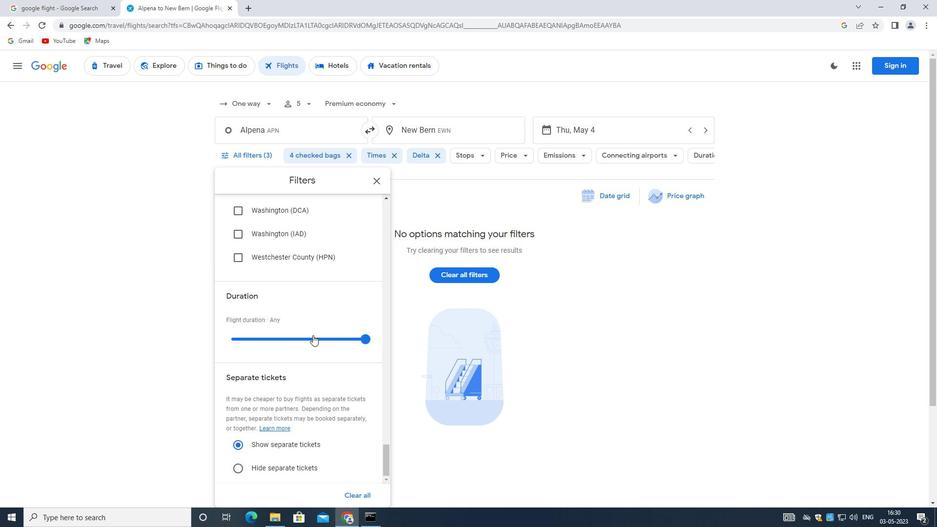 
Action: Mouse scrolled (313, 335) with delta (0, 0)
Screenshot: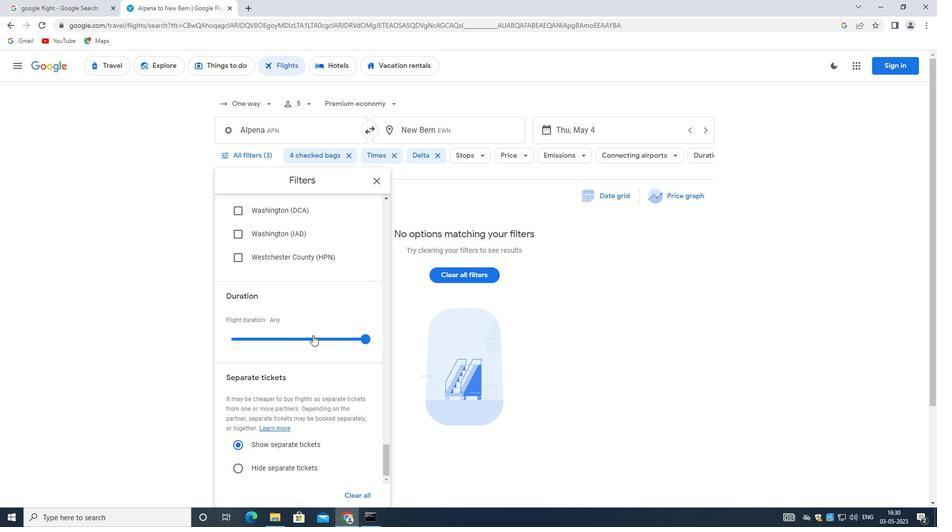 
Action: Mouse moved to (312, 335)
Screenshot: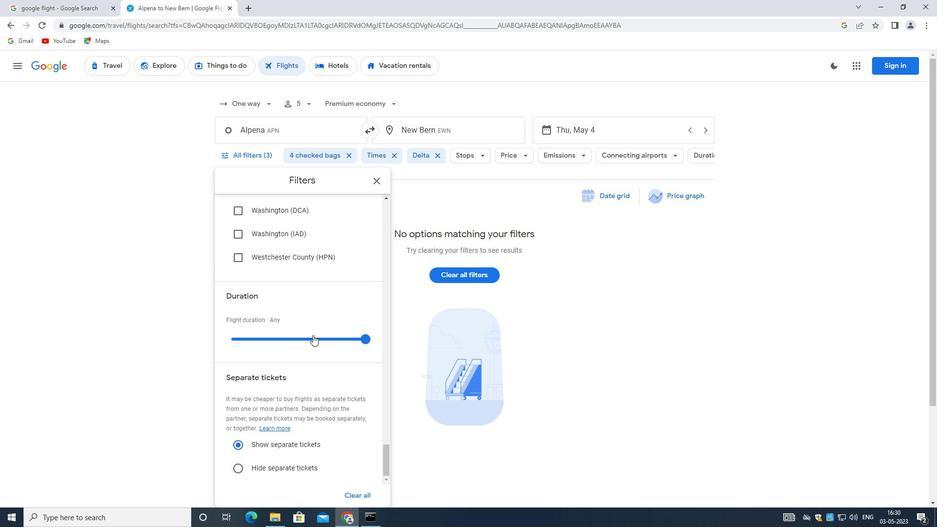 
Action: Mouse scrolled (312, 335) with delta (0, 0)
Screenshot: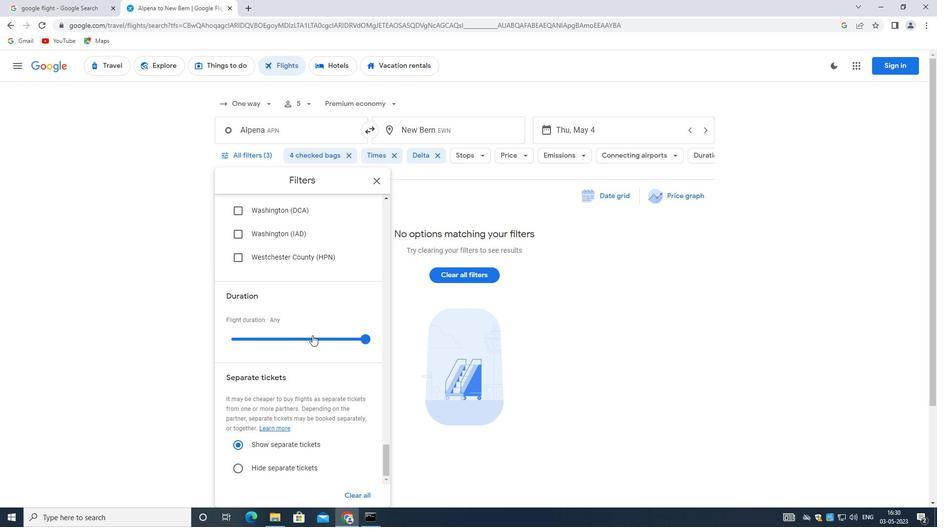 
Action: Mouse scrolled (312, 335) with delta (0, 0)
Screenshot: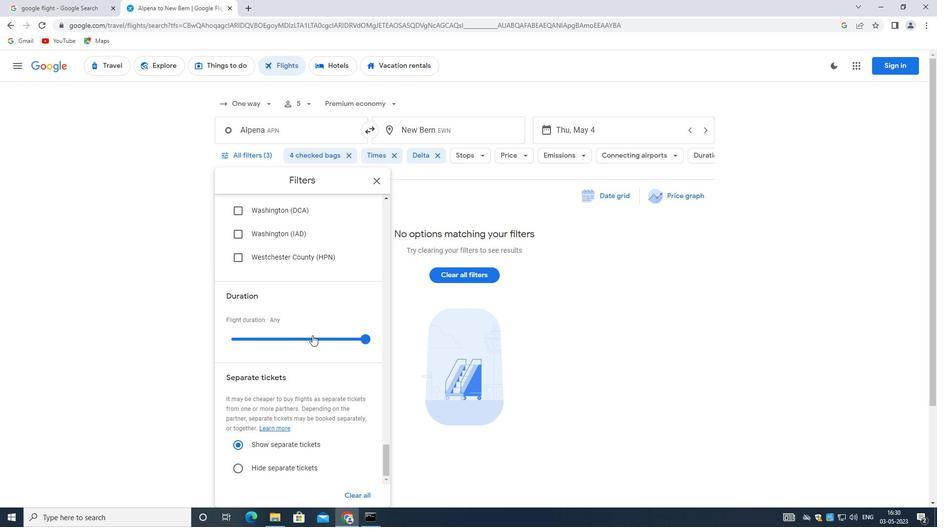 
Action: Mouse scrolled (312, 335) with delta (0, 0)
Screenshot: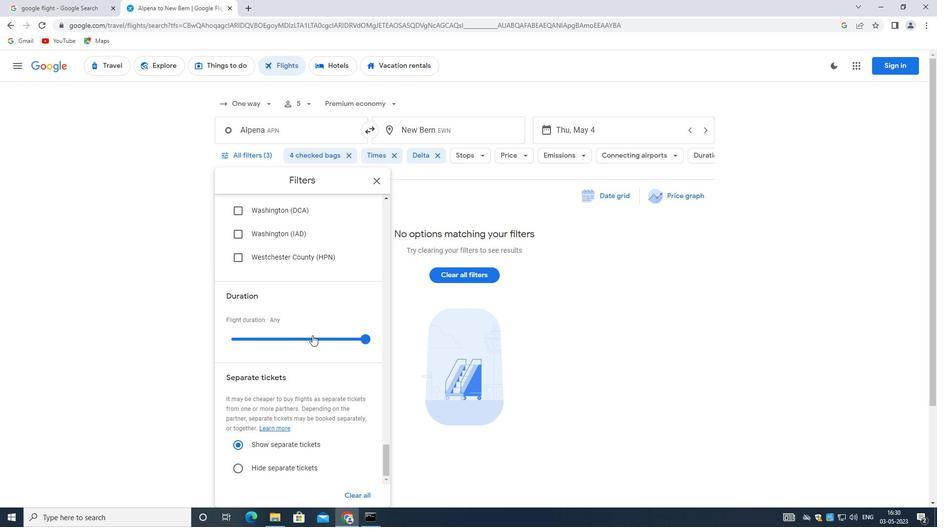 
Action: Mouse scrolled (312, 335) with delta (0, 0)
Screenshot: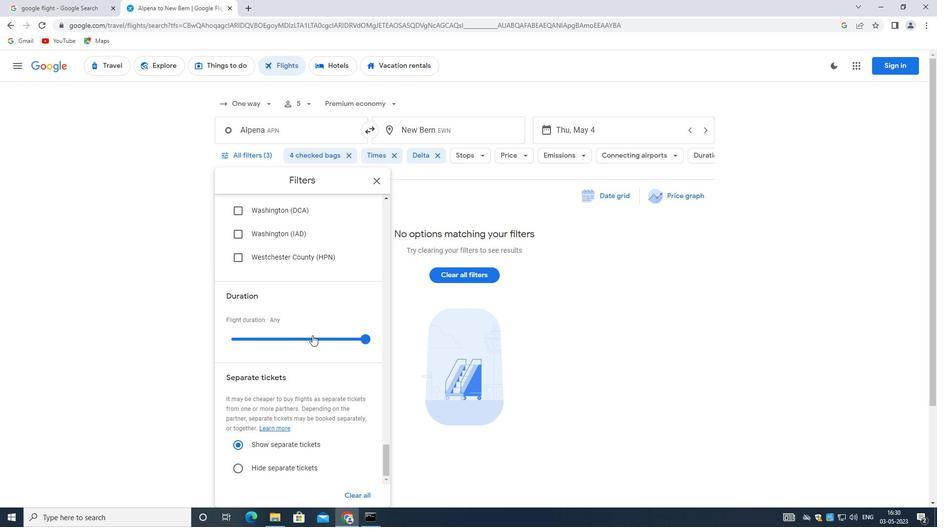 
Action: Mouse scrolled (312, 335) with delta (0, 0)
Screenshot: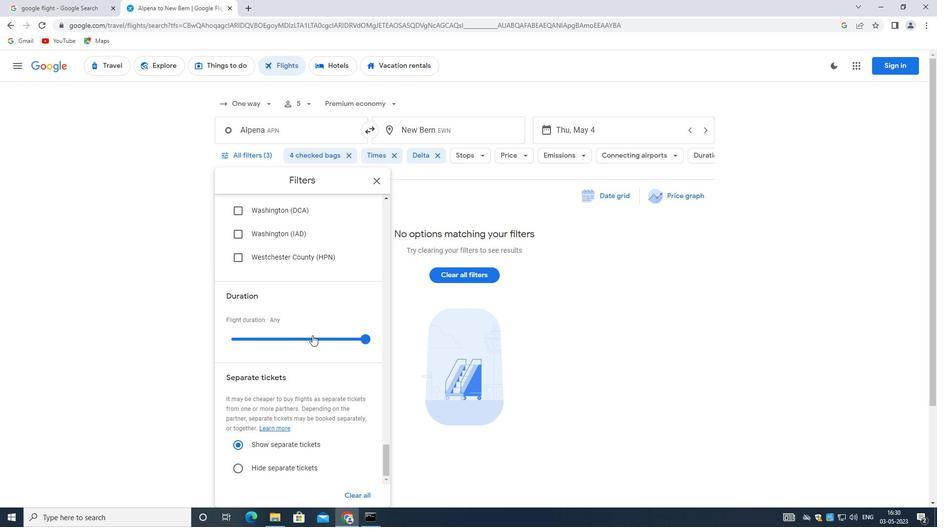 
Action: Mouse scrolled (312, 335) with delta (0, 0)
Screenshot: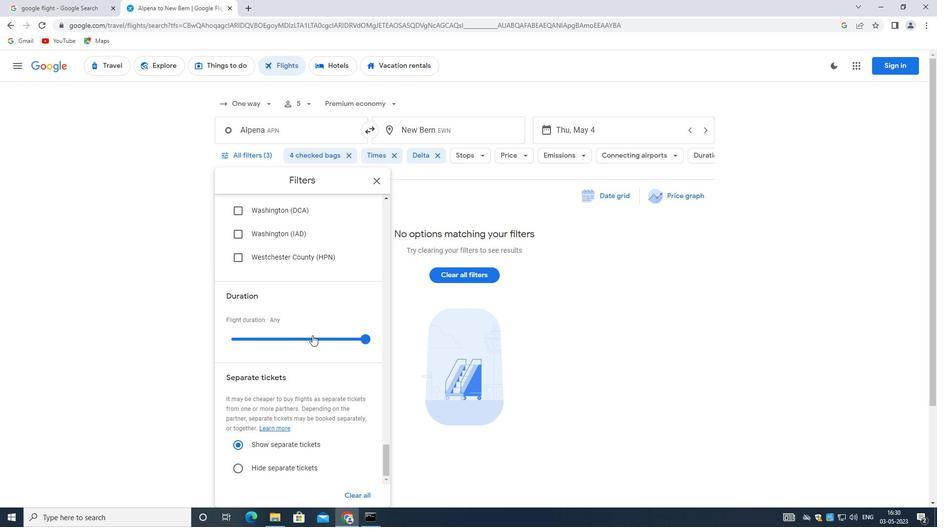 
Action: Mouse scrolled (312, 335) with delta (0, 0)
Screenshot: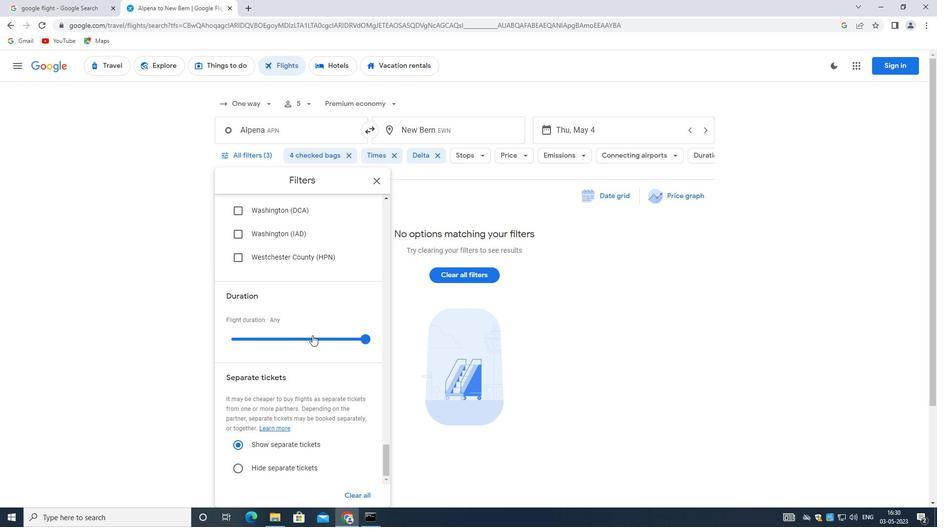 
Action: Mouse scrolled (312, 335) with delta (0, 0)
Screenshot: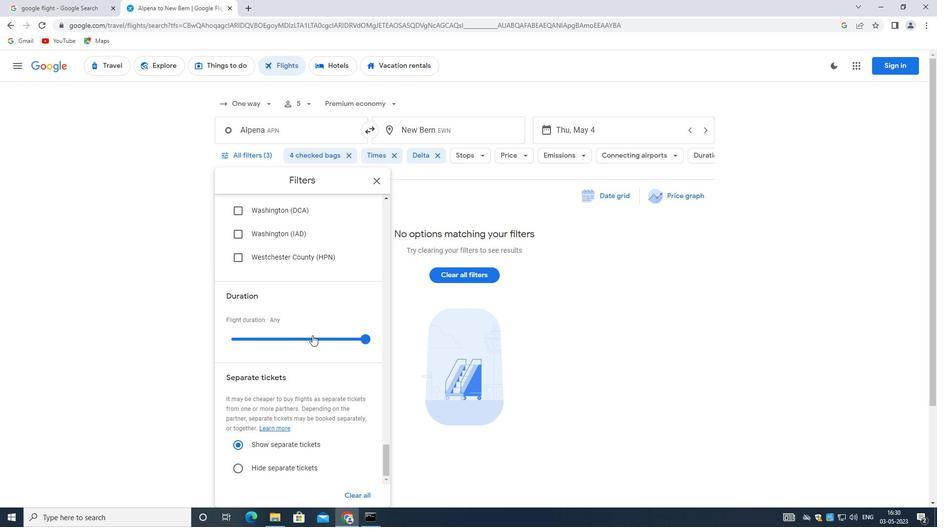 
Action: Mouse scrolled (312, 335) with delta (0, 0)
Screenshot: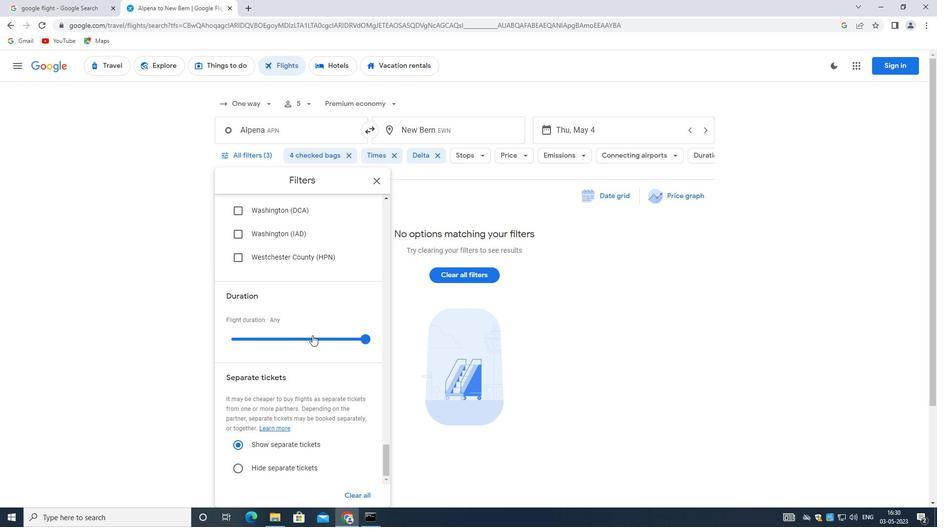 
Action: Mouse scrolled (312, 335) with delta (0, 0)
Screenshot: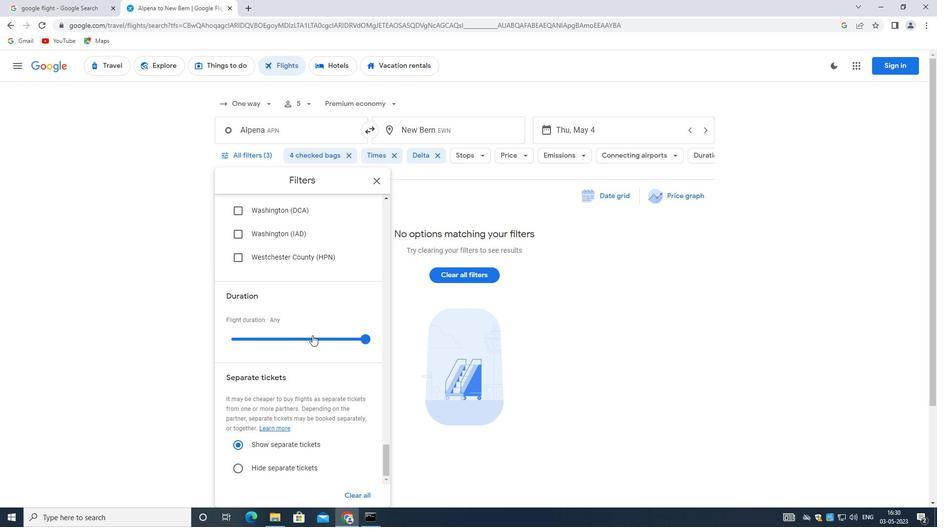 
Action: Mouse scrolled (312, 335) with delta (0, 0)
Screenshot: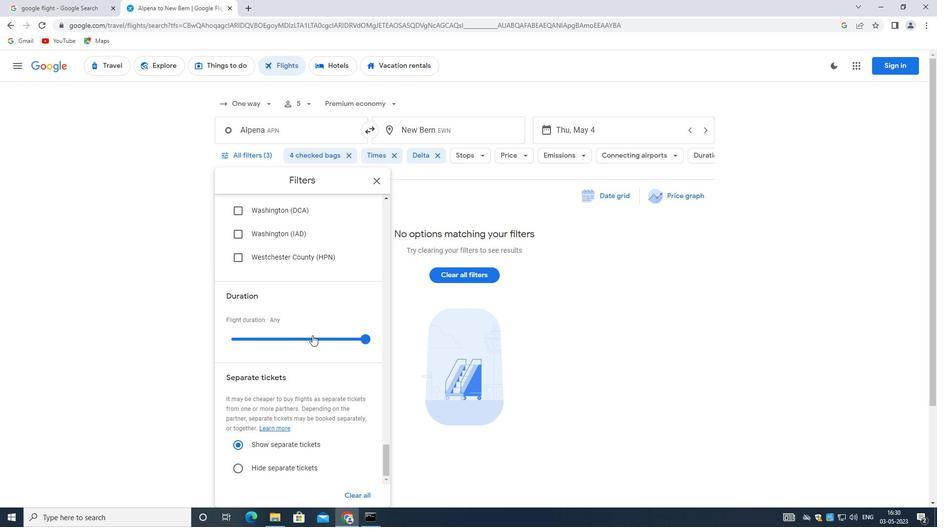 
Action: Mouse scrolled (312, 335) with delta (0, 0)
Screenshot: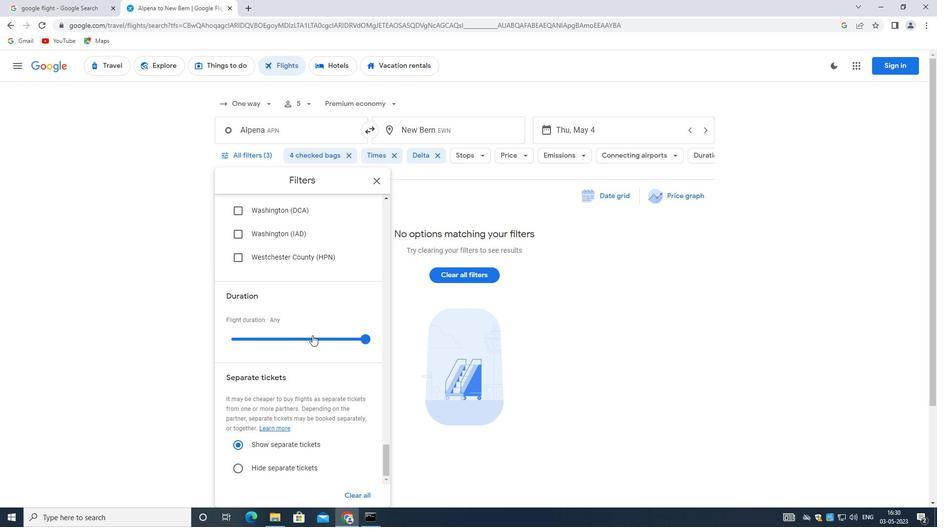 
Action: Mouse moved to (312, 337)
Screenshot: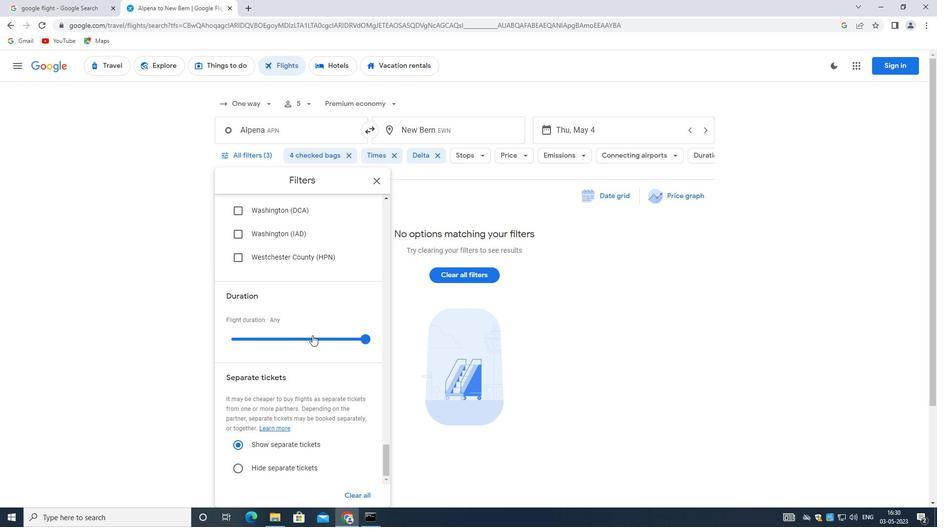 
